 Task: Create a Workspace WS0000000024 in Trello with Workspace Type as ENGINEERING-IT and Workspace Description as WD0000000024. Invite a Team Member Nikrathi889@gmail.com to Workspace WS0000000024 in Trello. Invite a Team Member Ayush98111@gmail.com to Workspace WS0000000024 in Trello. Invite a Team Member Mailaustralia7@gmail.com to Workspace WS0000000024 in Trello. Invite a Team Member Carxxstreet791@gmail.com to Workspace WS0000000024 in Trello
Action: Mouse moved to (570, 118)
Screenshot: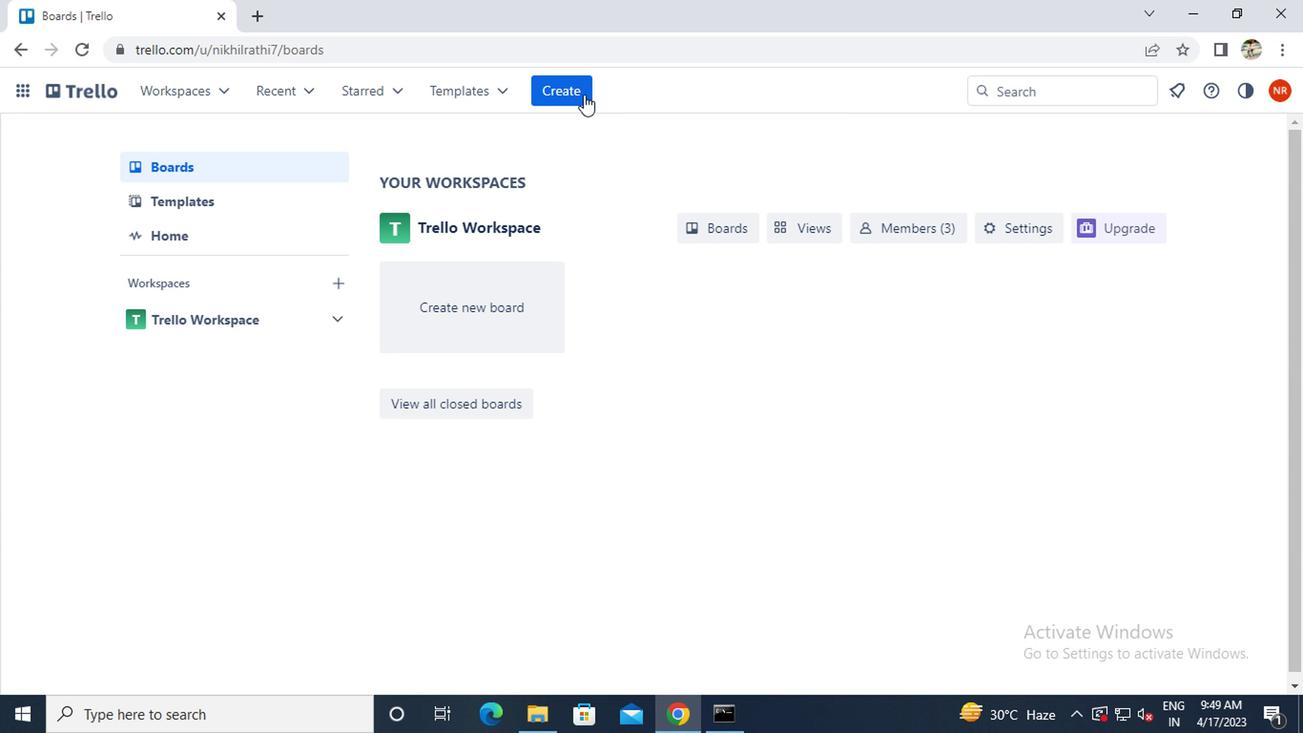 
Action: Mouse pressed left at (570, 118)
Screenshot: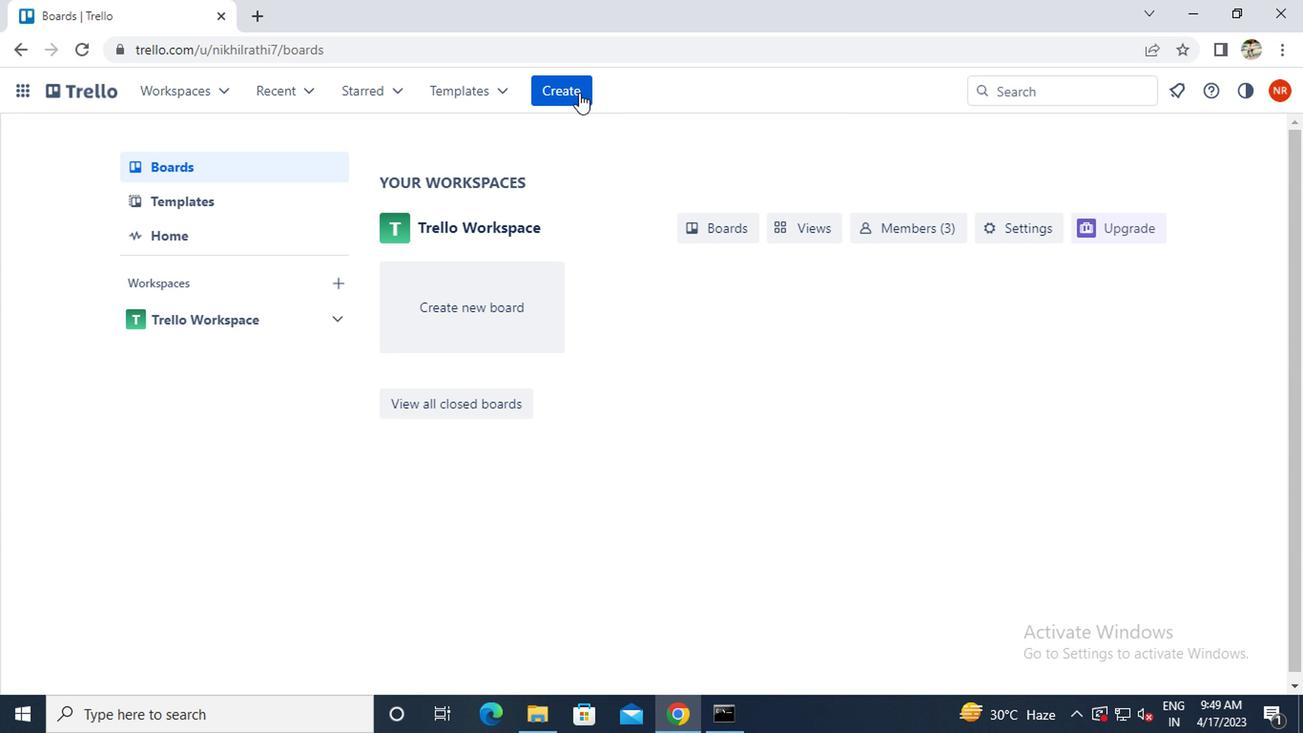 
Action: Mouse moved to (581, 291)
Screenshot: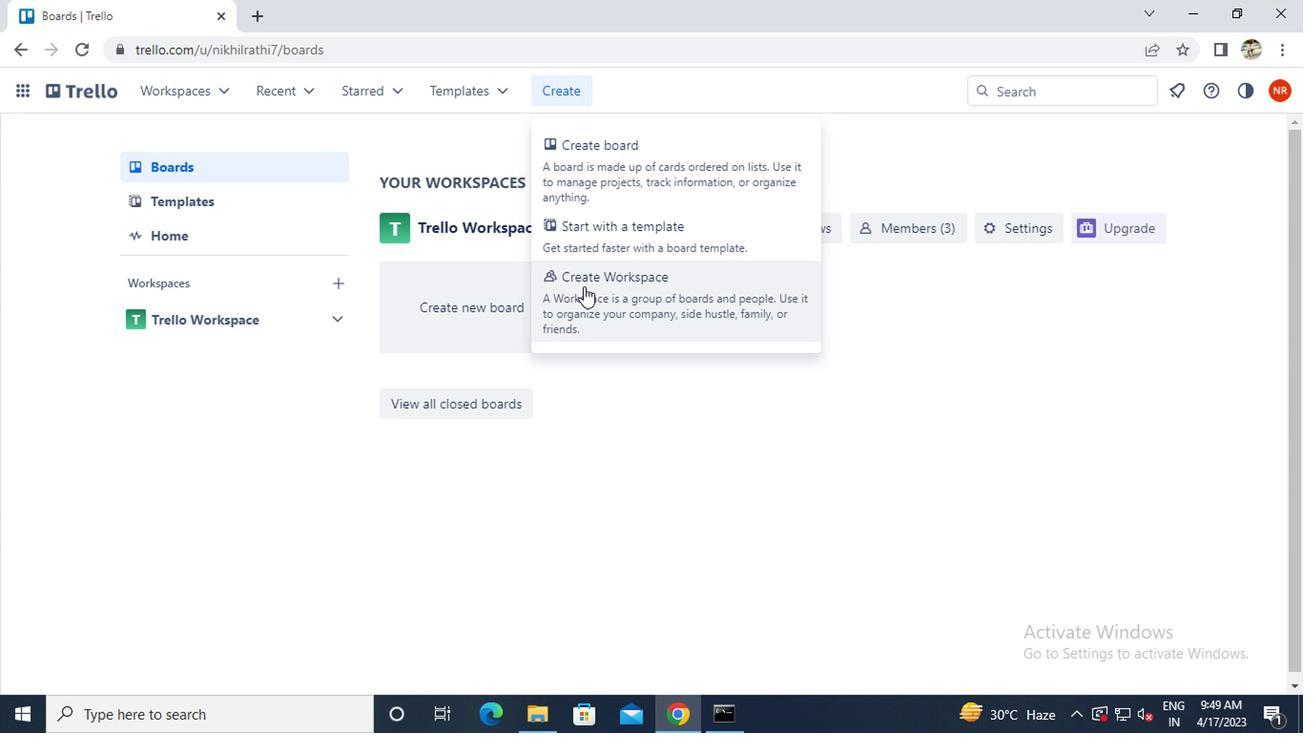 
Action: Mouse pressed left at (581, 291)
Screenshot: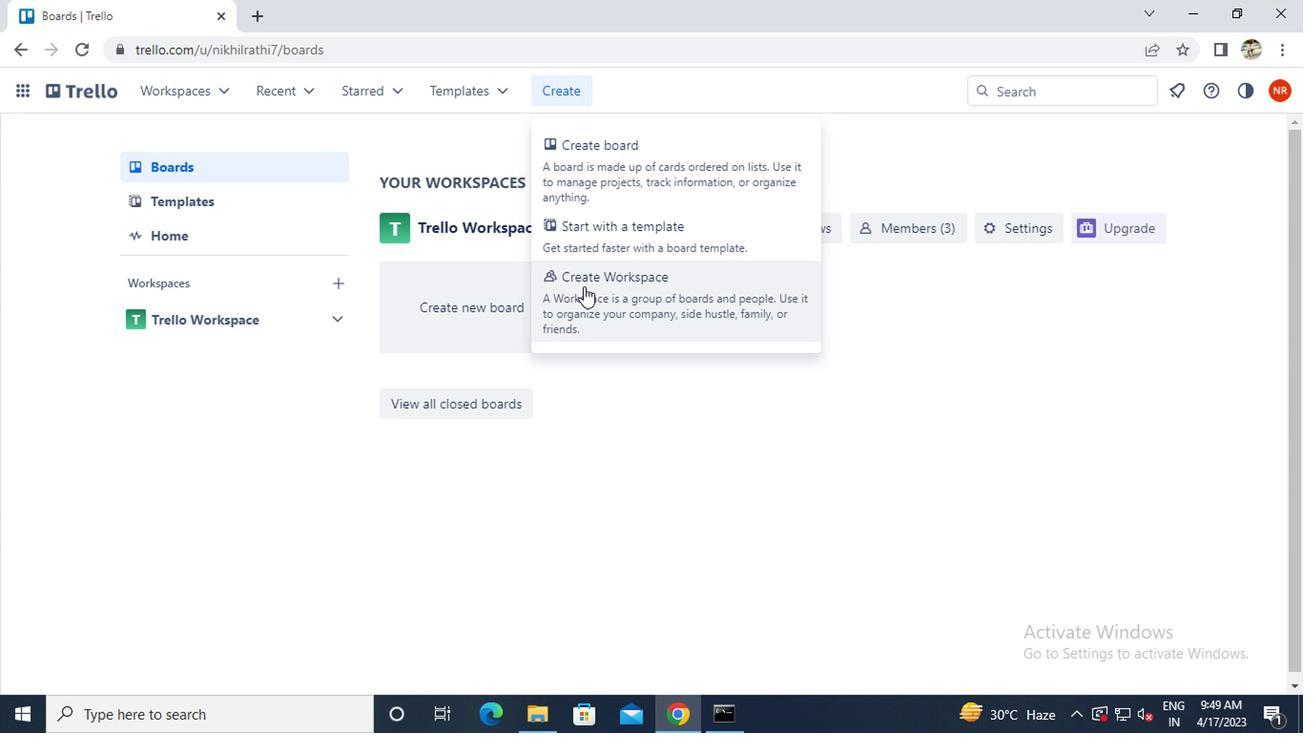 
Action: Mouse moved to (475, 334)
Screenshot: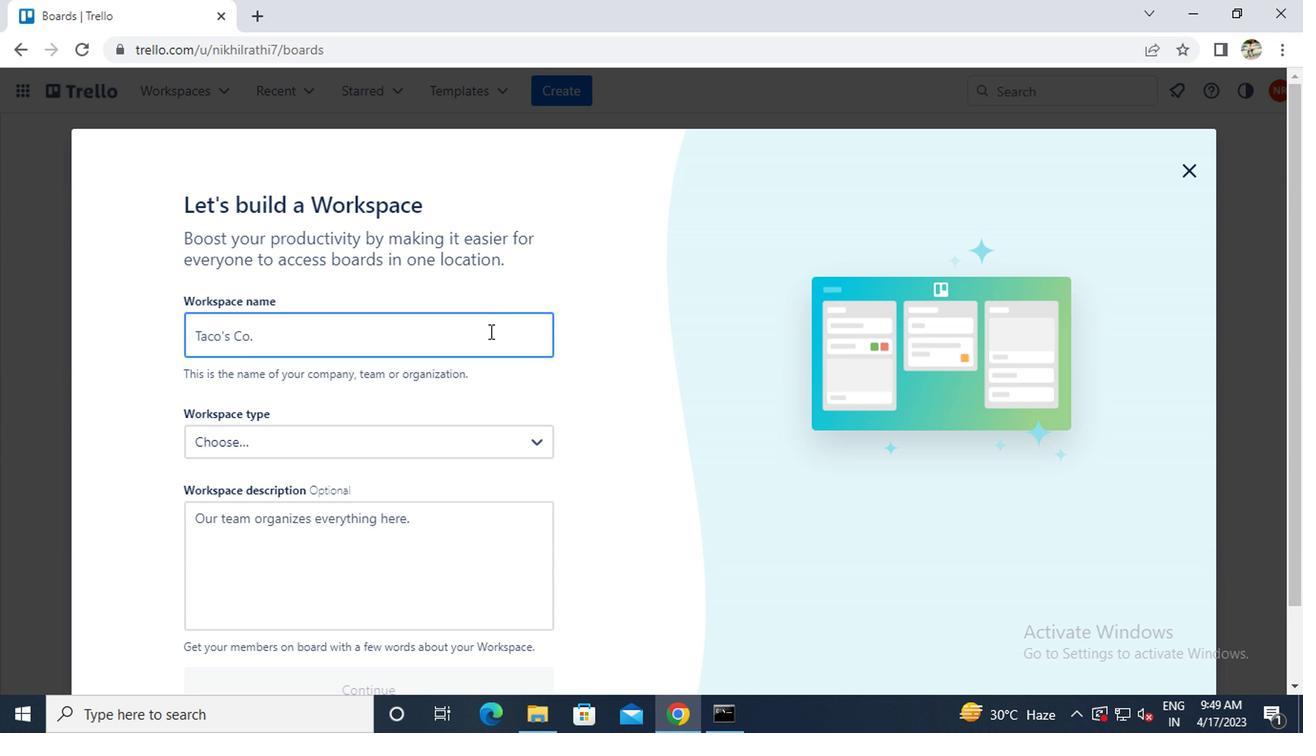 
Action: Mouse pressed left at (475, 334)
Screenshot: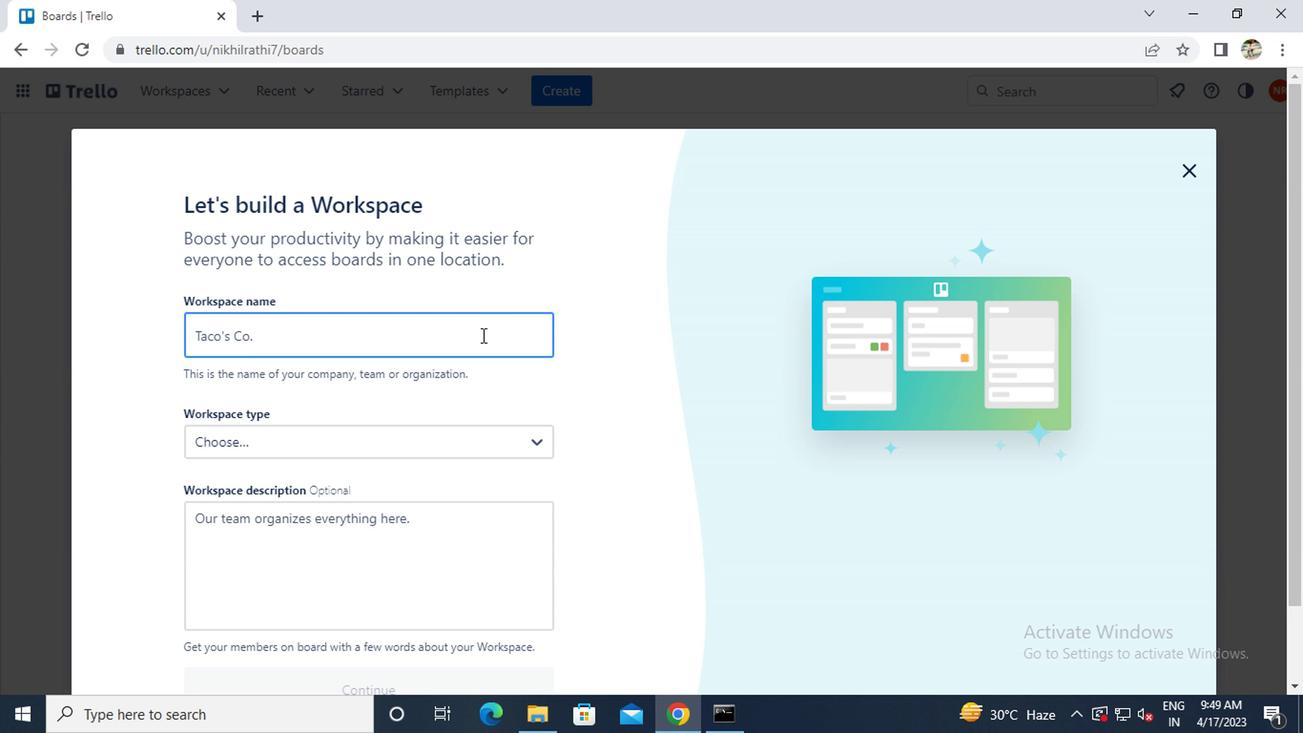 
Action: Mouse moved to (476, 333)
Screenshot: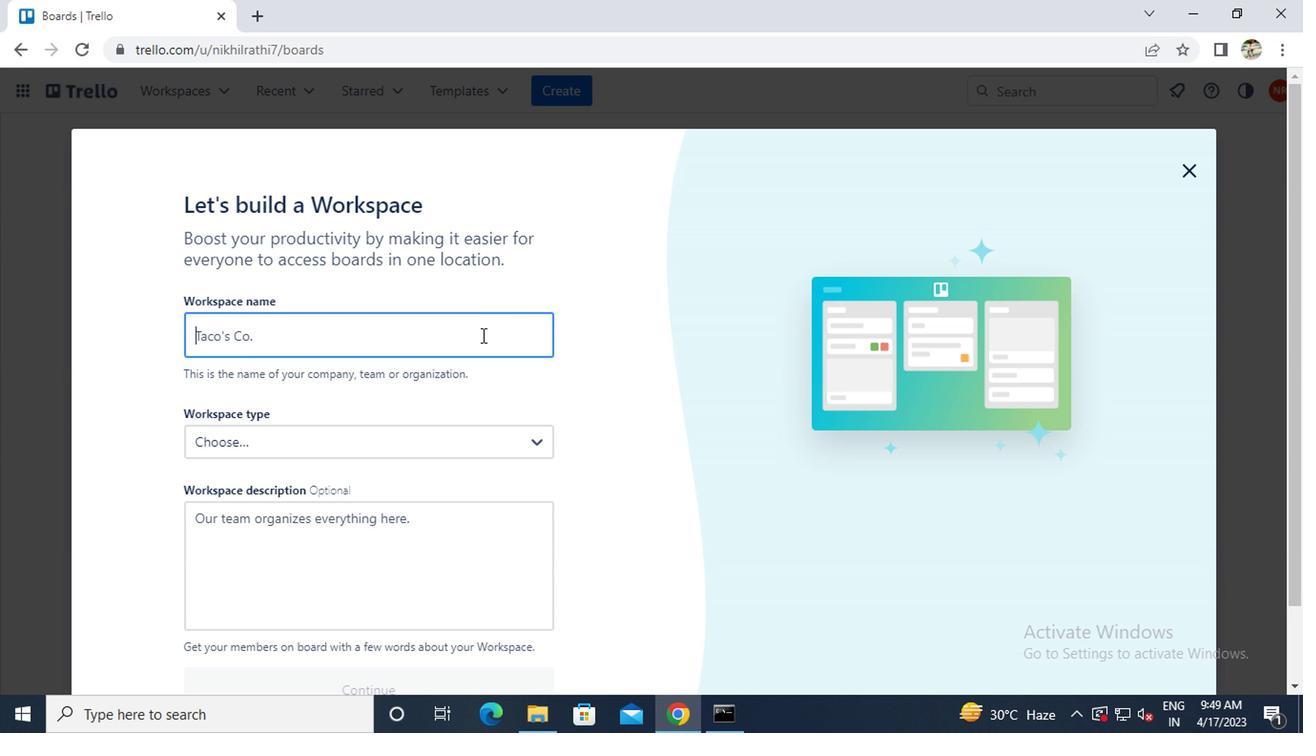 
Action: Key pressed ws0000000024
Screenshot: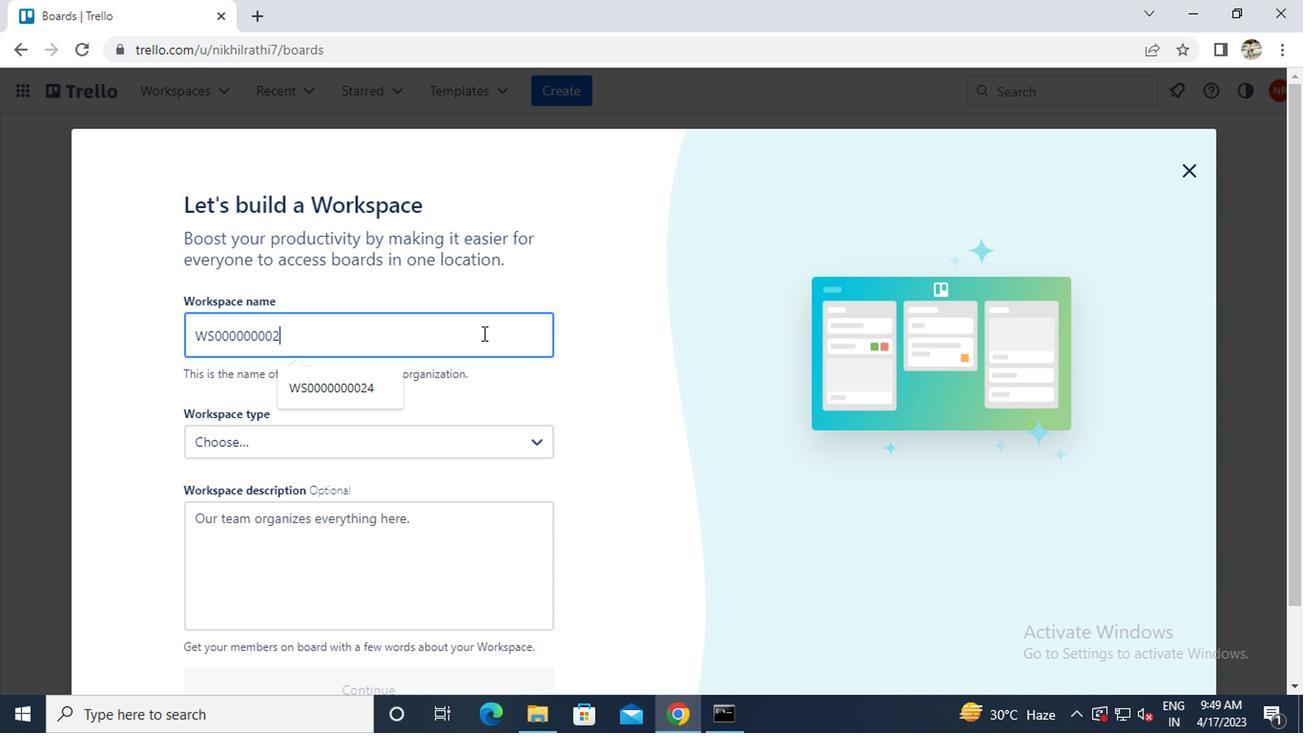 
Action: Mouse moved to (434, 417)
Screenshot: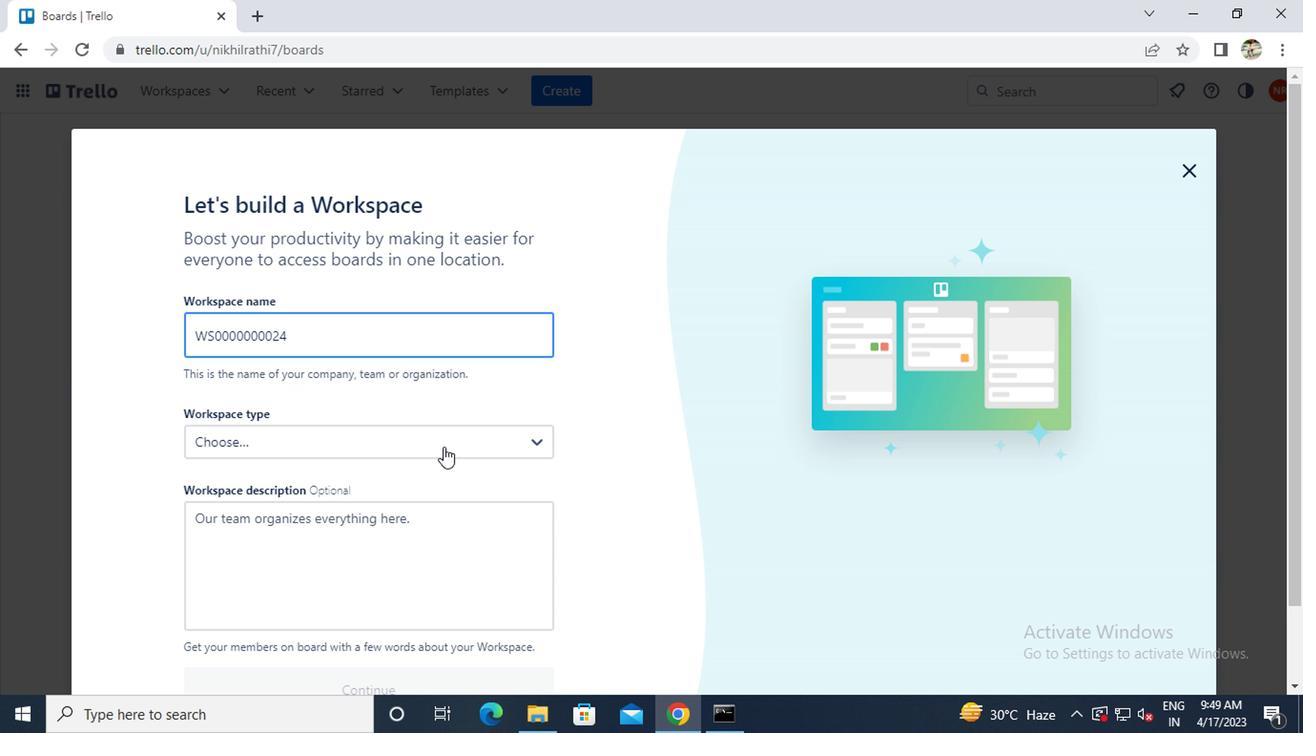 
Action: Mouse pressed left at (434, 417)
Screenshot: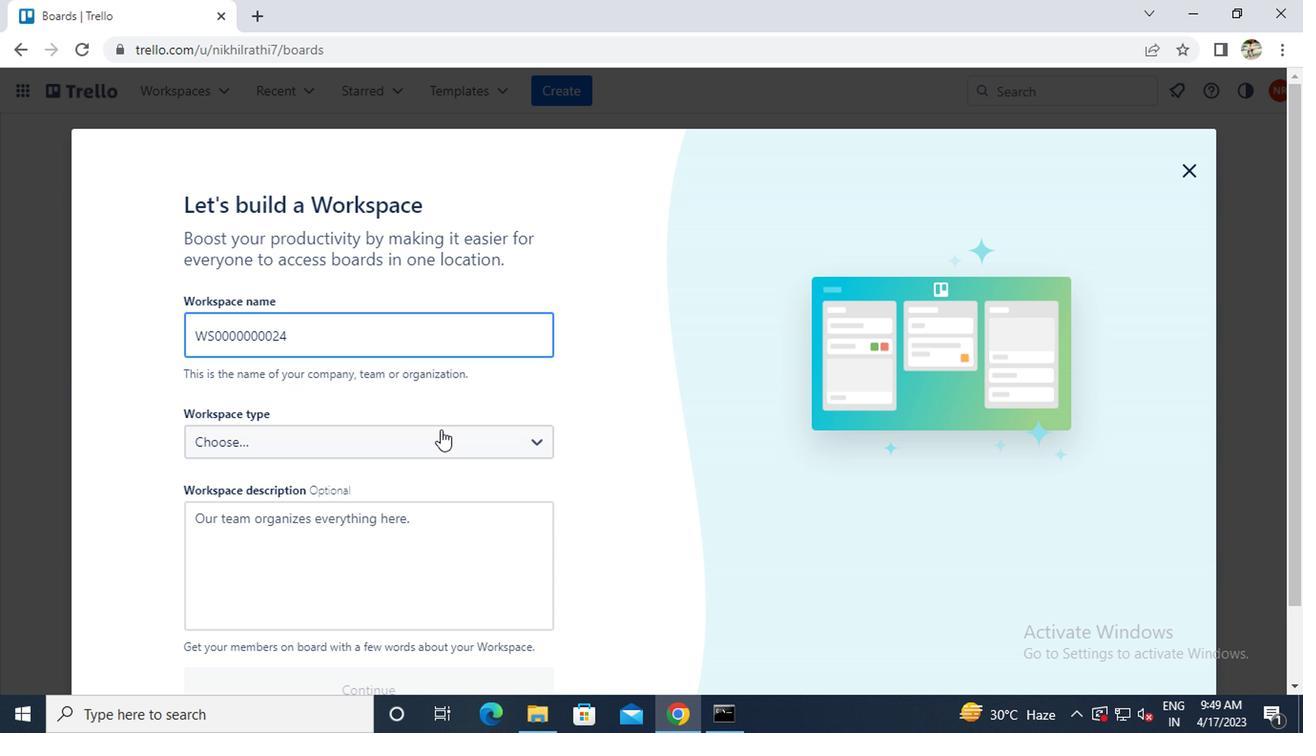 
Action: Mouse moved to (379, 490)
Screenshot: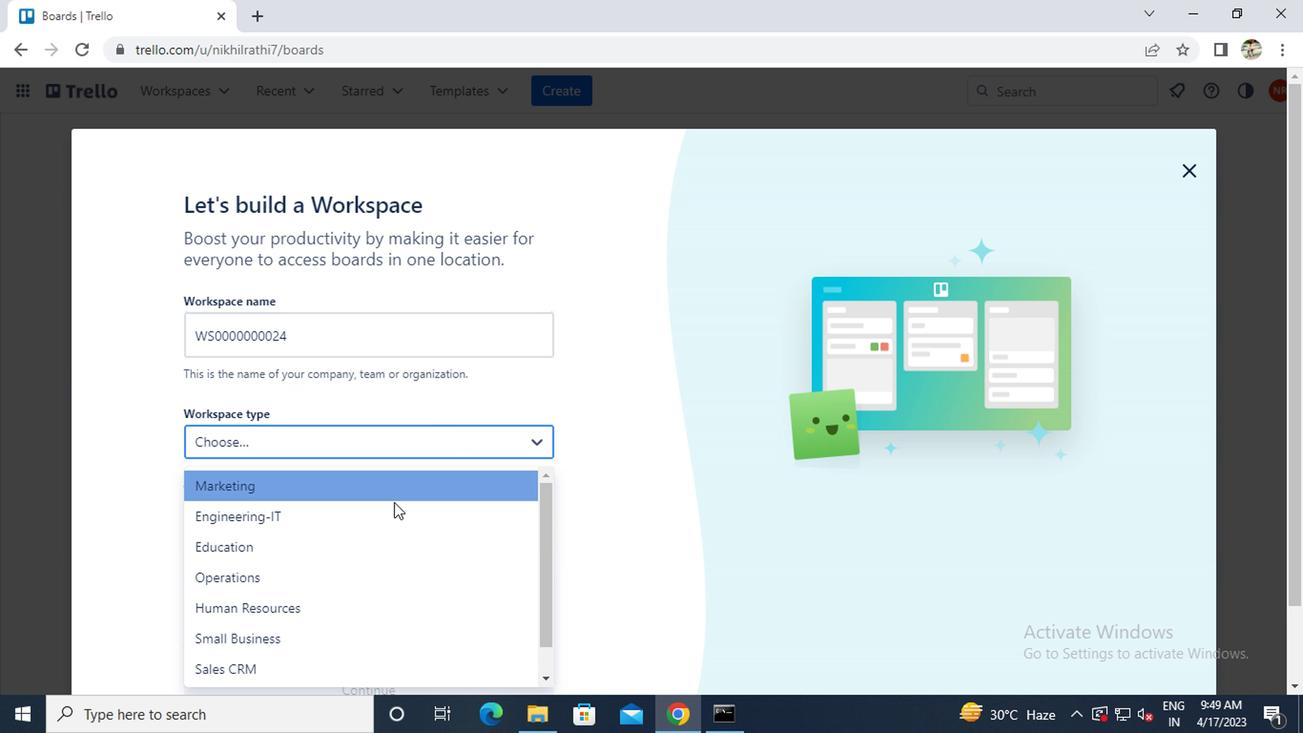 
Action: Mouse pressed left at (379, 490)
Screenshot: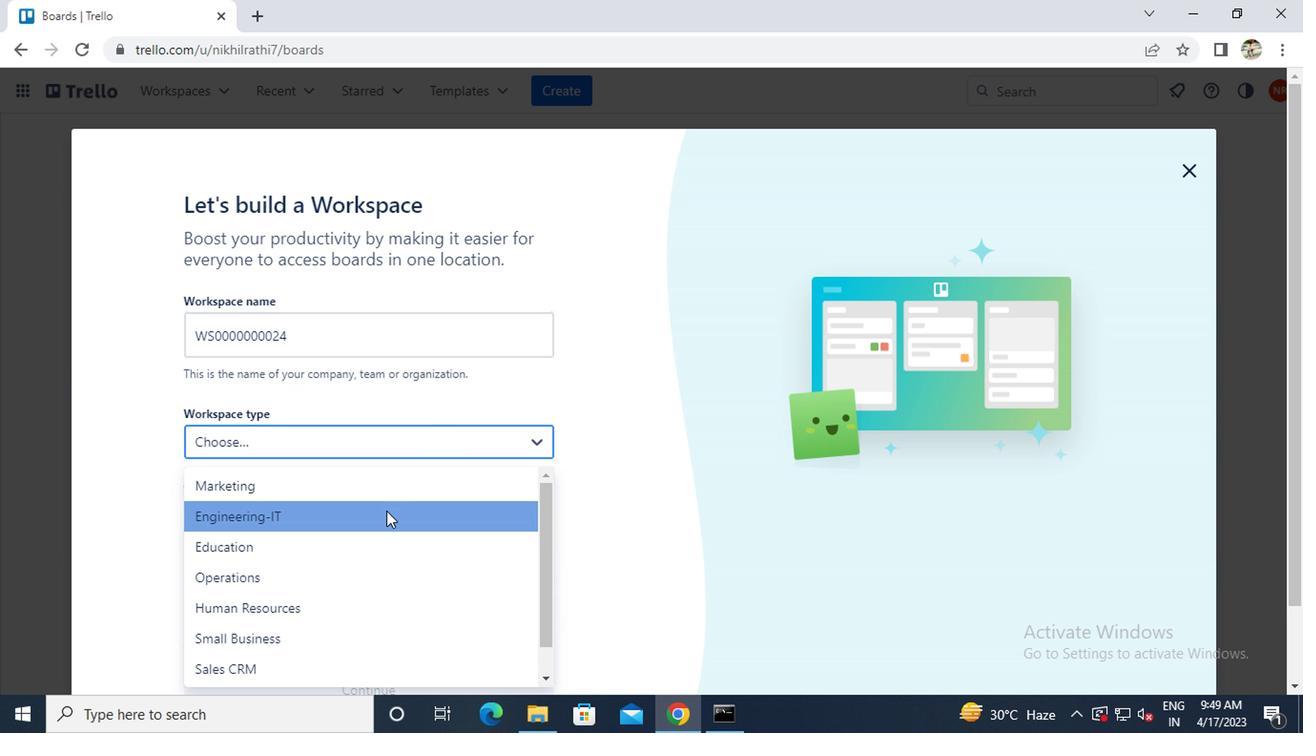 
Action: Mouse moved to (369, 528)
Screenshot: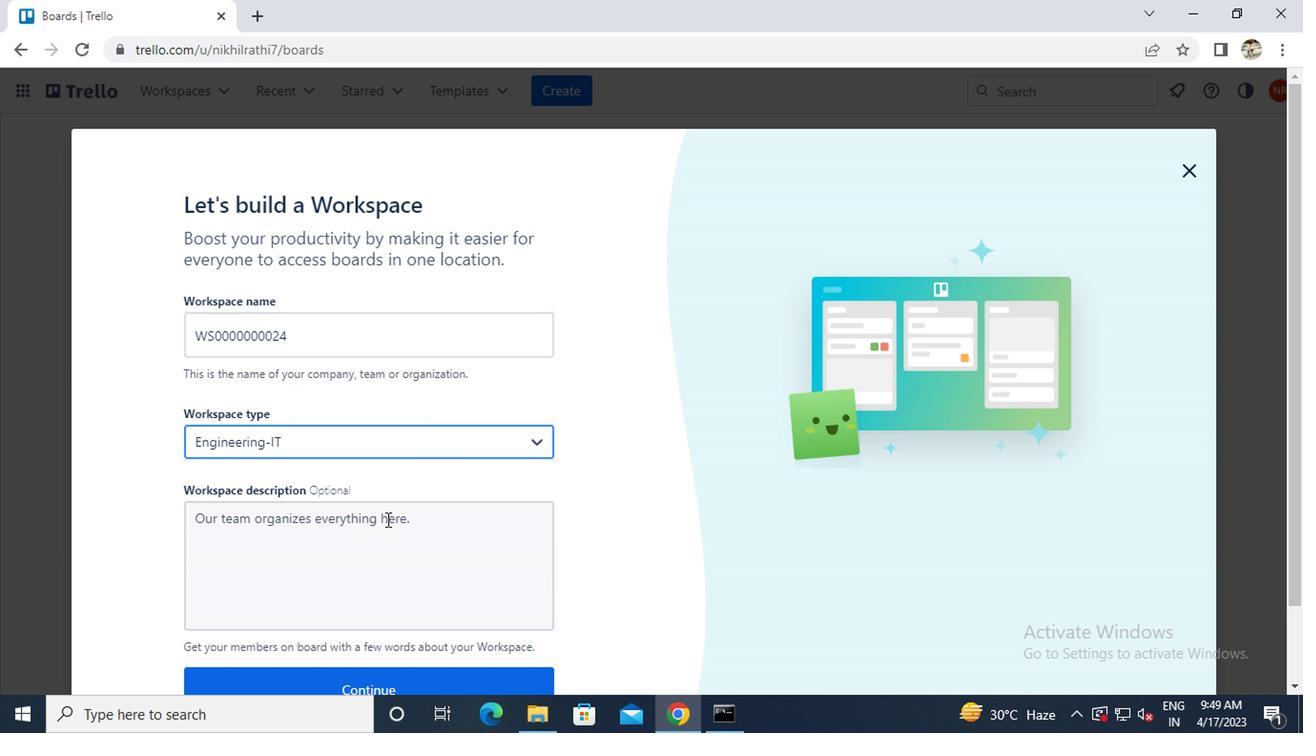 
Action: Mouse pressed left at (369, 528)
Screenshot: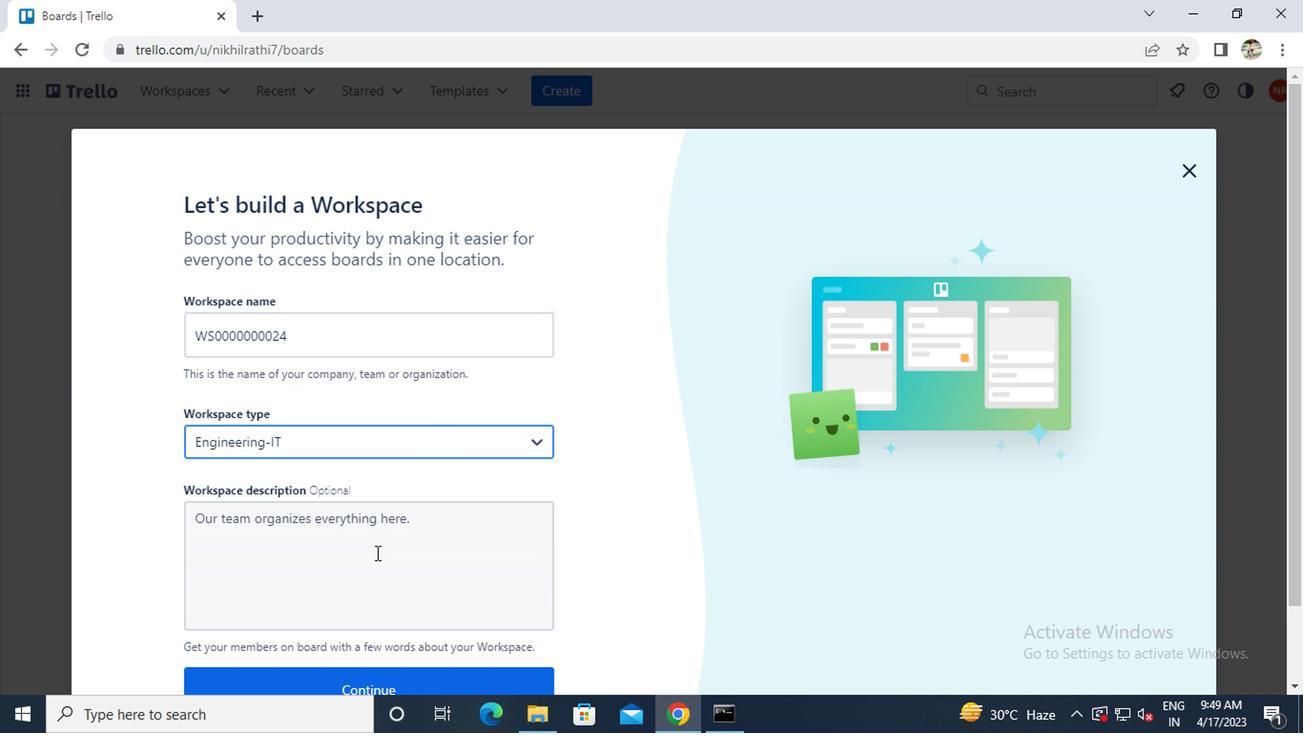 
Action: Mouse moved to (383, 522)
Screenshot: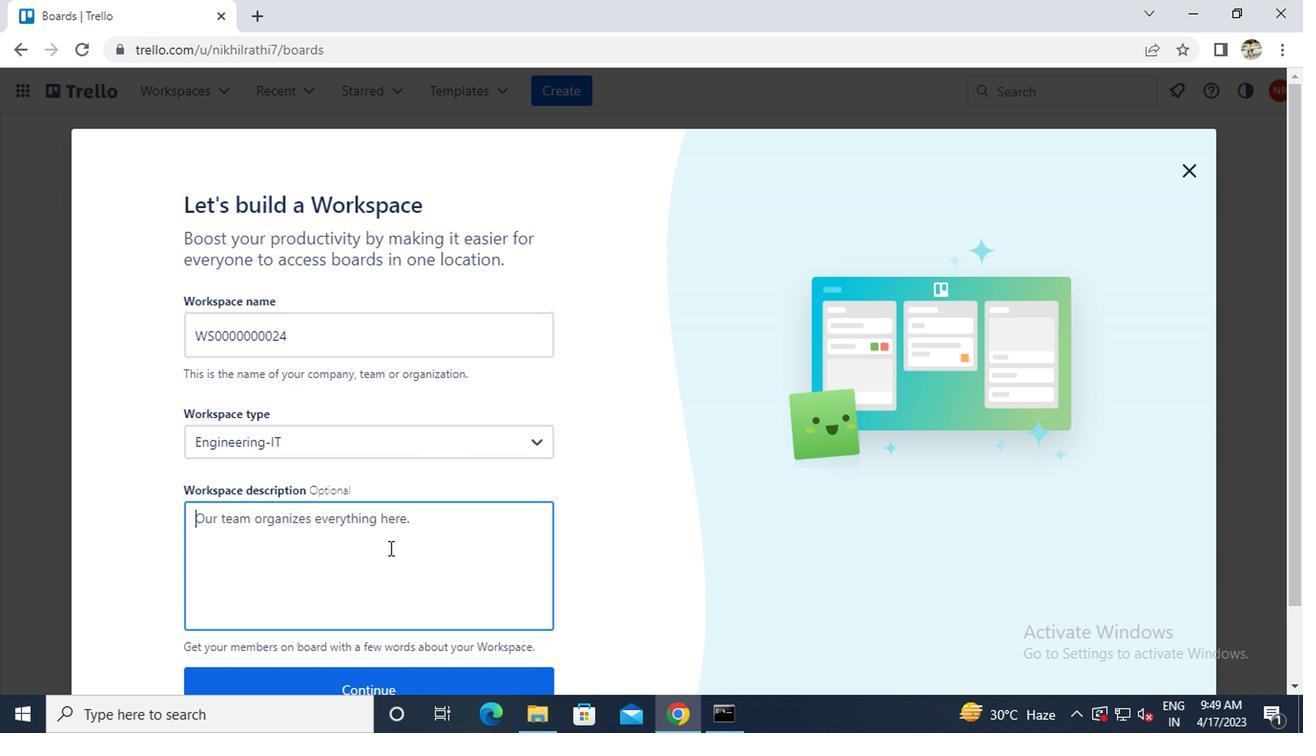 
Action: Key pressed w
Screenshot: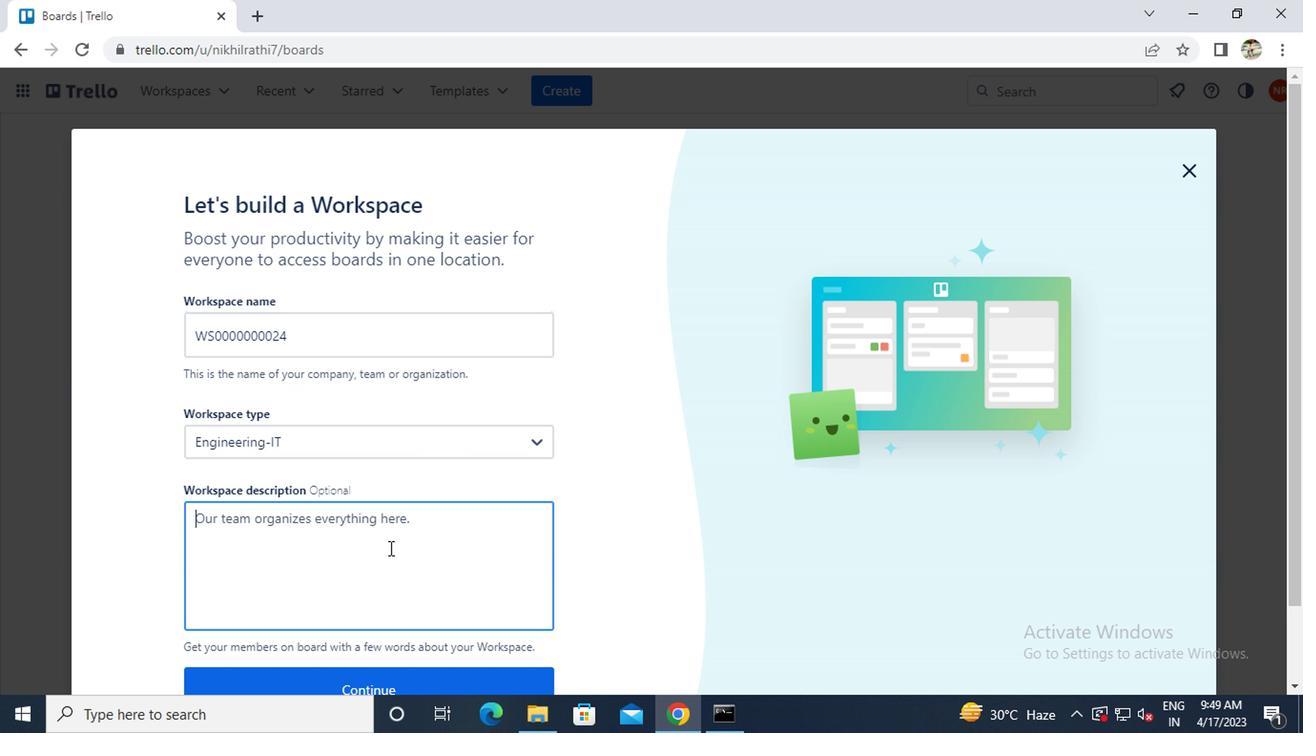 
Action: Mouse moved to (383, 522)
Screenshot: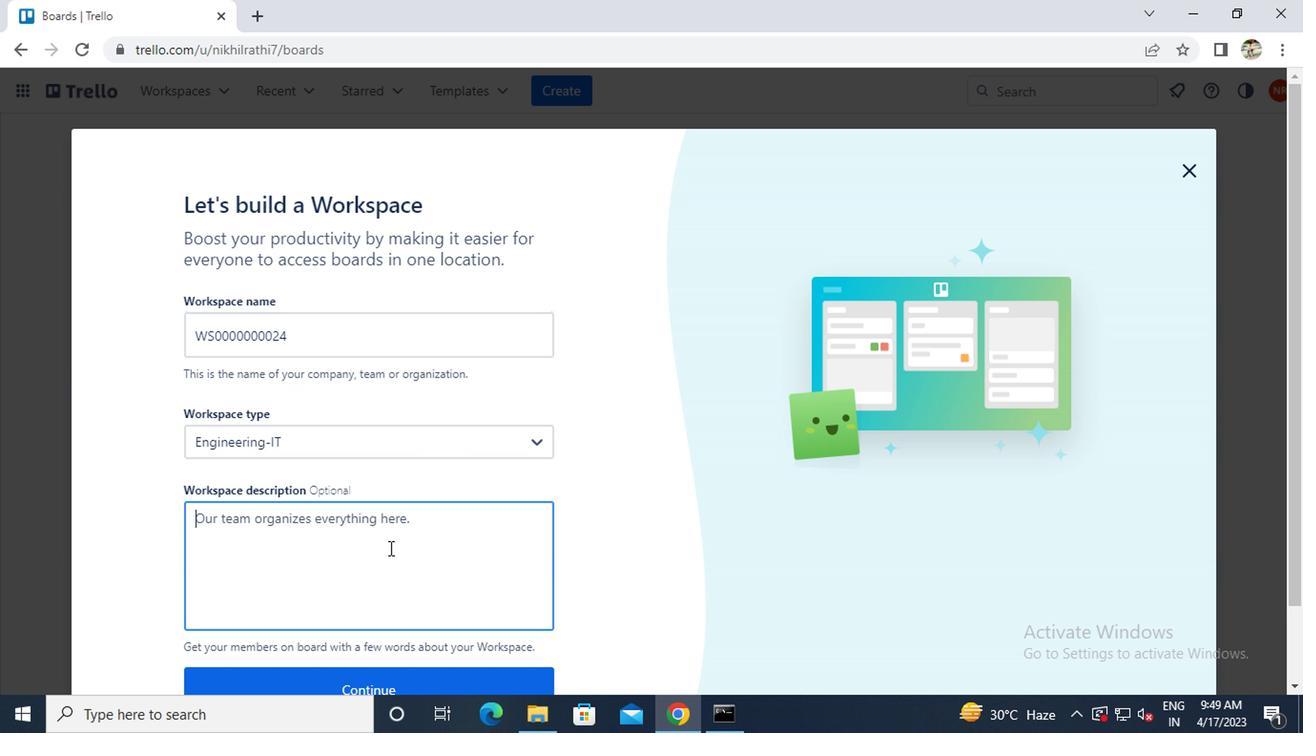 
Action: Key pressed d
Screenshot: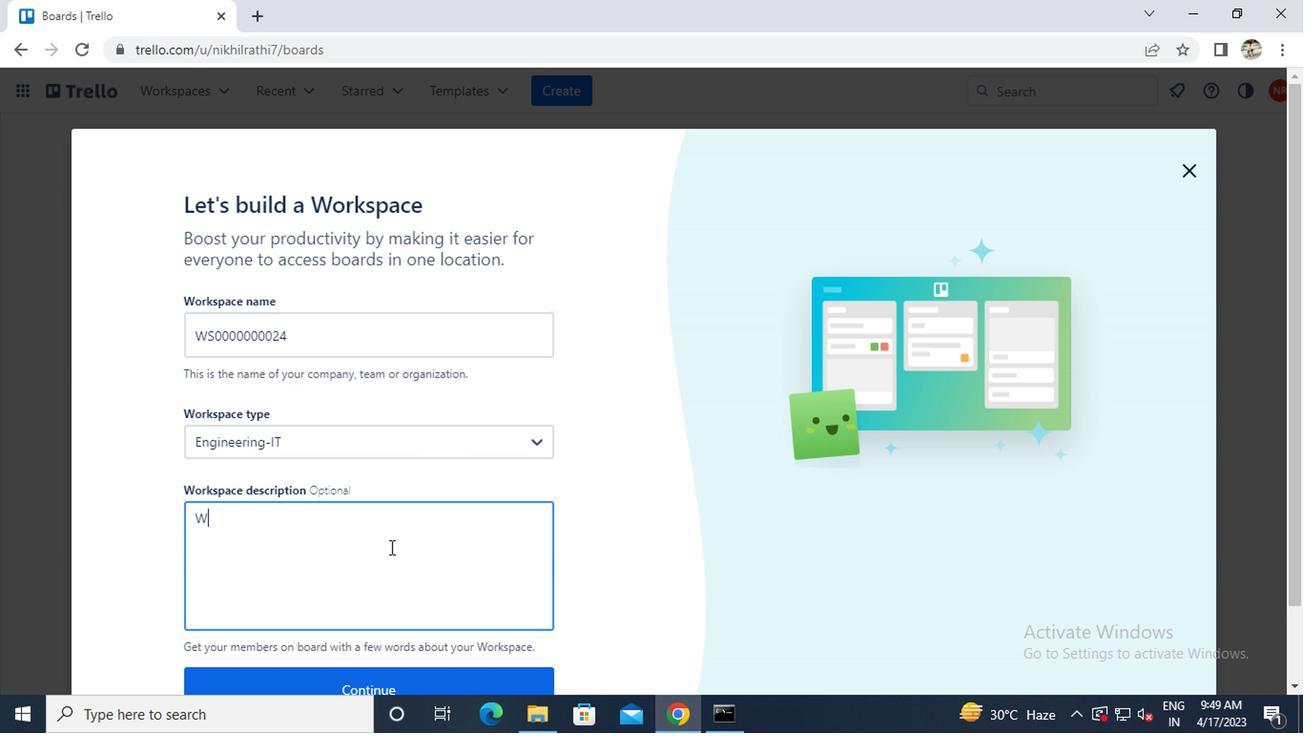 
Action: Mouse moved to (381, 519)
Screenshot: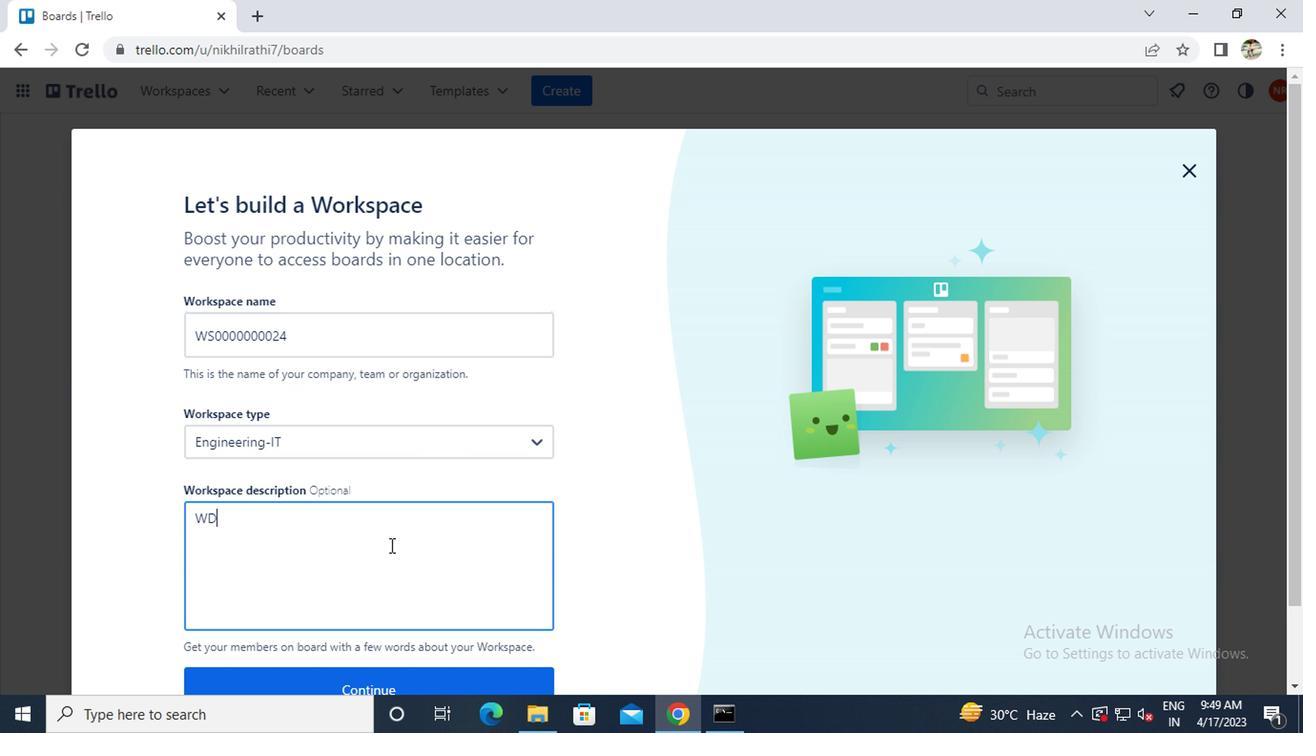 
Action: Key pressed 00
Screenshot: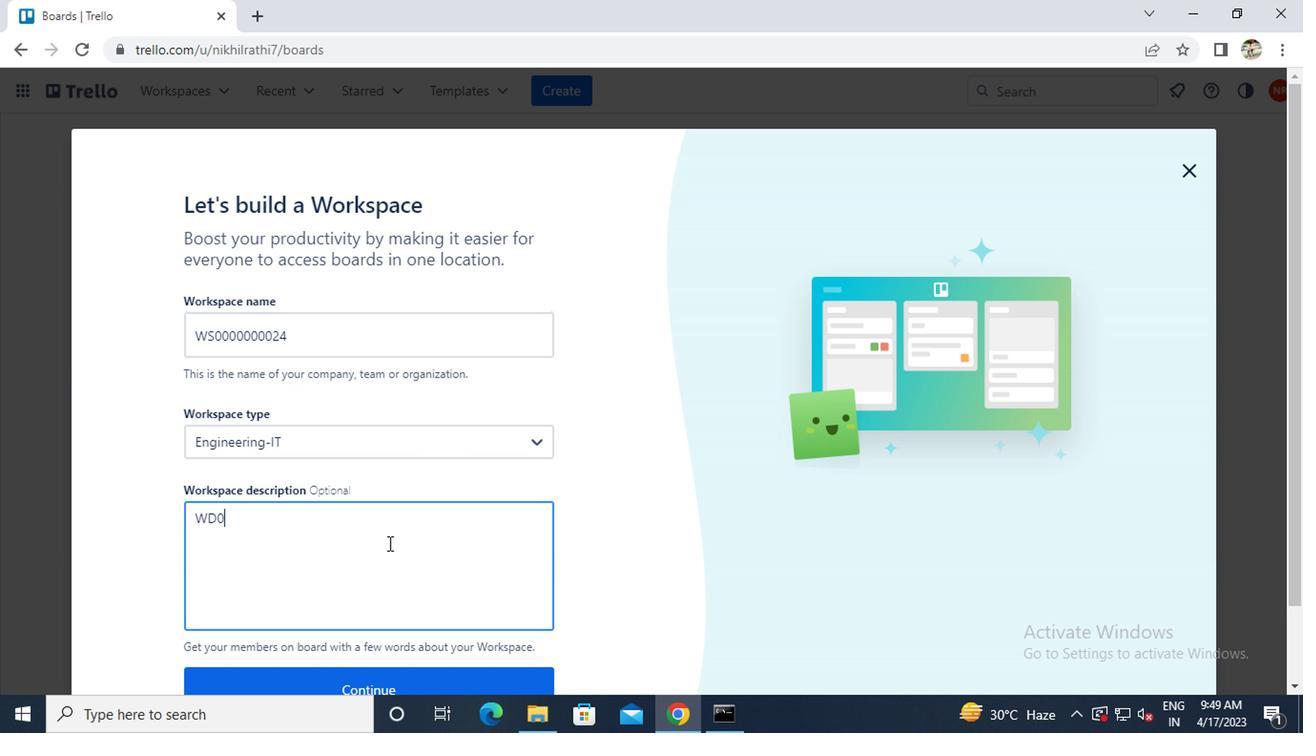 
Action: Mouse moved to (380, 518)
Screenshot: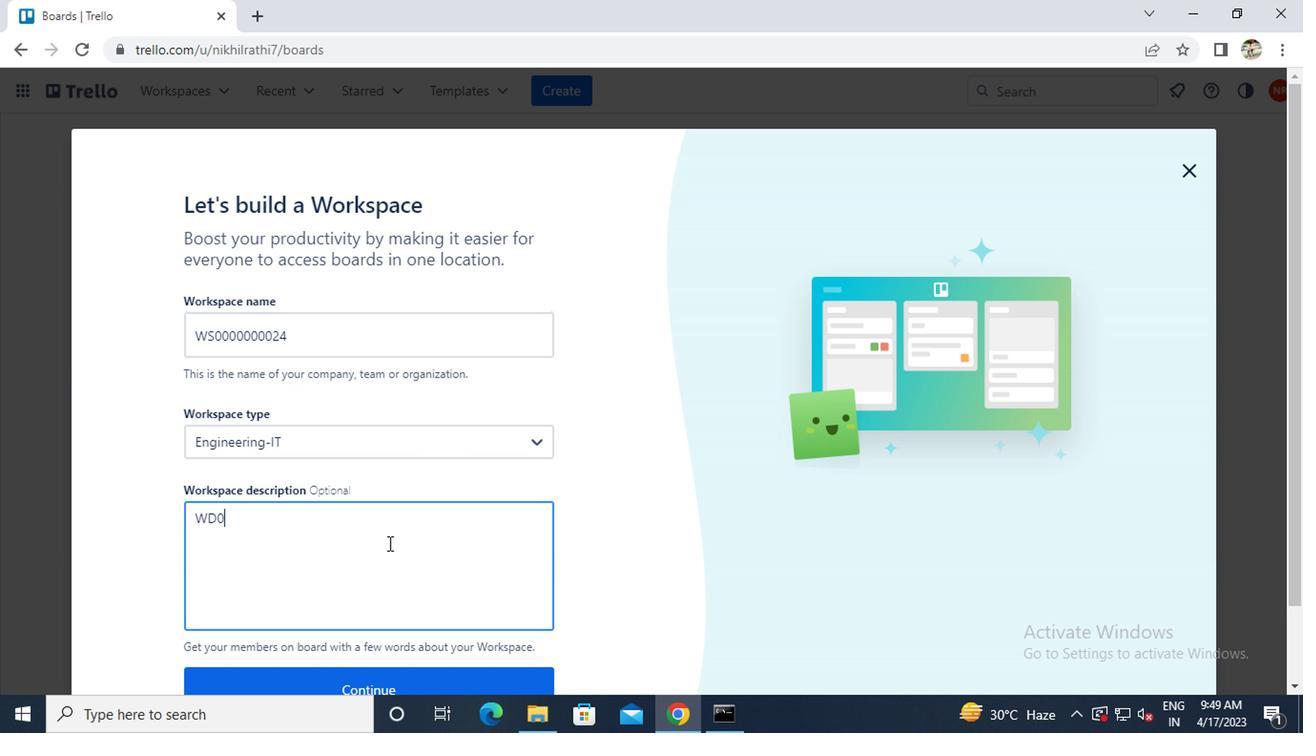 
Action: Key pressed 0
Screenshot: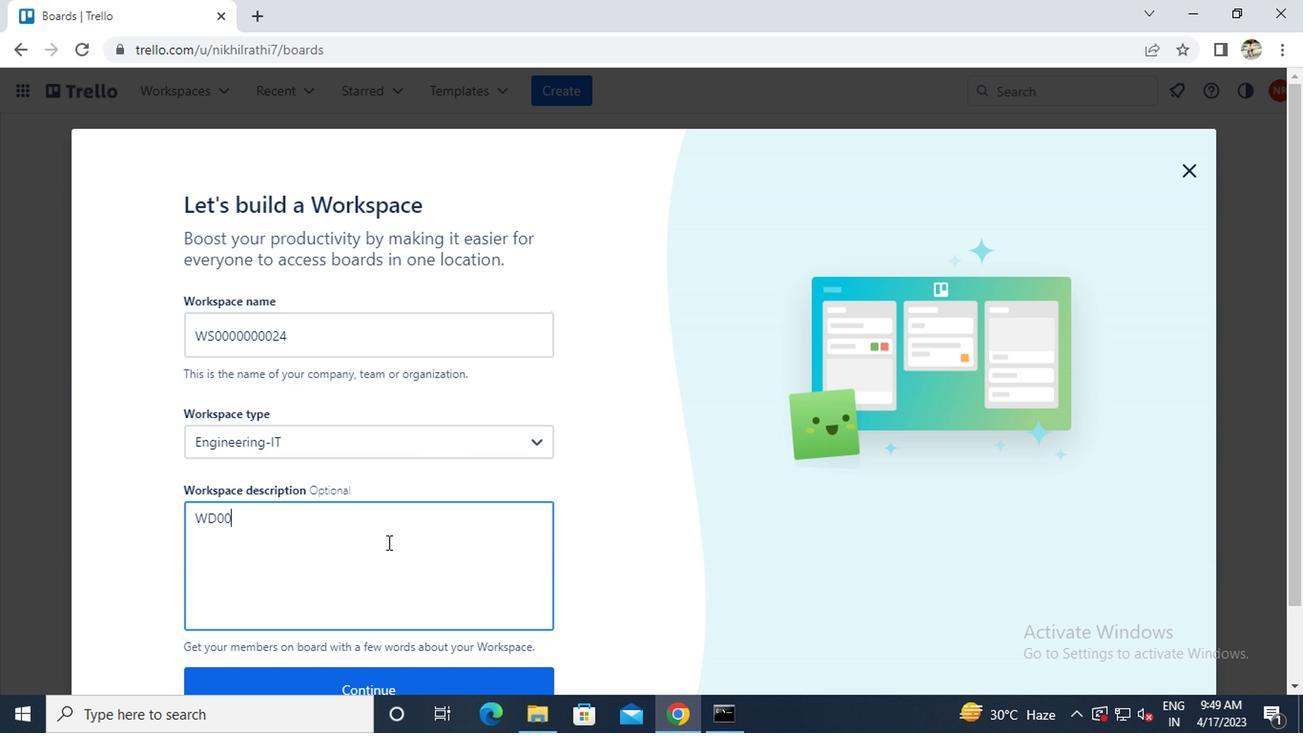 
Action: Mouse moved to (378, 518)
Screenshot: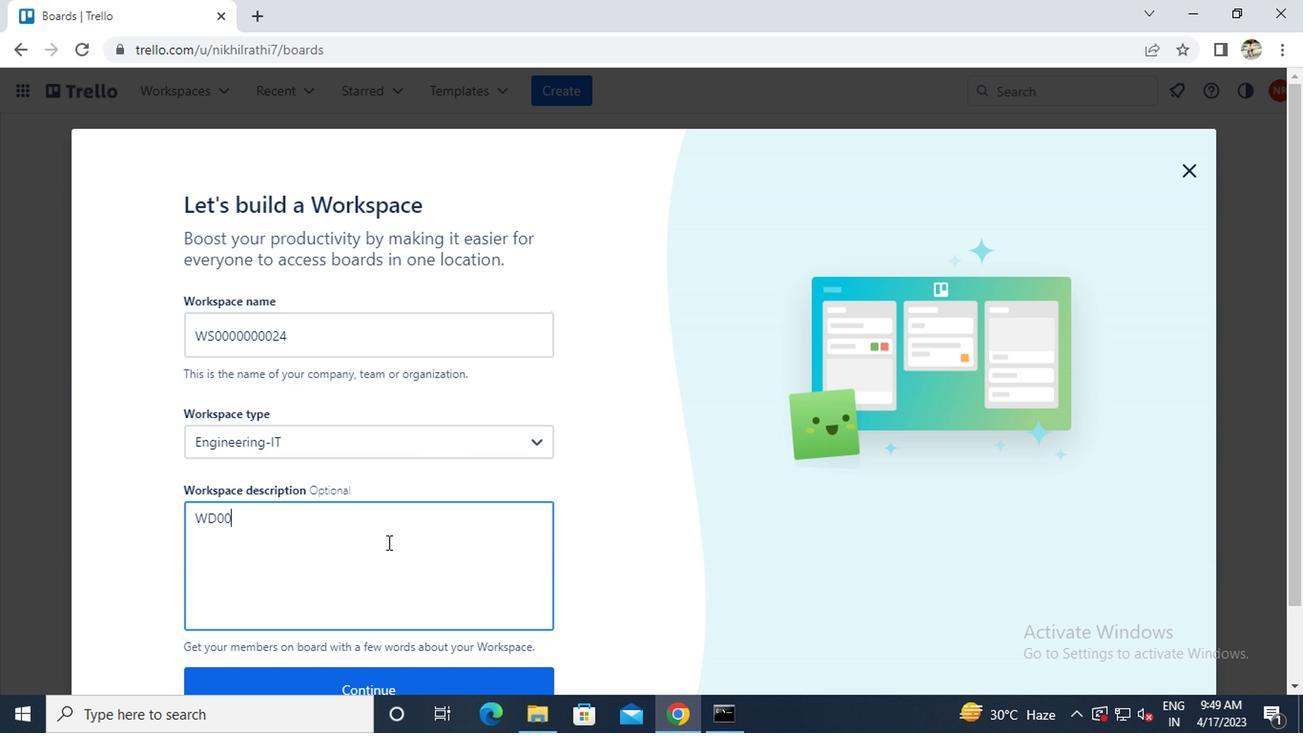 
Action: Key pressed 00
Screenshot: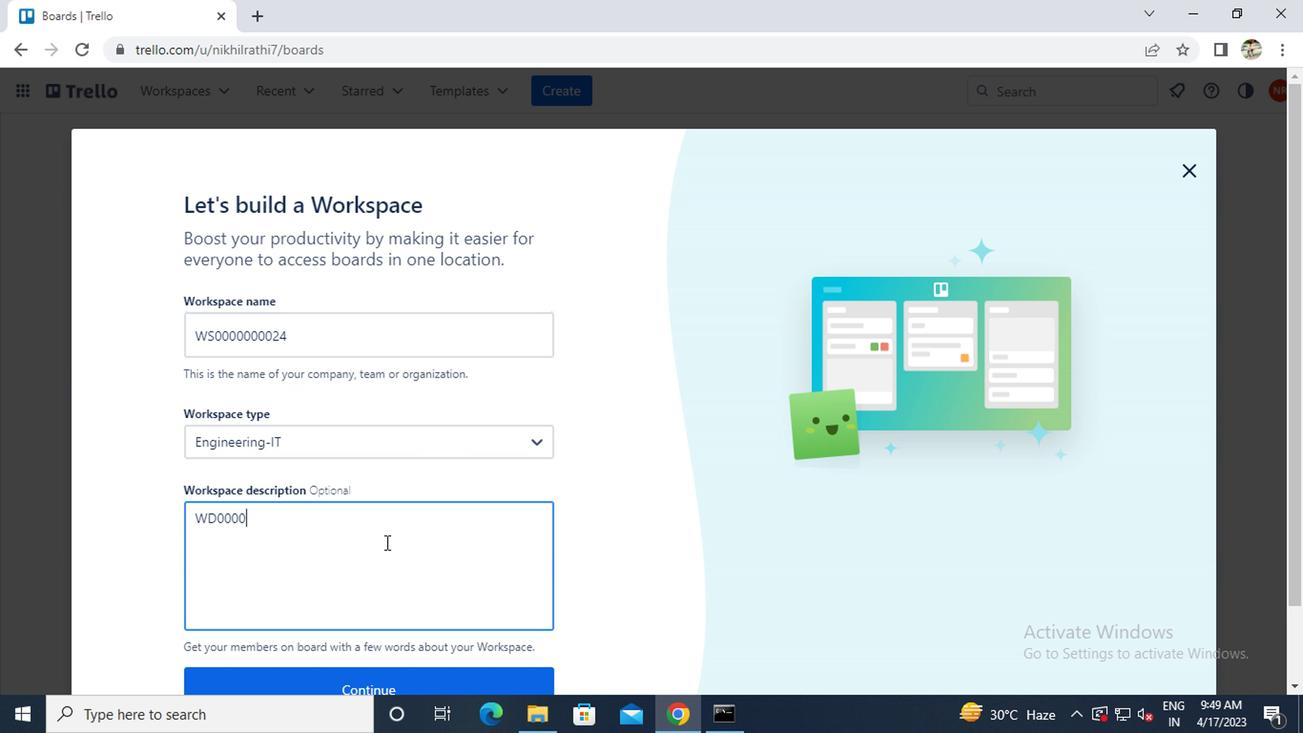 
Action: Mouse moved to (377, 518)
Screenshot: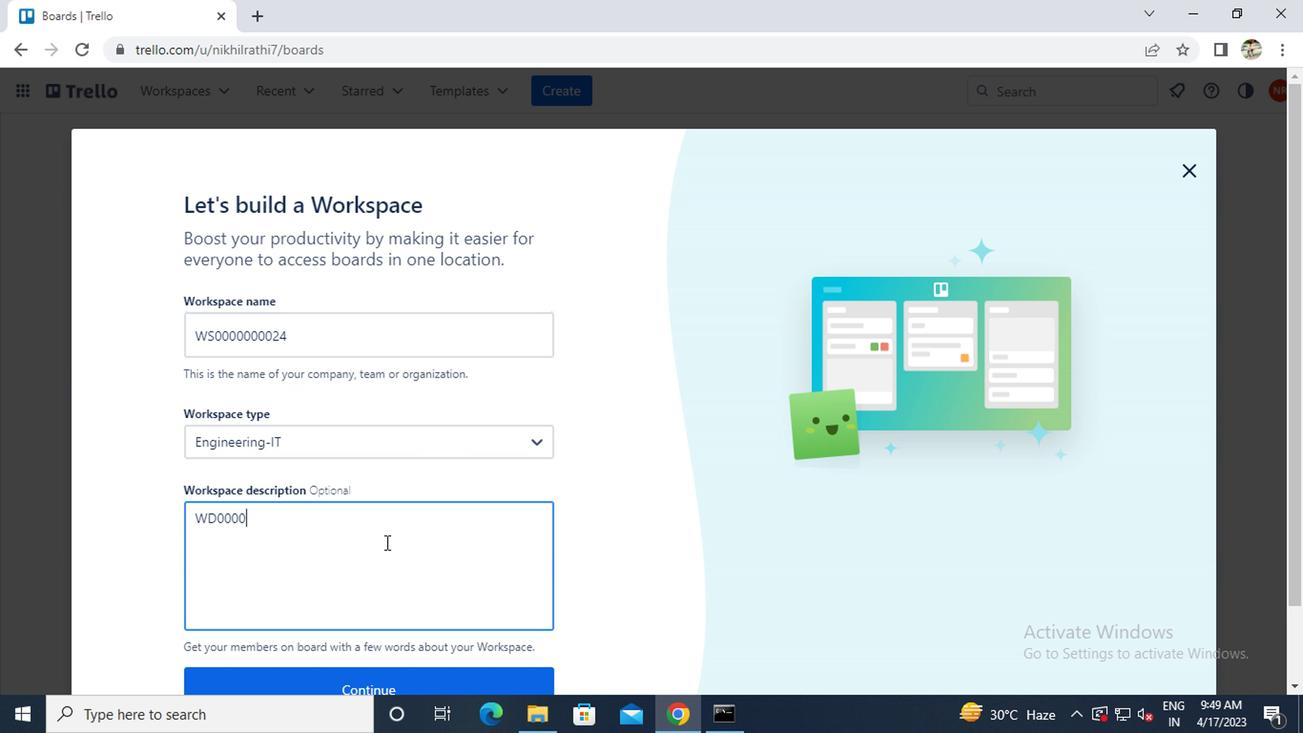 
Action: Key pressed 0
Screenshot: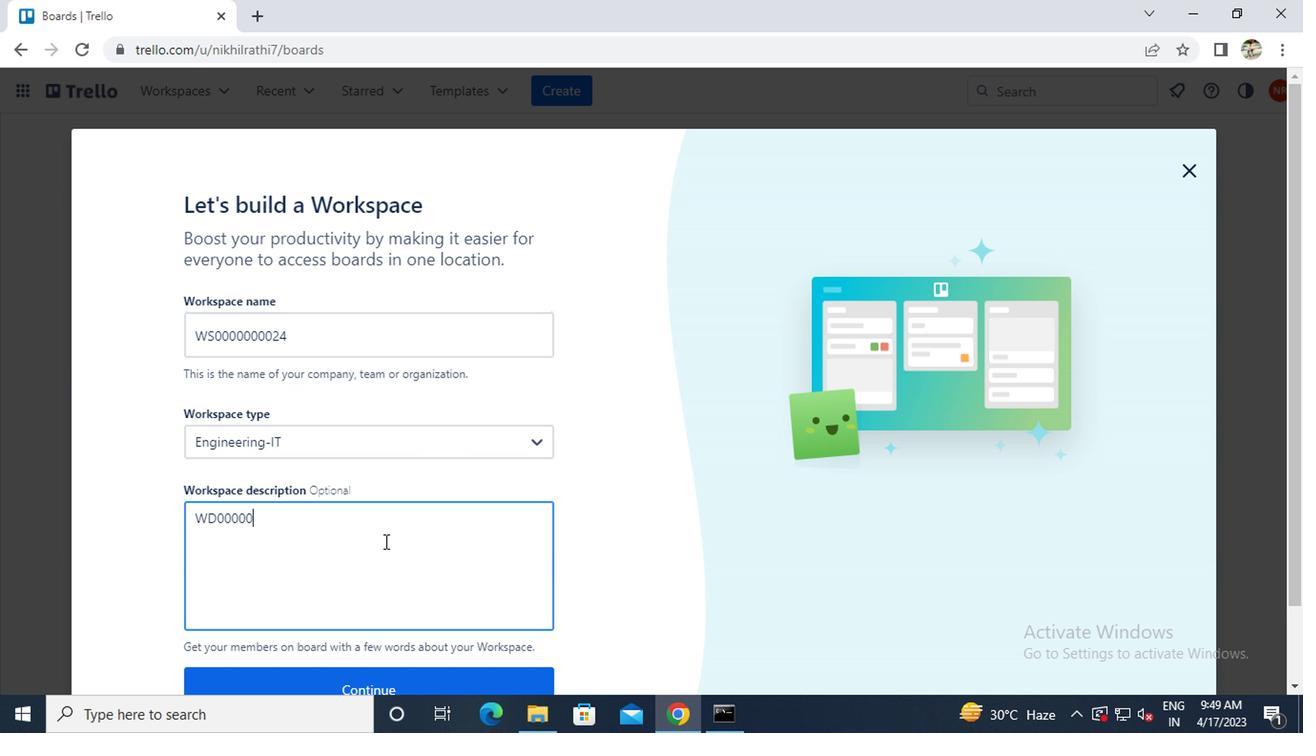 
Action: Mouse moved to (376, 517)
Screenshot: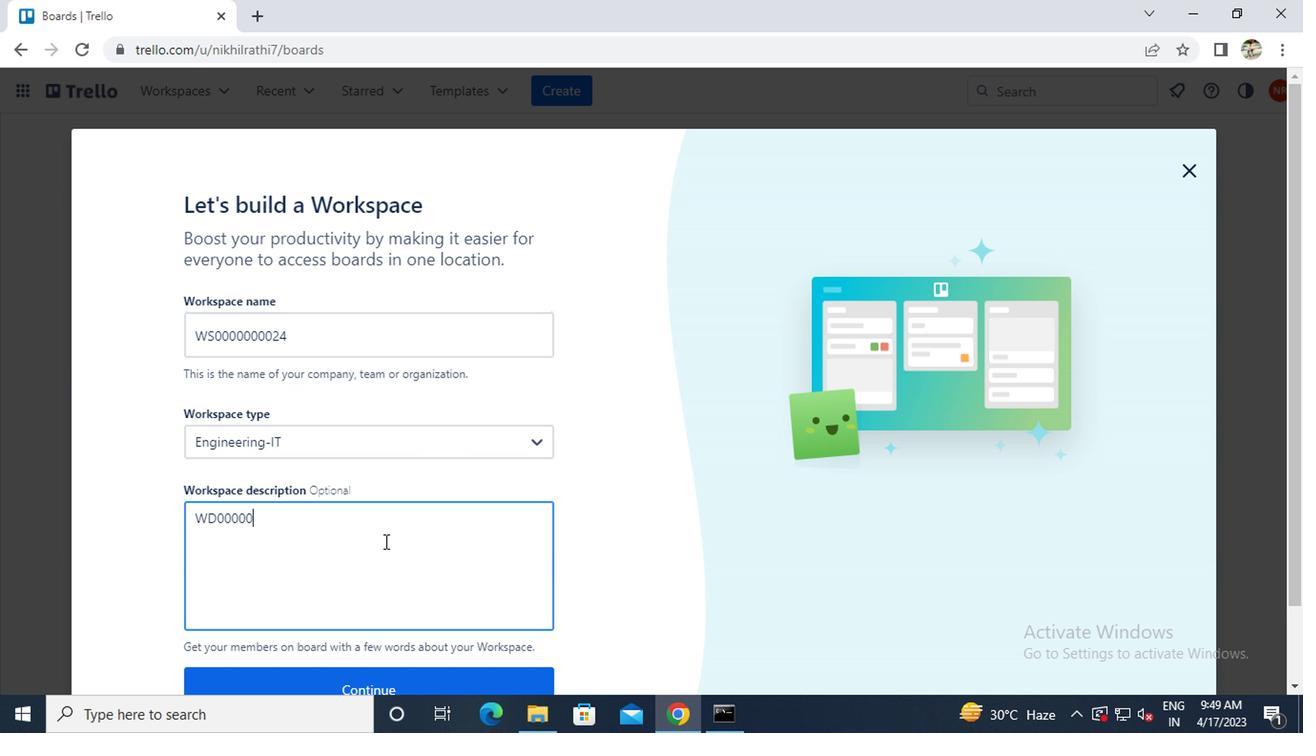 
Action: Key pressed 0
Screenshot: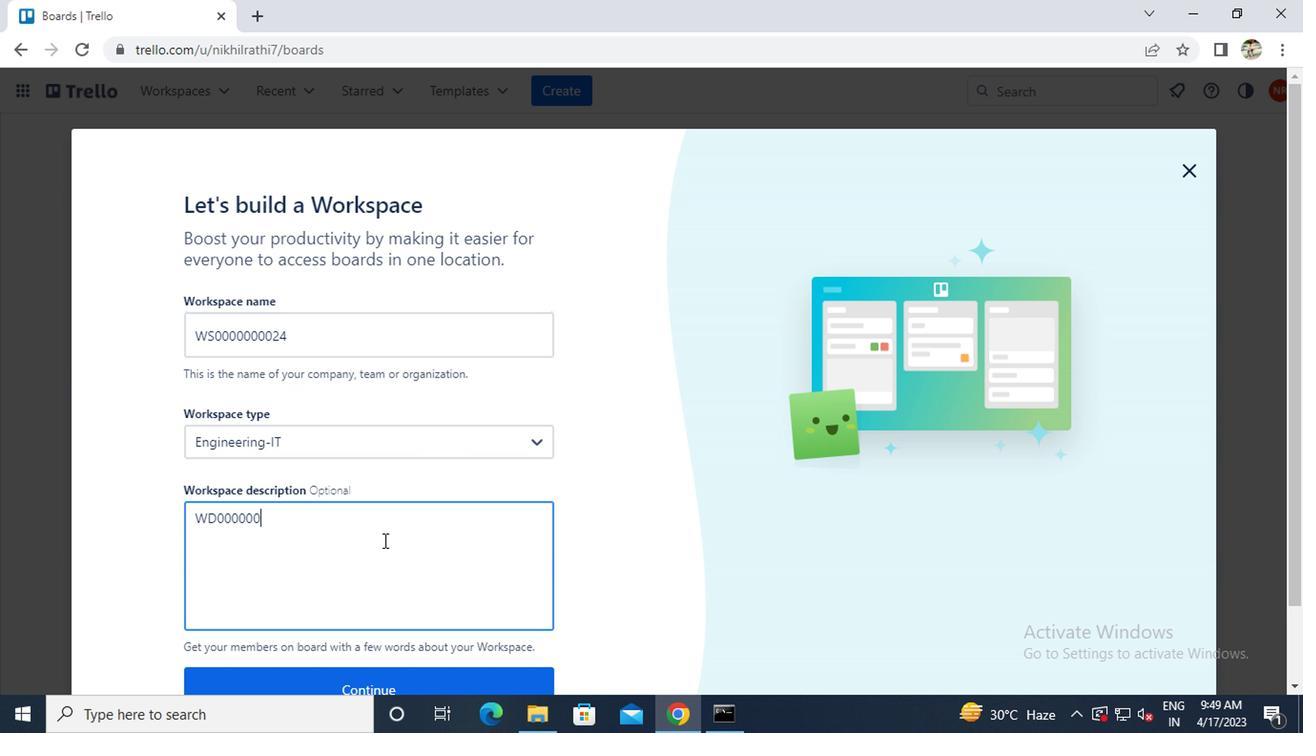 
Action: Mouse moved to (376, 517)
Screenshot: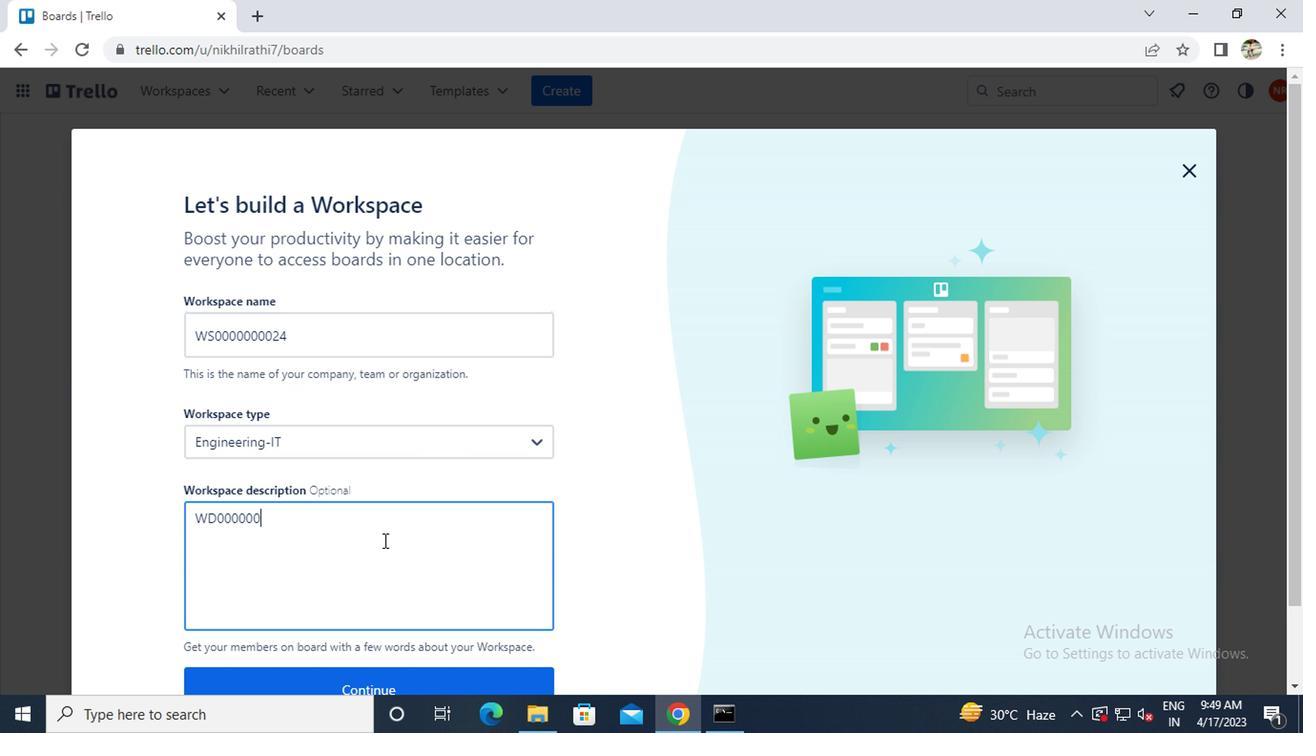 
Action: Key pressed 0
Screenshot: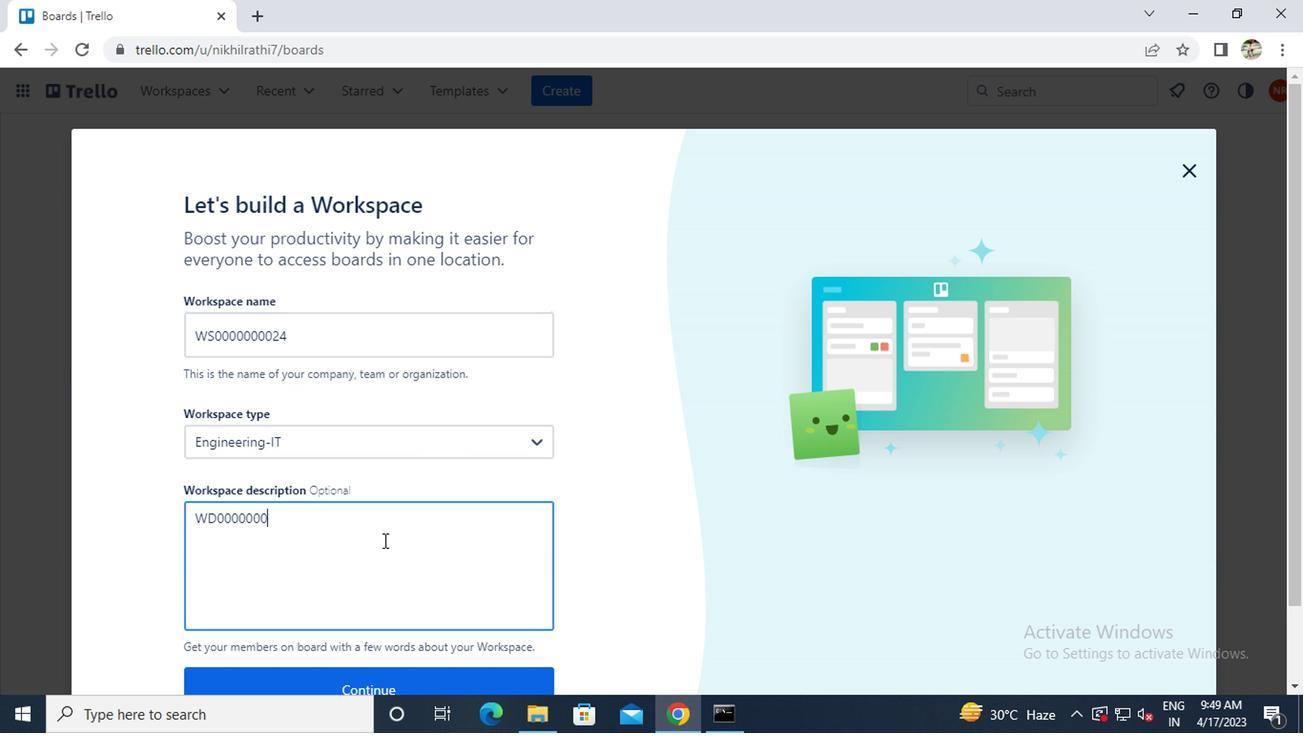 
Action: Mouse moved to (376, 516)
Screenshot: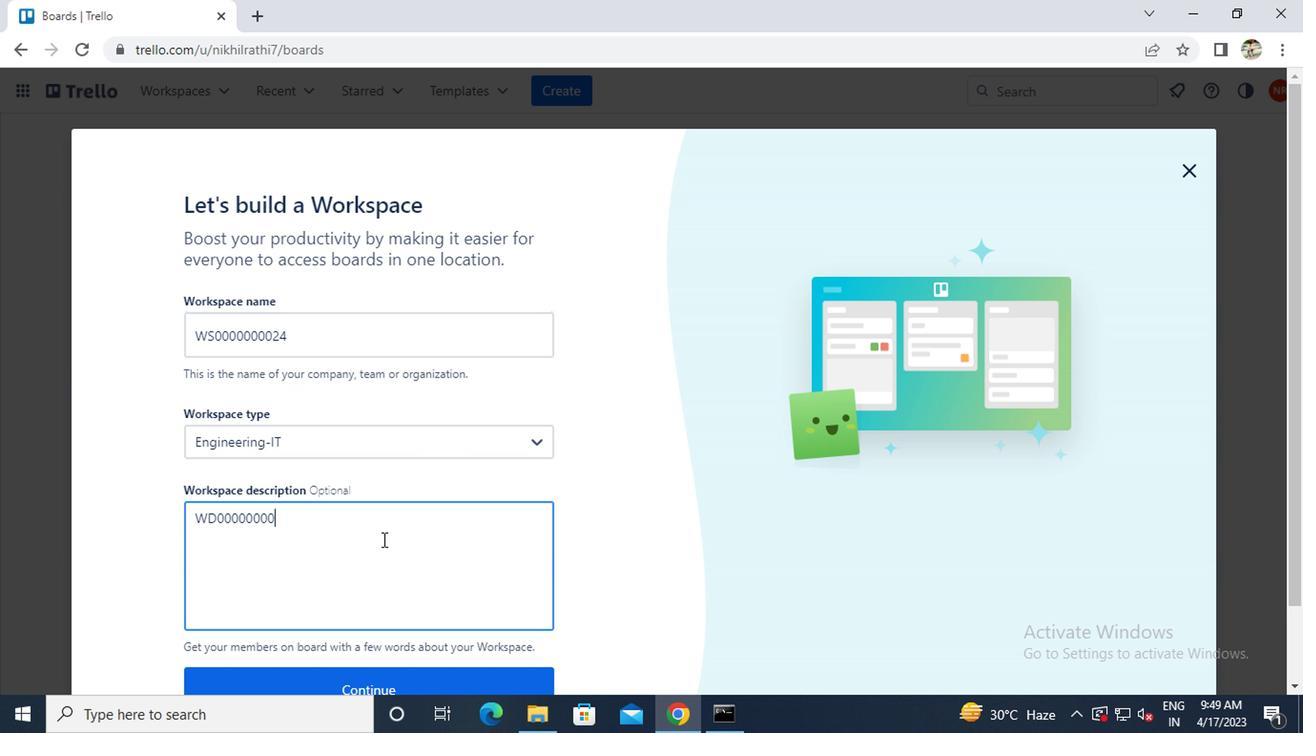 
Action: Key pressed 2
Screenshot: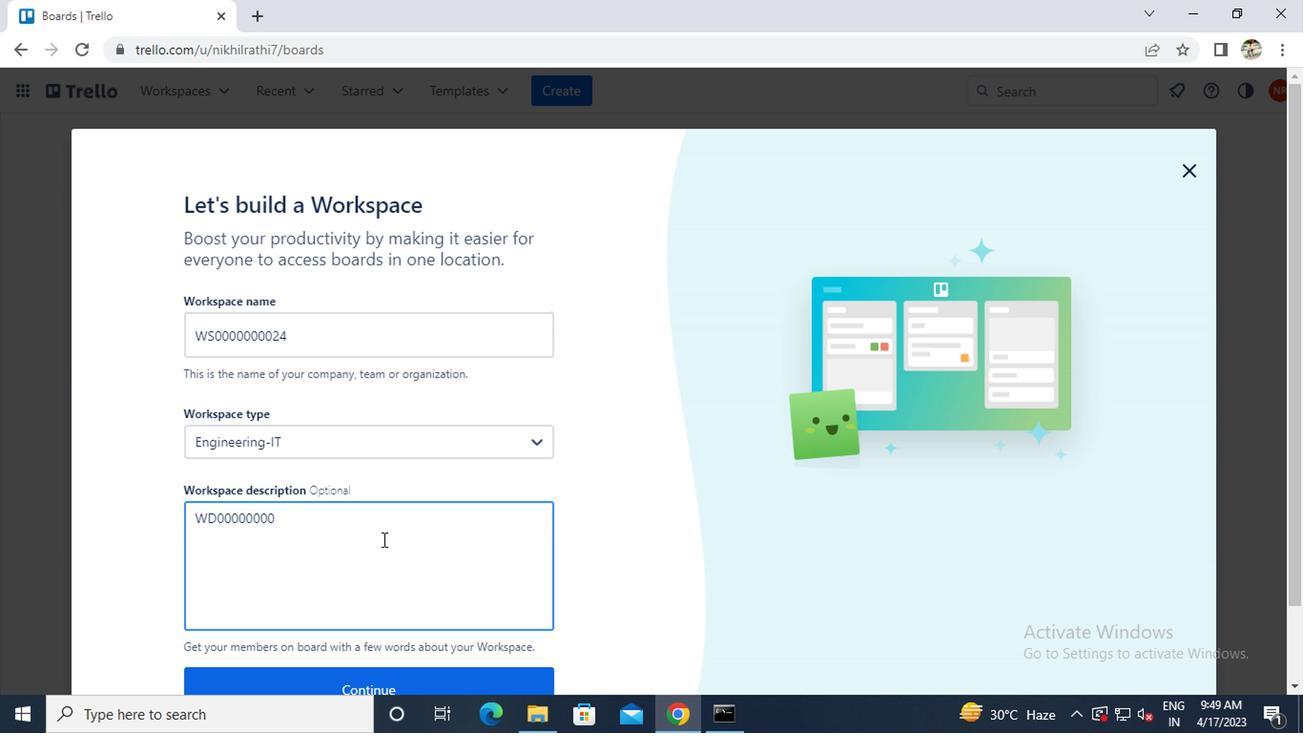 
Action: Mouse moved to (374, 515)
Screenshot: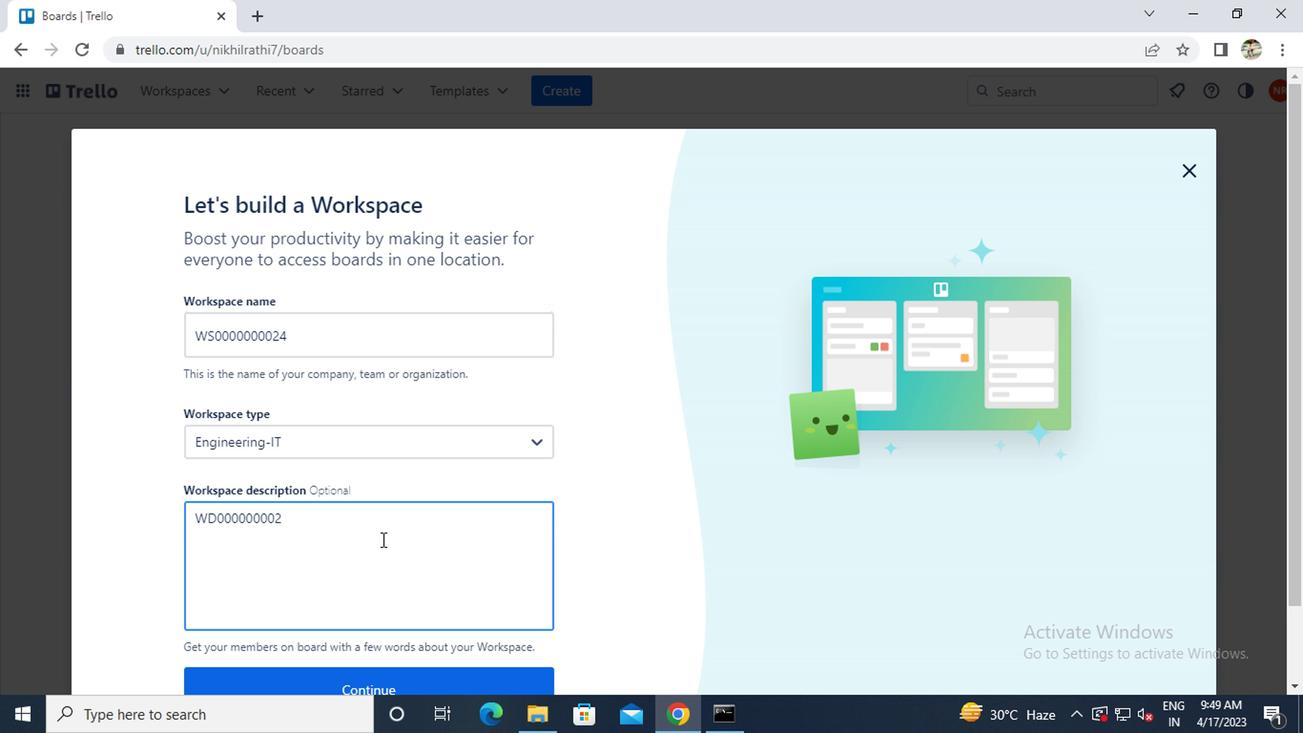 
Action: Key pressed 8
Screenshot: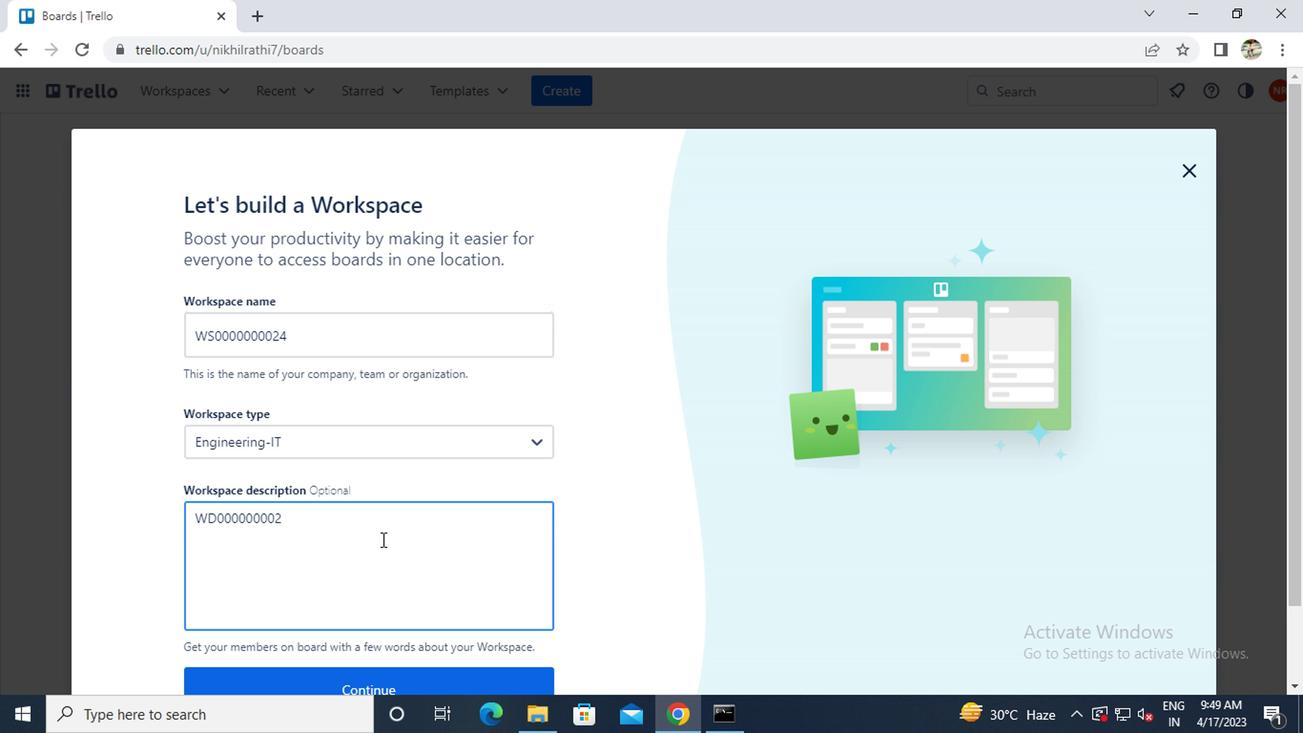 
Action: Mouse moved to (376, 511)
Screenshot: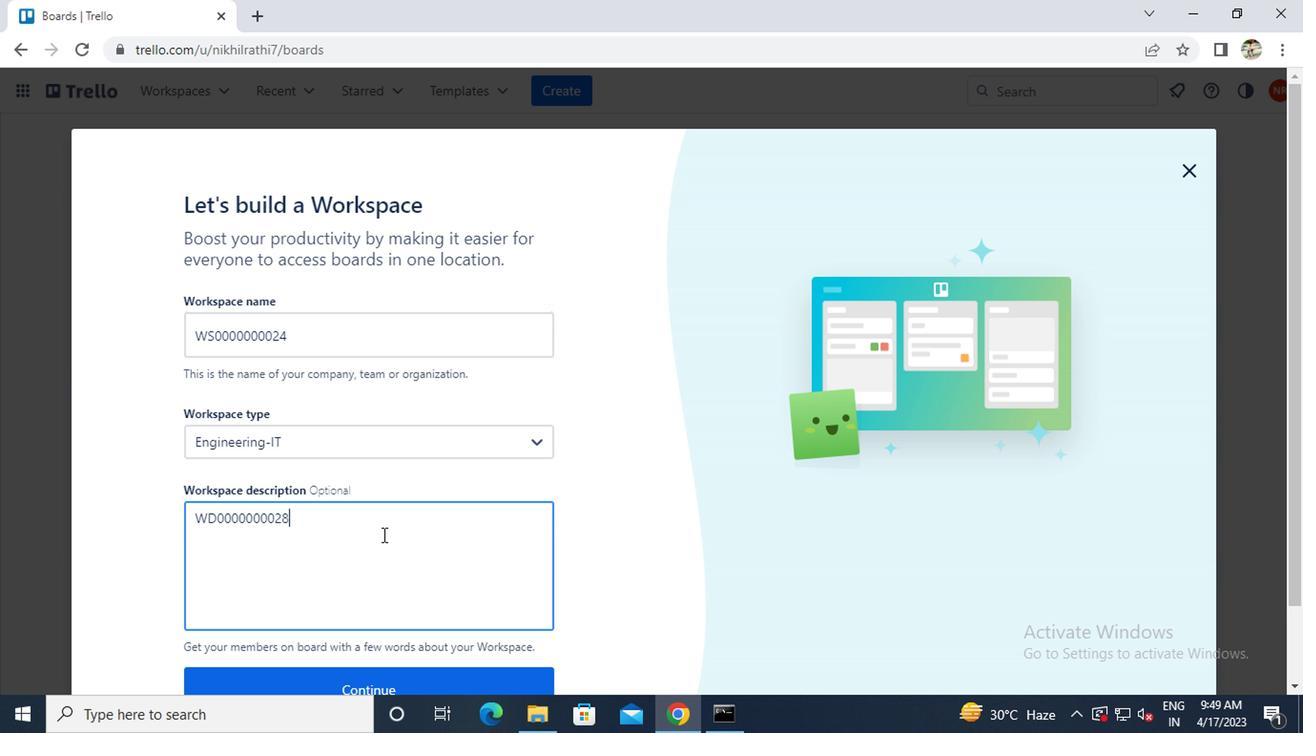 
Action: Key pressed <Key.backspace>
Screenshot: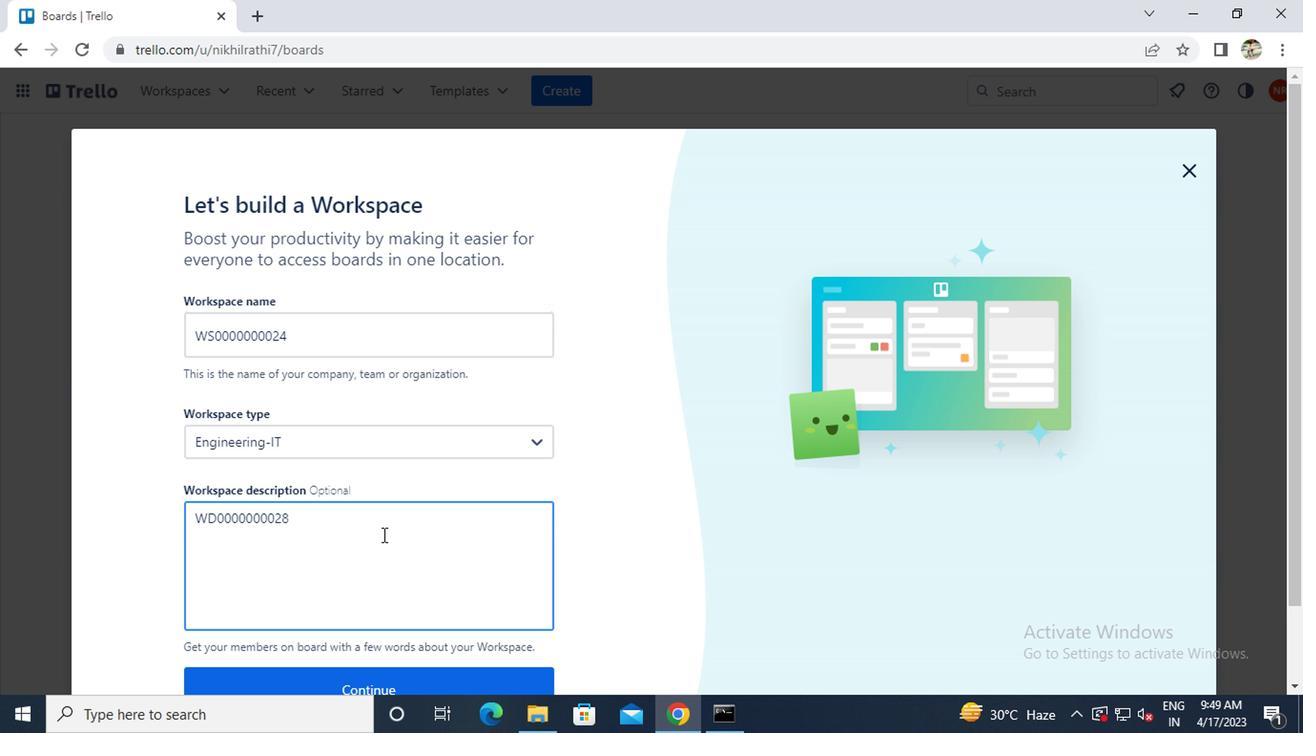 
Action: Mouse moved to (374, 512)
Screenshot: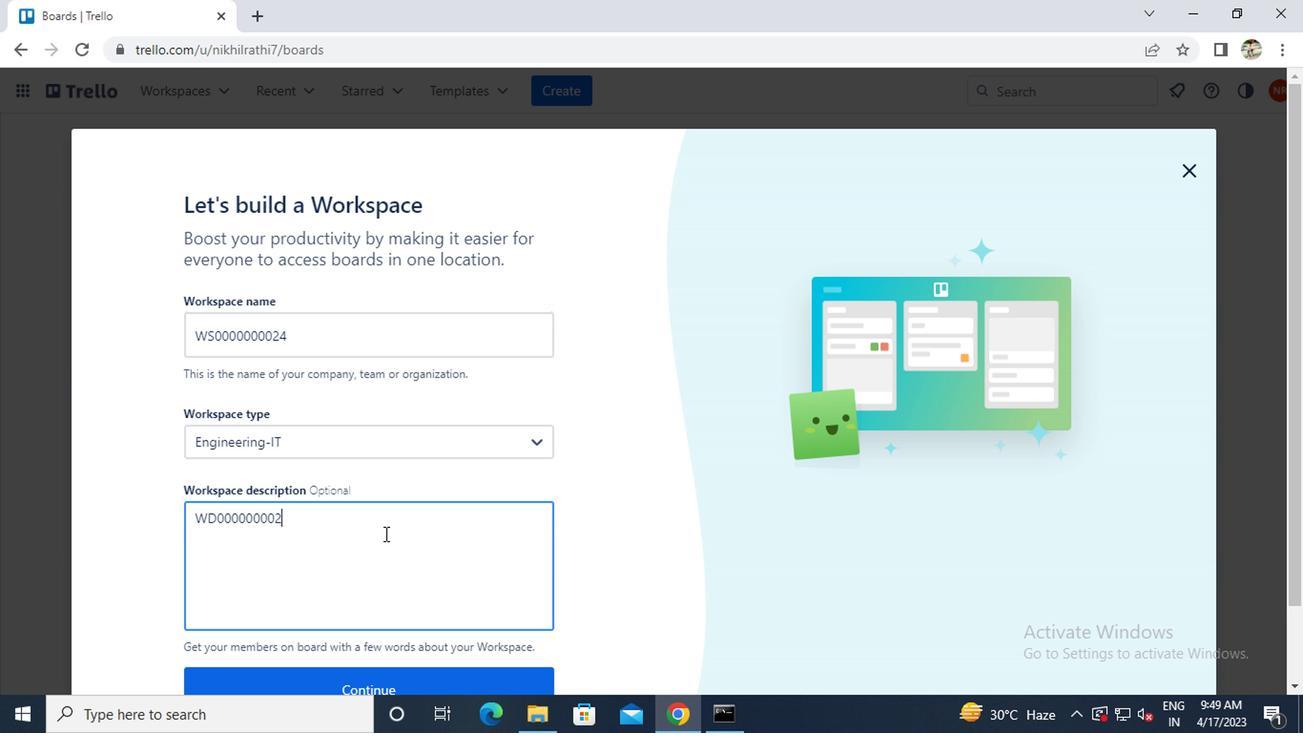 
Action: Key pressed 4
Screenshot: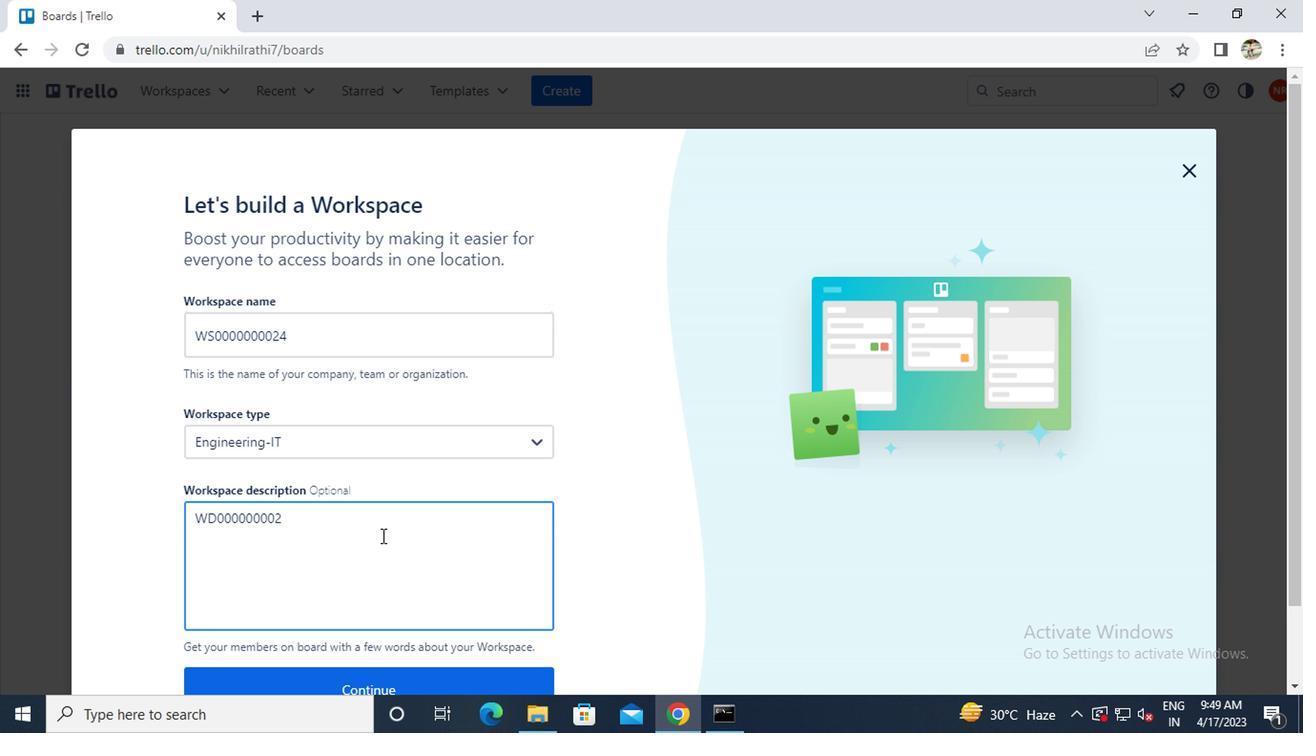 
Action: Mouse moved to (329, 630)
Screenshot: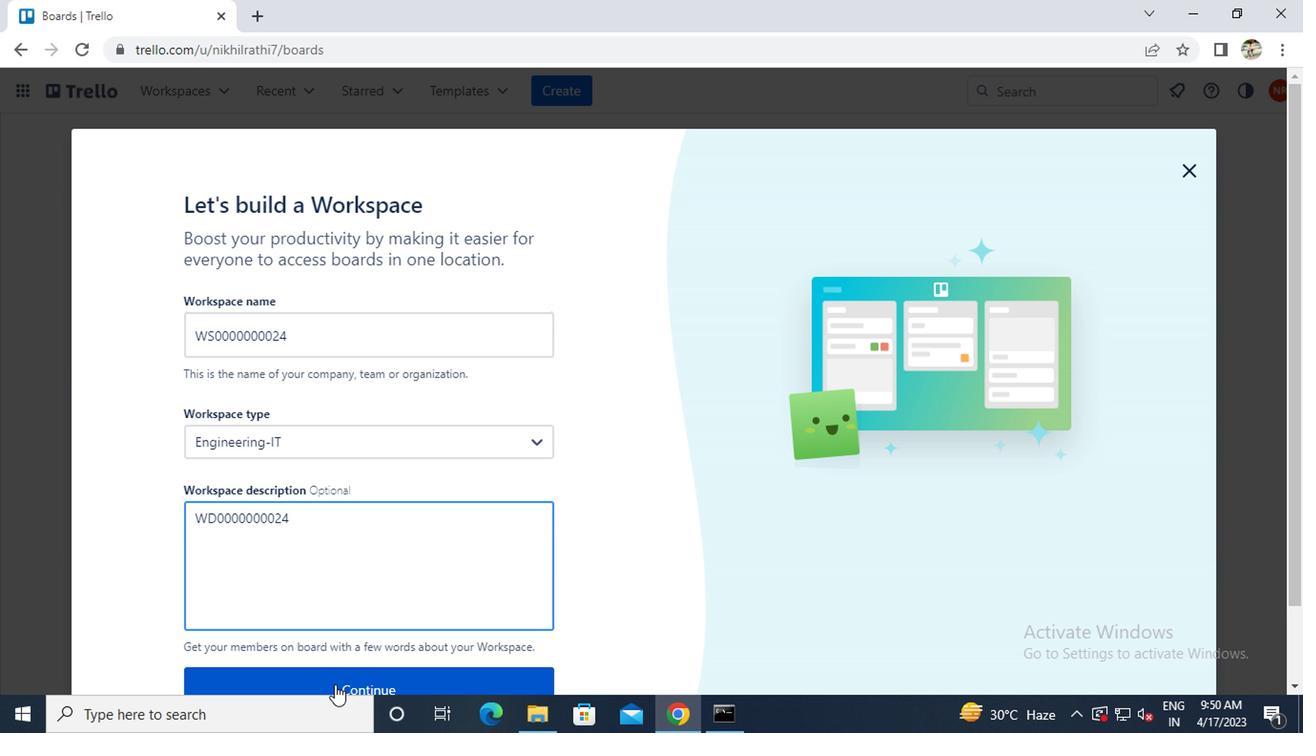 
Action: Mouse pressed left at (329, 630)
Screenshot: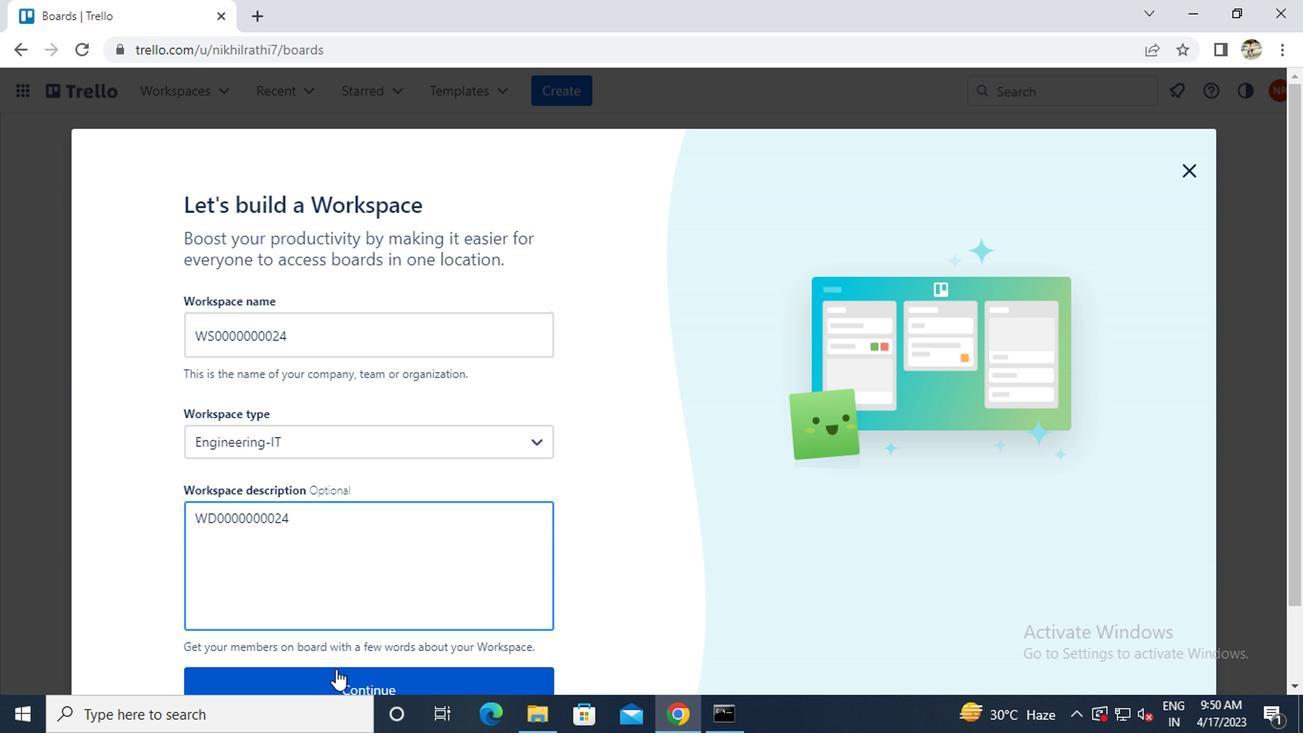 
Action: Mouse moved to (402, 471)
Screenshot: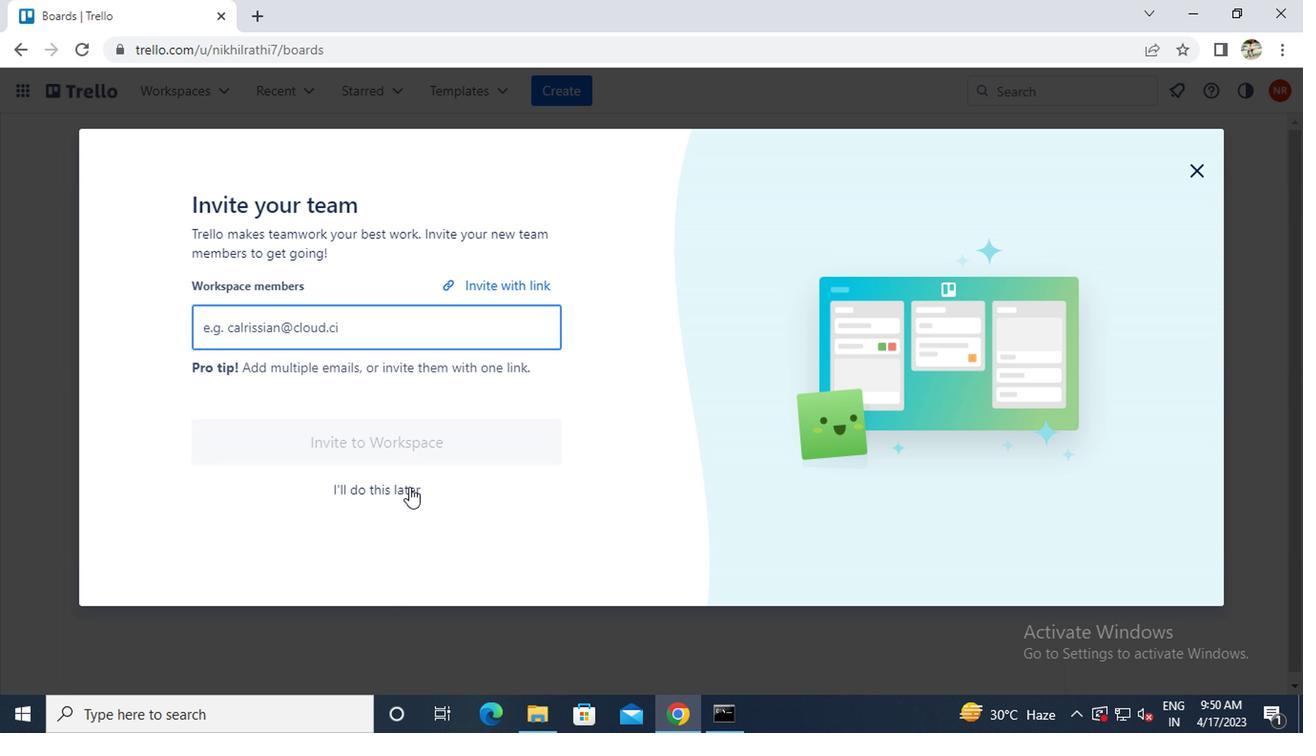 
Action: Mouse pressed left at (402, 471)
Screenshot: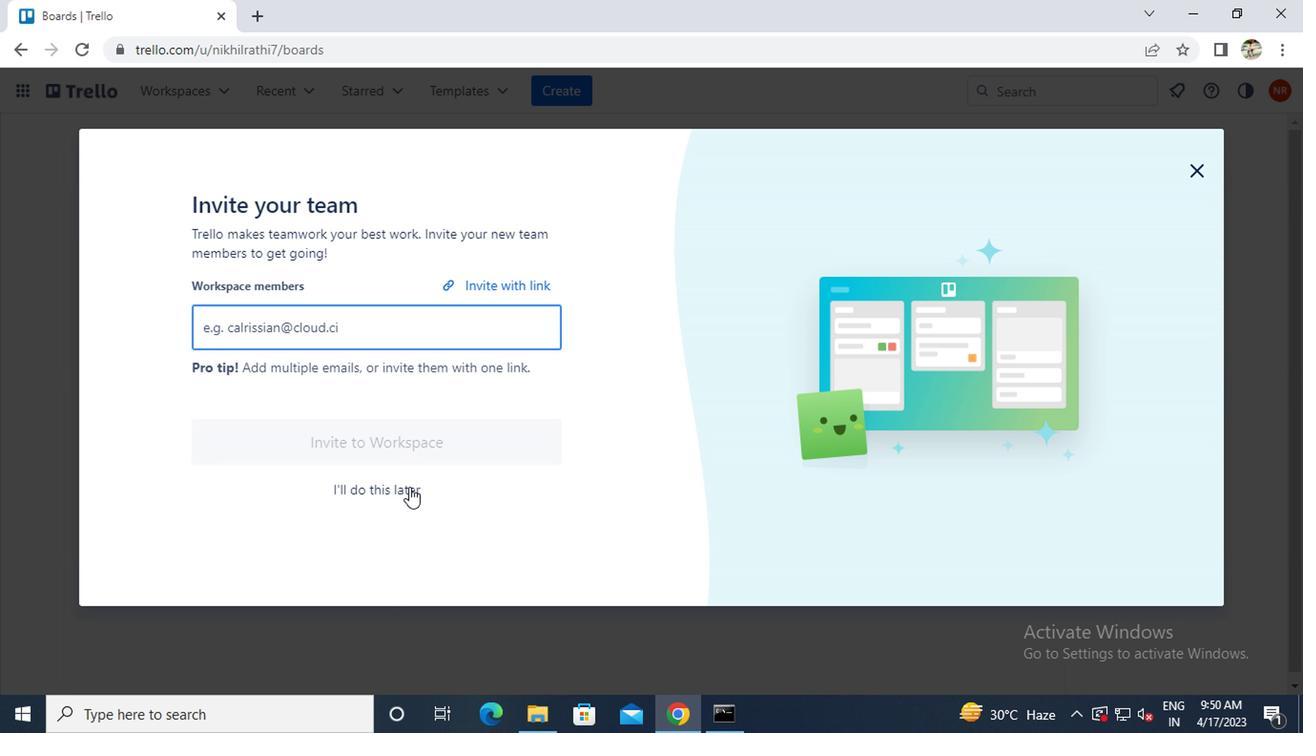 
Action: Mouse moved to (1032, 179)
Screenshot: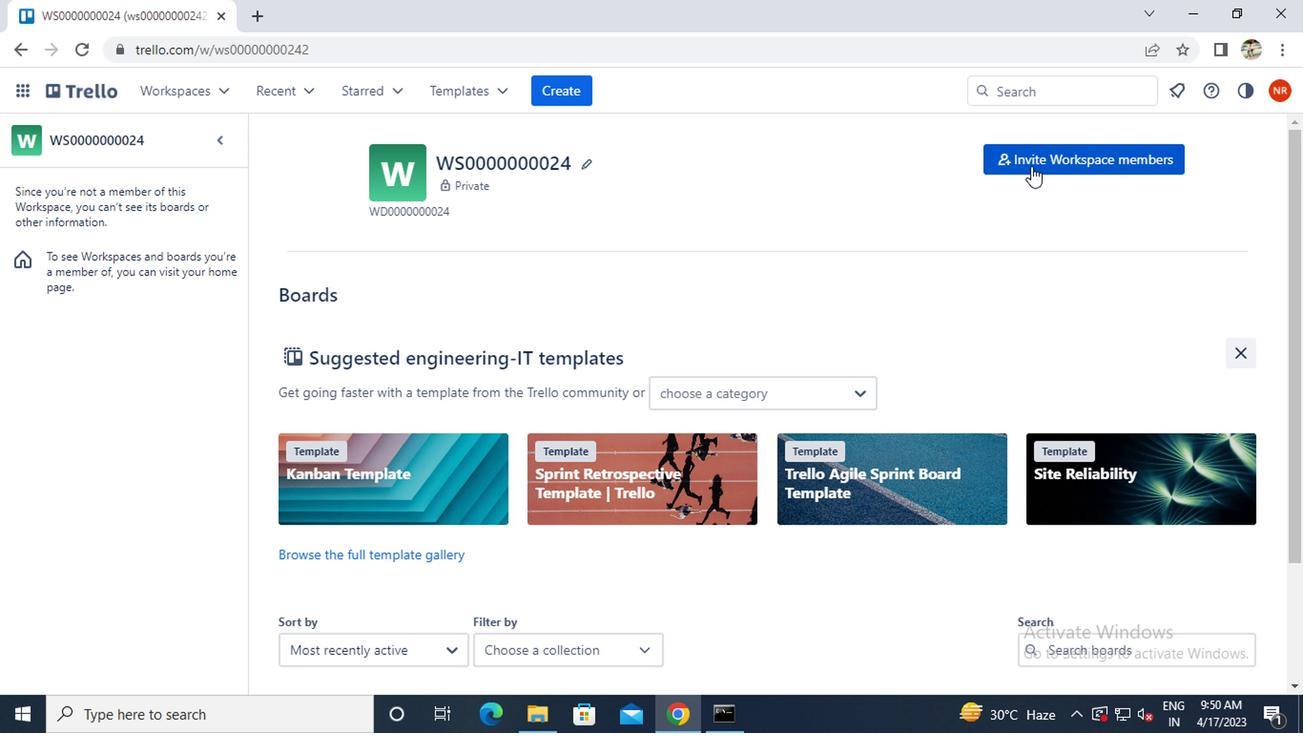 
Action: Mouse pressed left at (1032, 179)
Screenshot: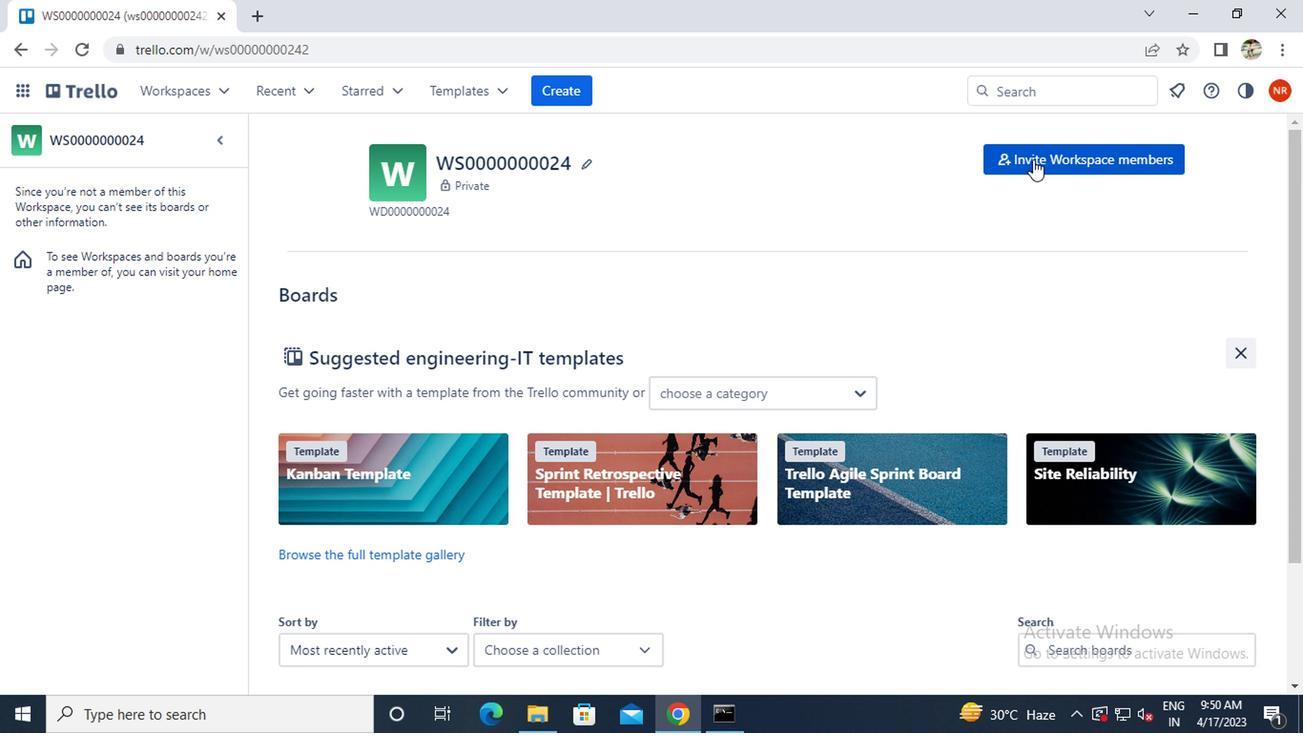 
Action: Mouse moved to (742, 376)
Screenshot: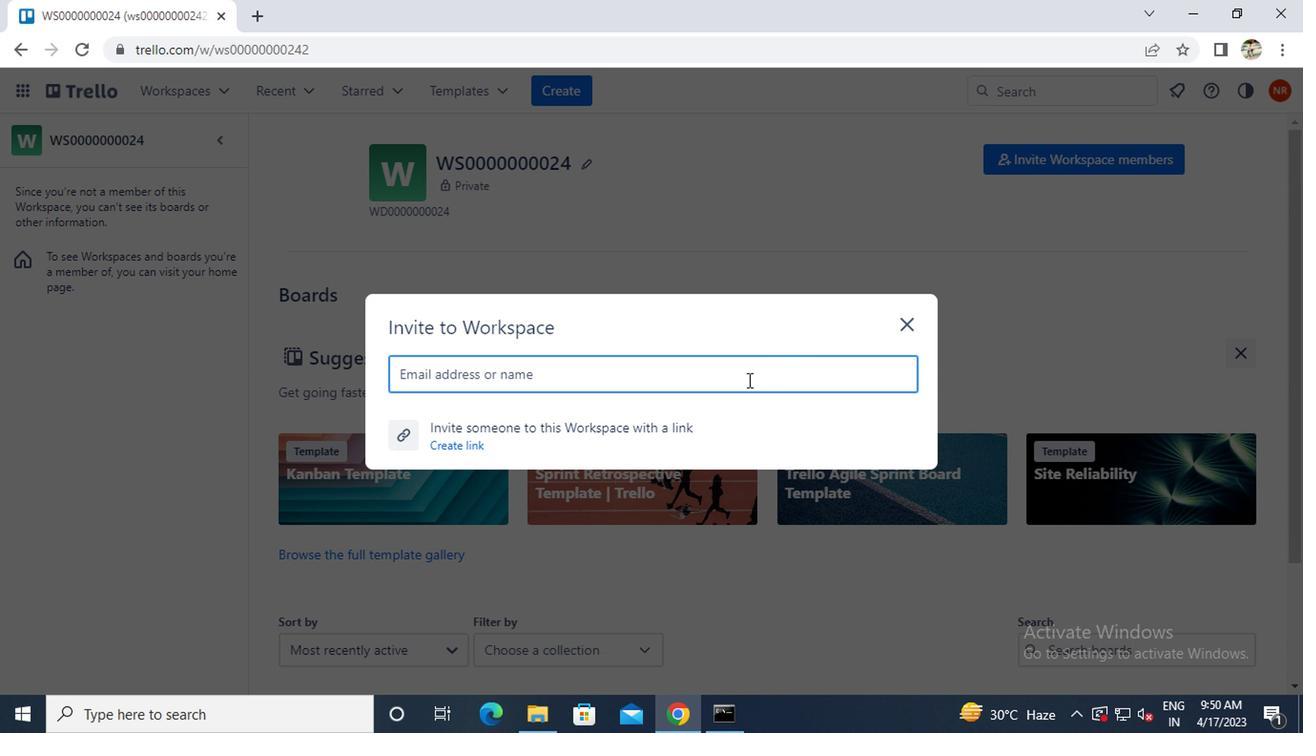 
Action: Mouse pressed left at (742, 376)
Screenshot: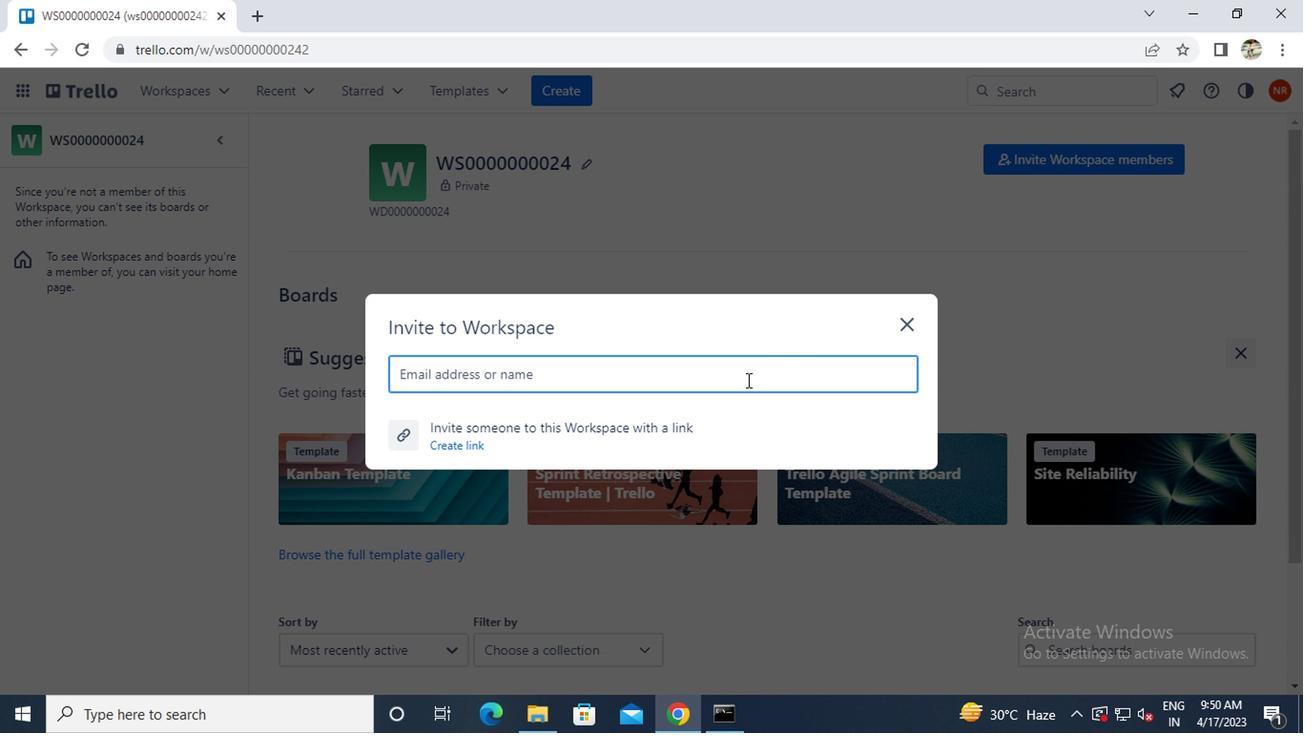 
Action: Key pressed <Key.tab><Key.caps_lock>nik
Screenshot: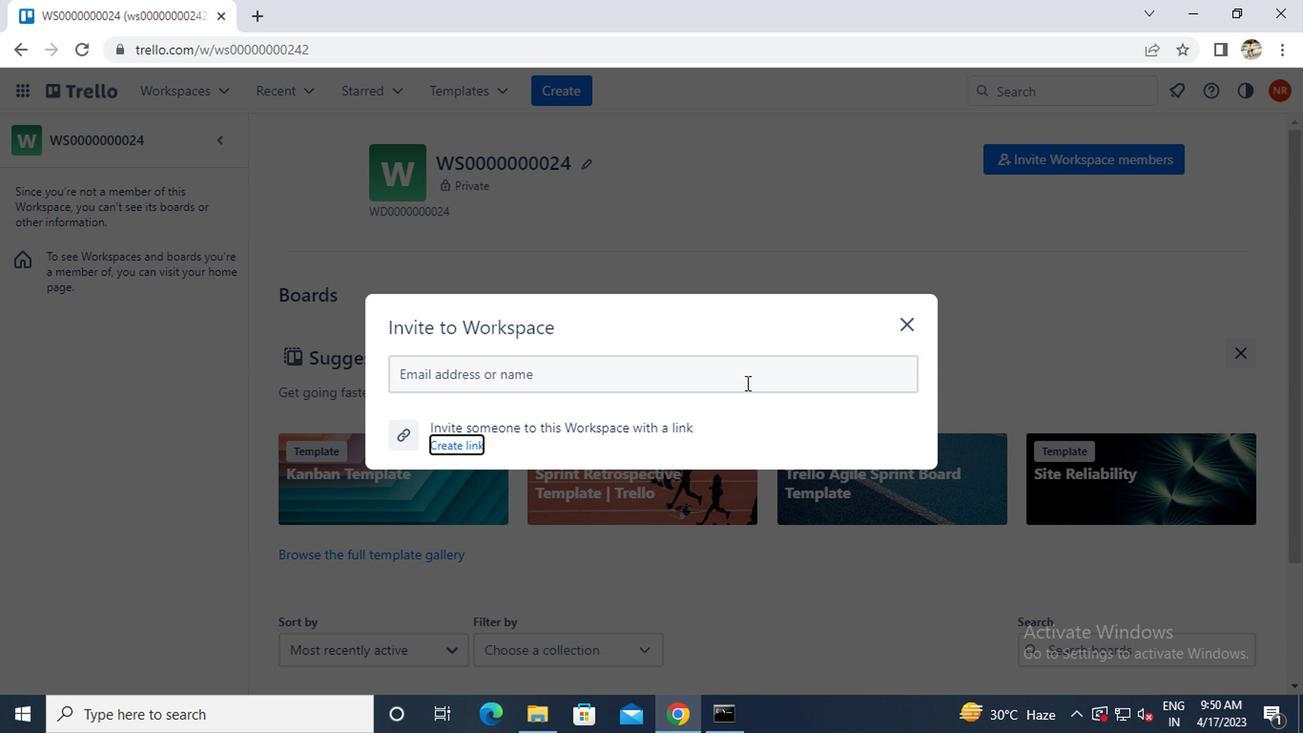 
Action: Mouse moved to (740, 378)
Screenshot: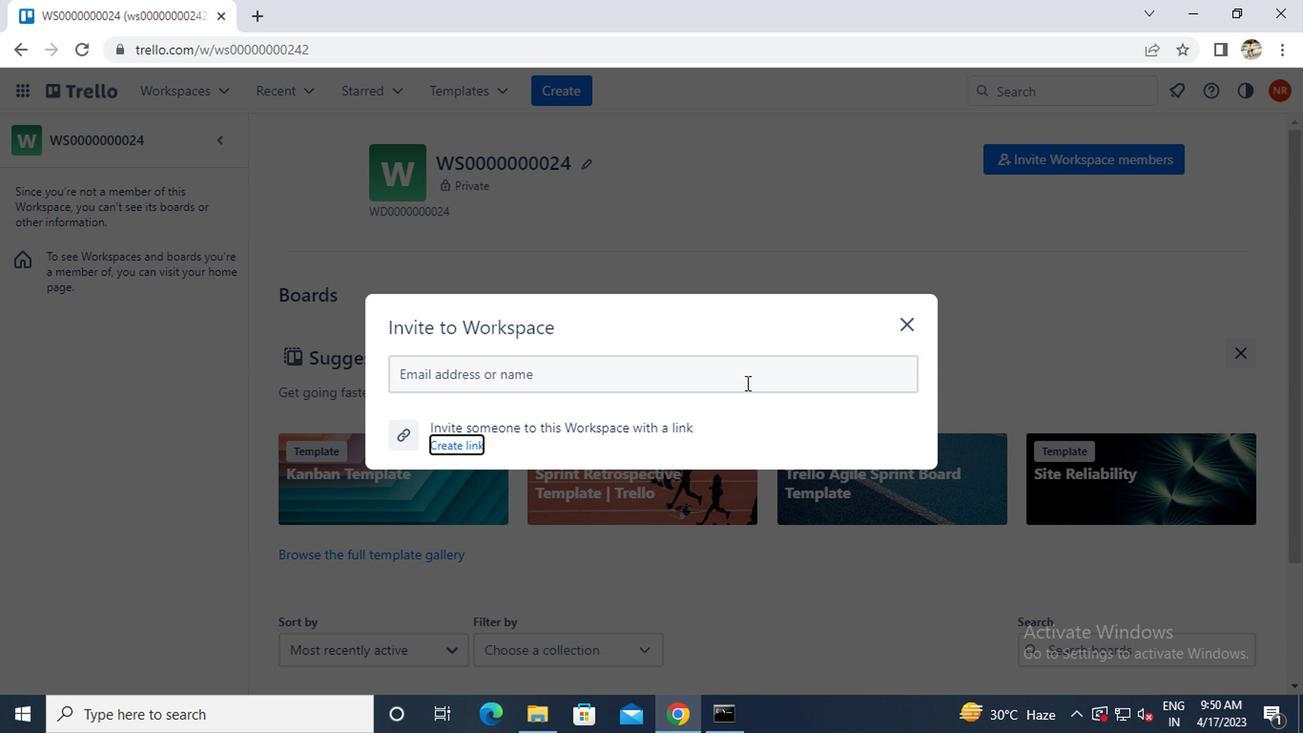 
Action: Mouse pressed left at (740, 378)
Screenshot: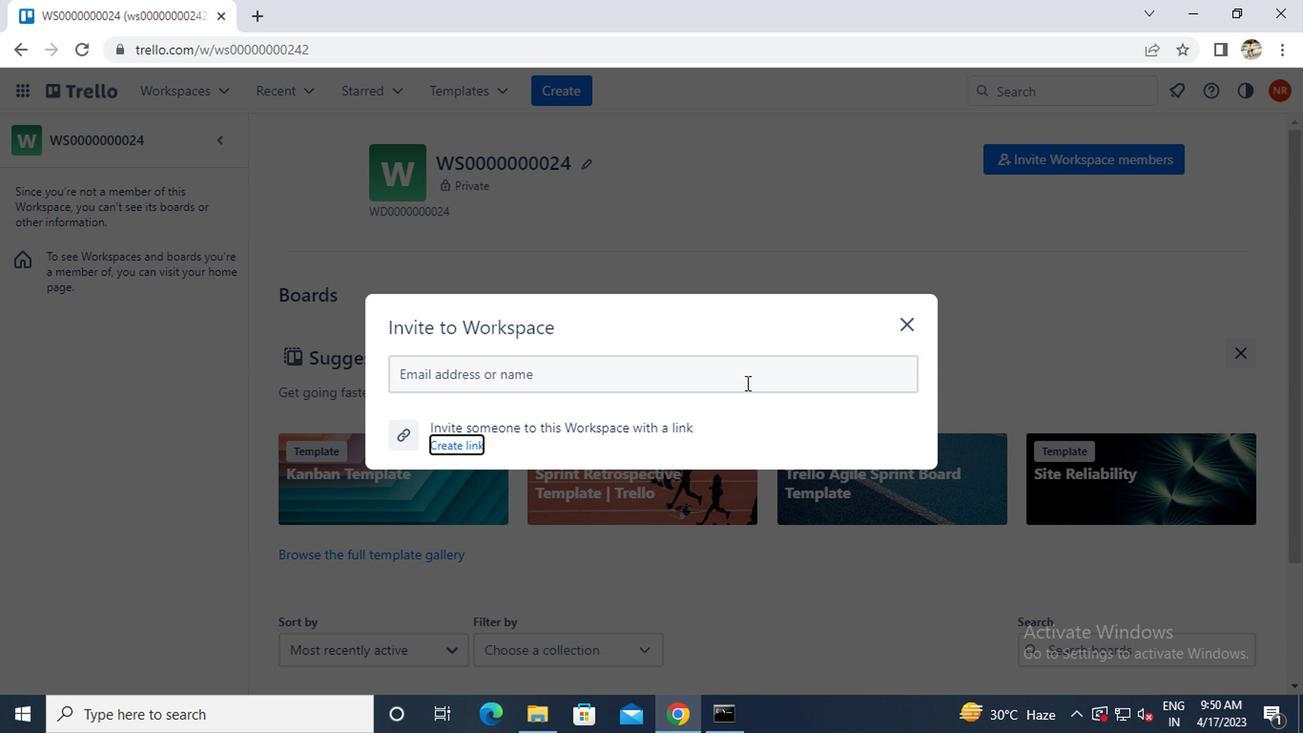
Action: Key pressed nikrathi889<Key.shift>@GMAIL.COM
Screenshot: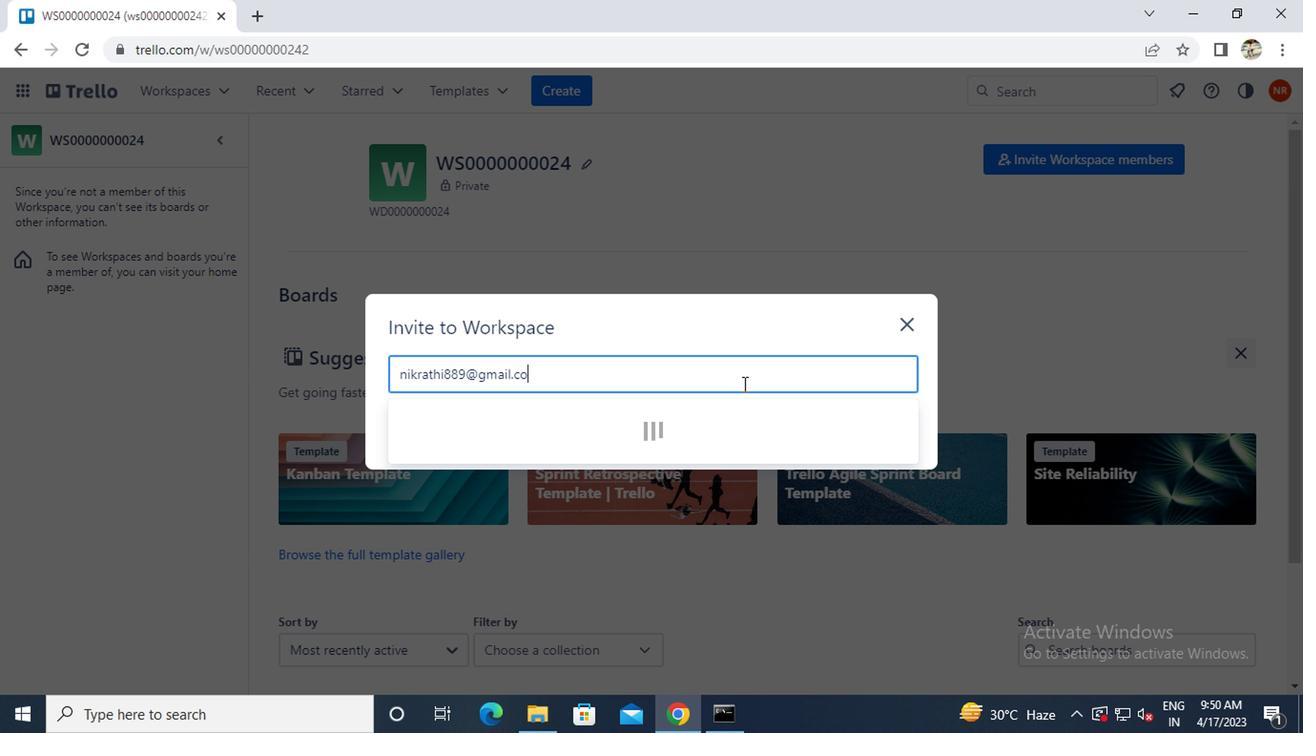 
Action: Mouse moved to (585, 416)
Screenshot: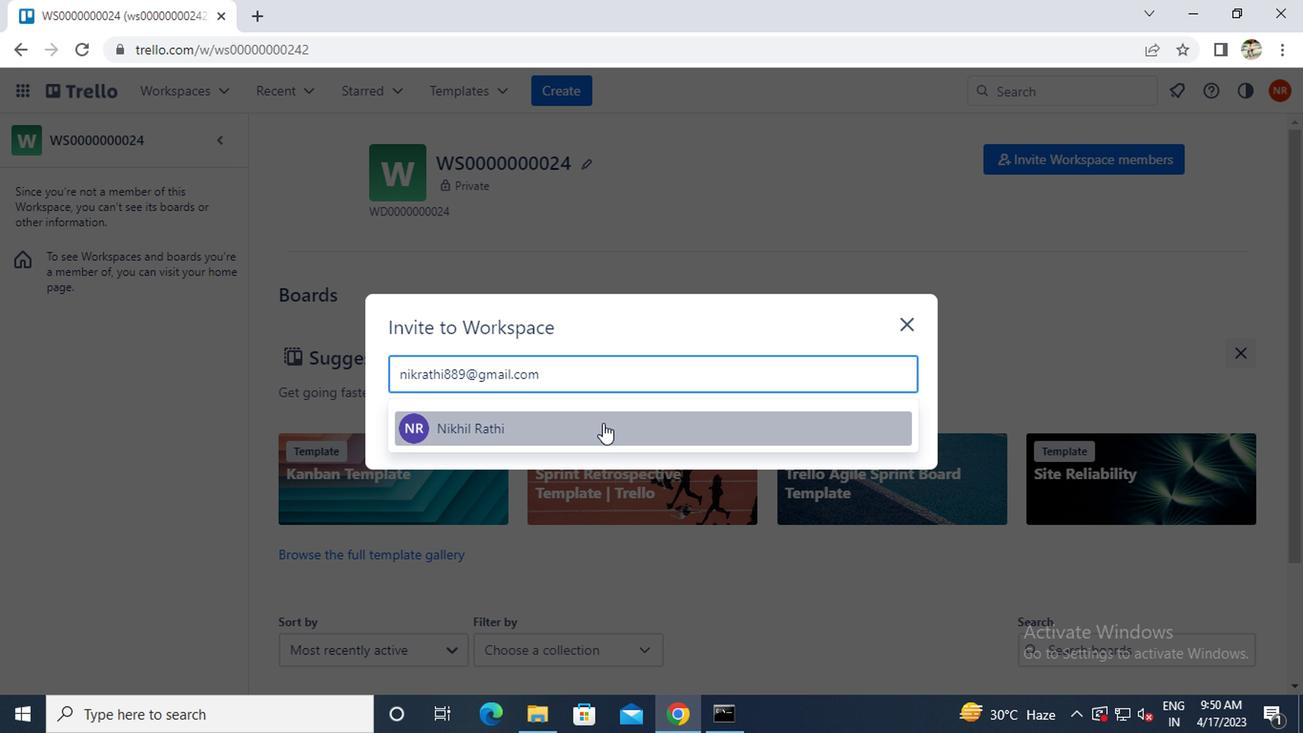 
Action: Mouse pressed left at (585, 416)
Screenshot: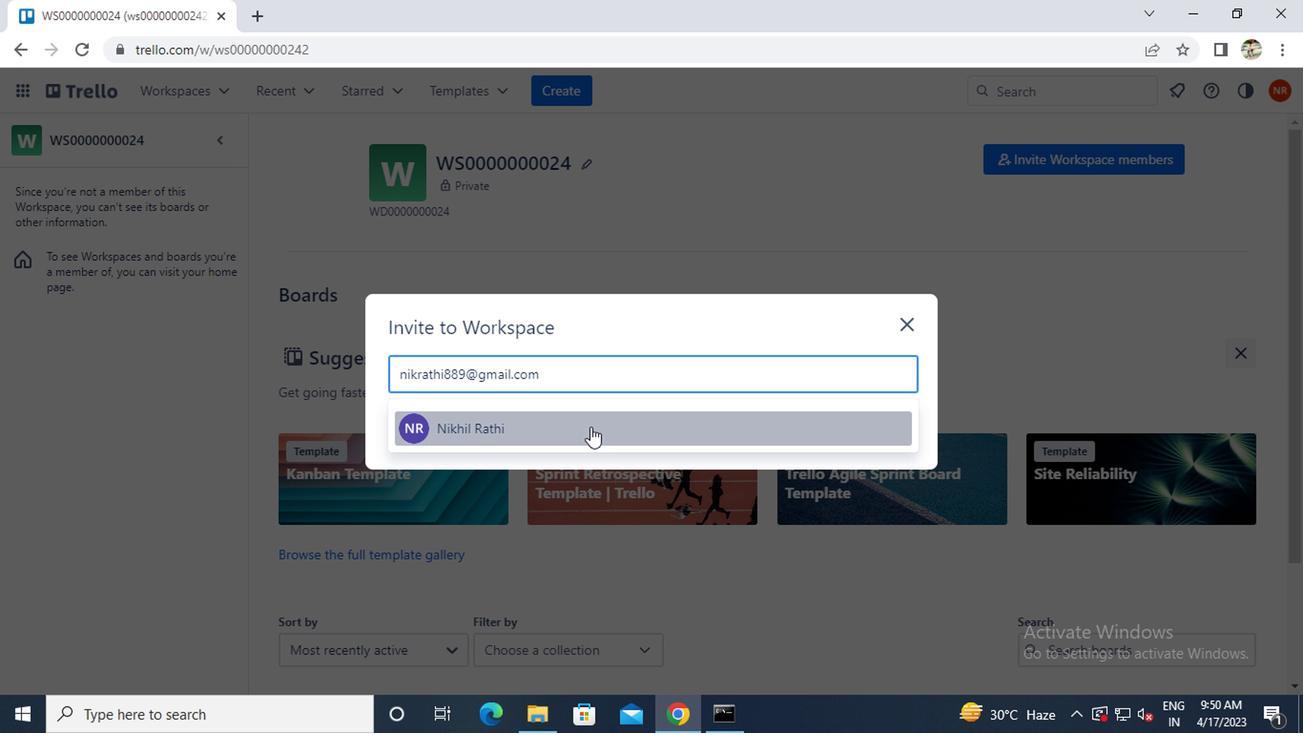 
Action: Mouse moved to (602, 373)
Screenshot: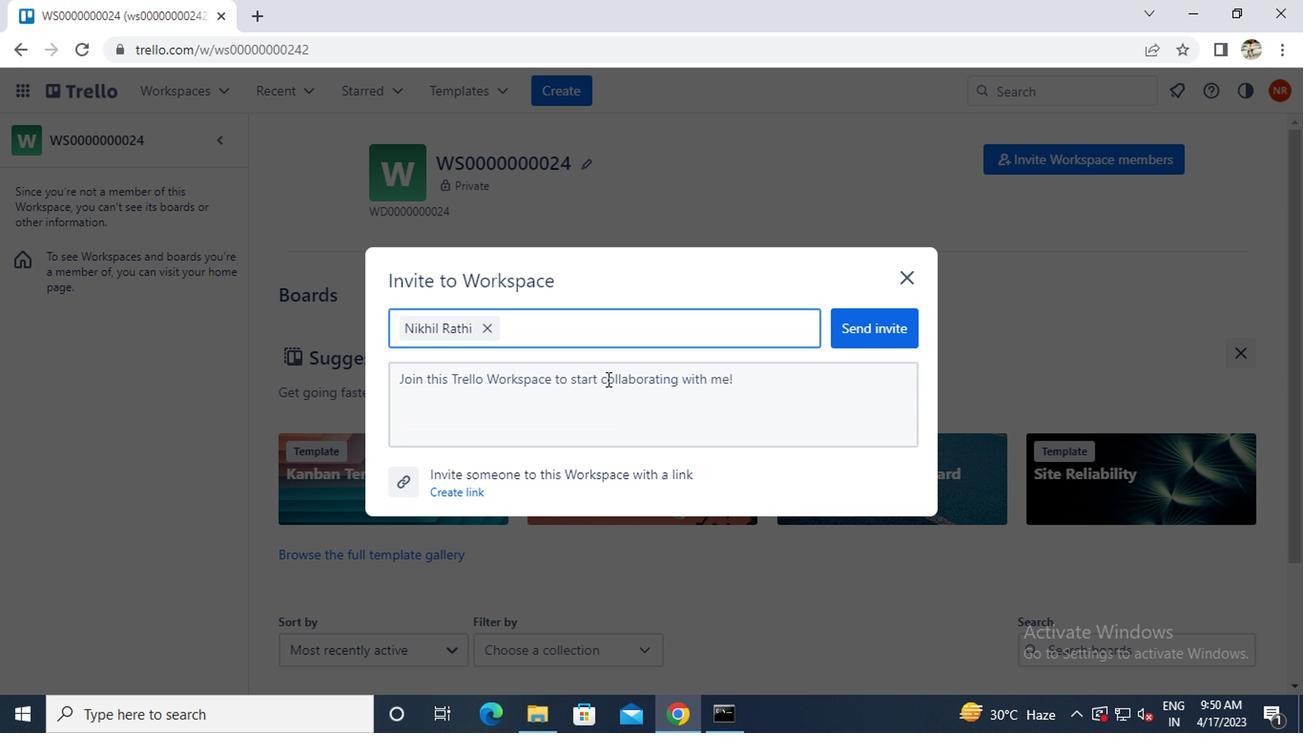
Action: Key pressed AYU
Screenshot: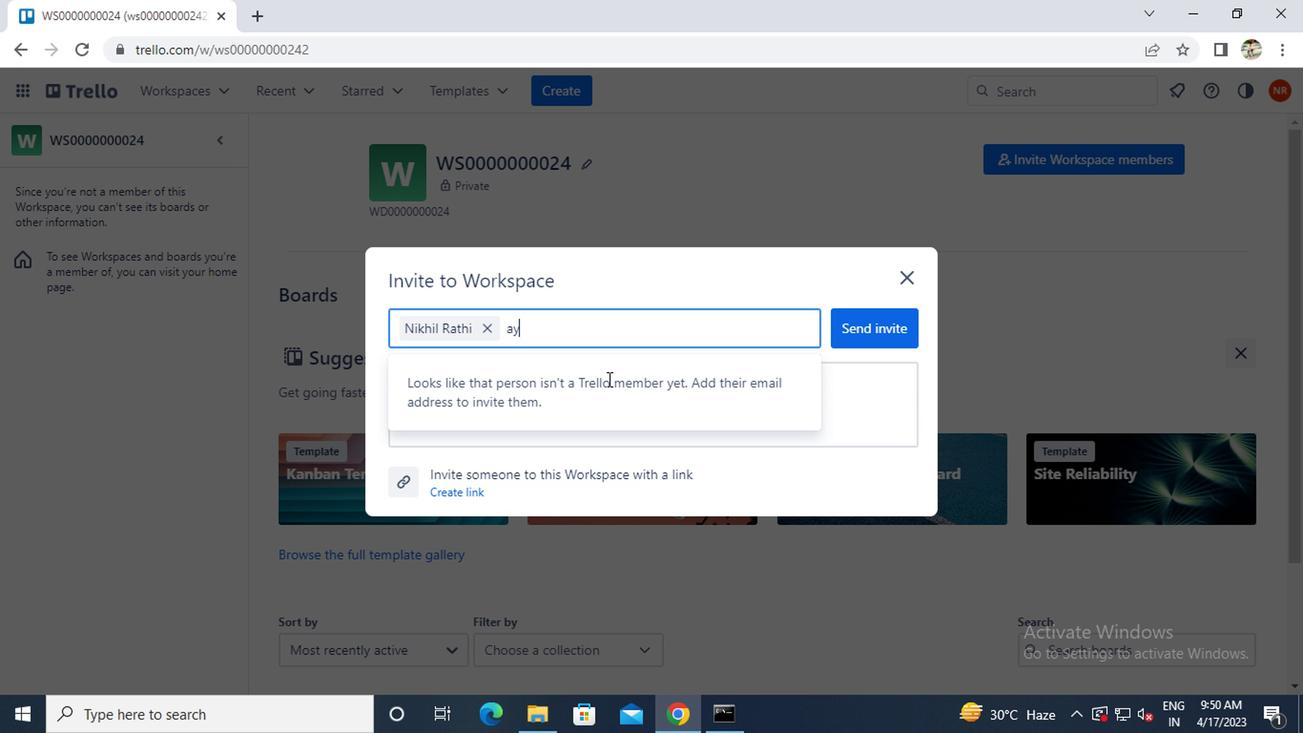 
Action: Mouse moved to (604, 372)
Screenshot: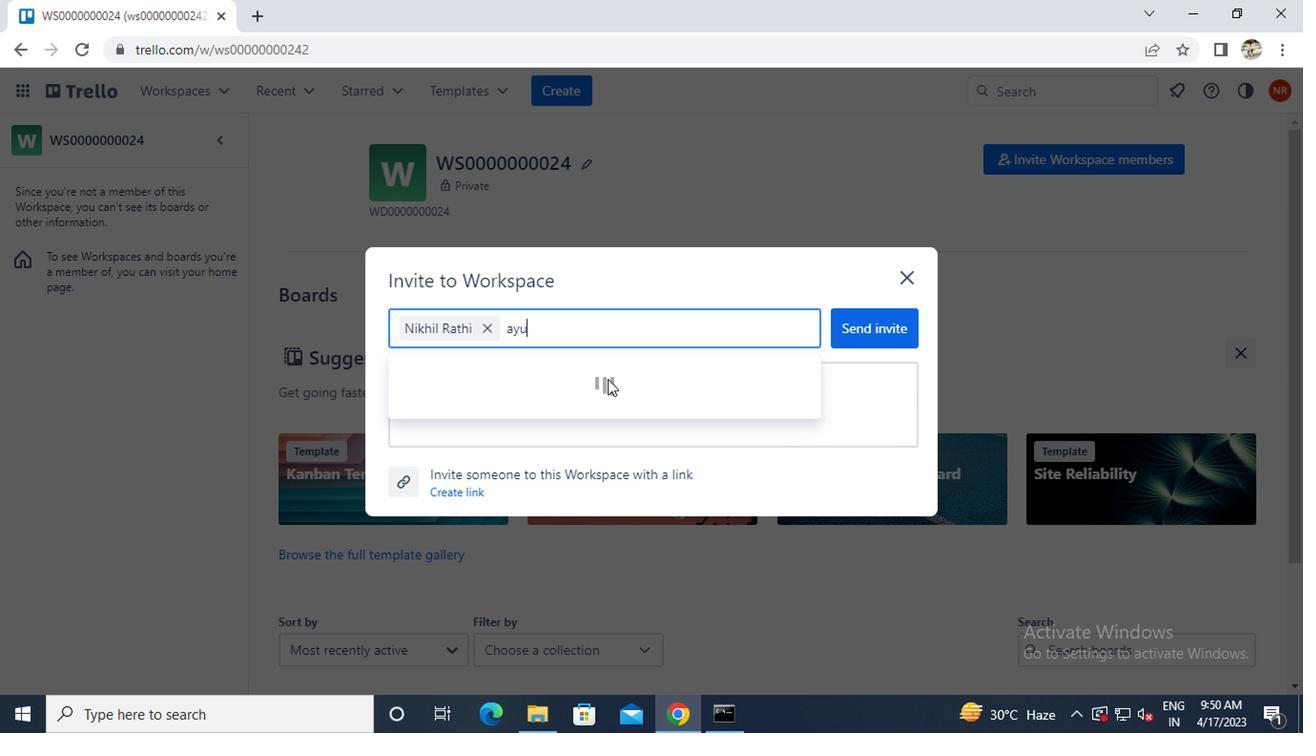 
Action: Key pressed S
Screenshot: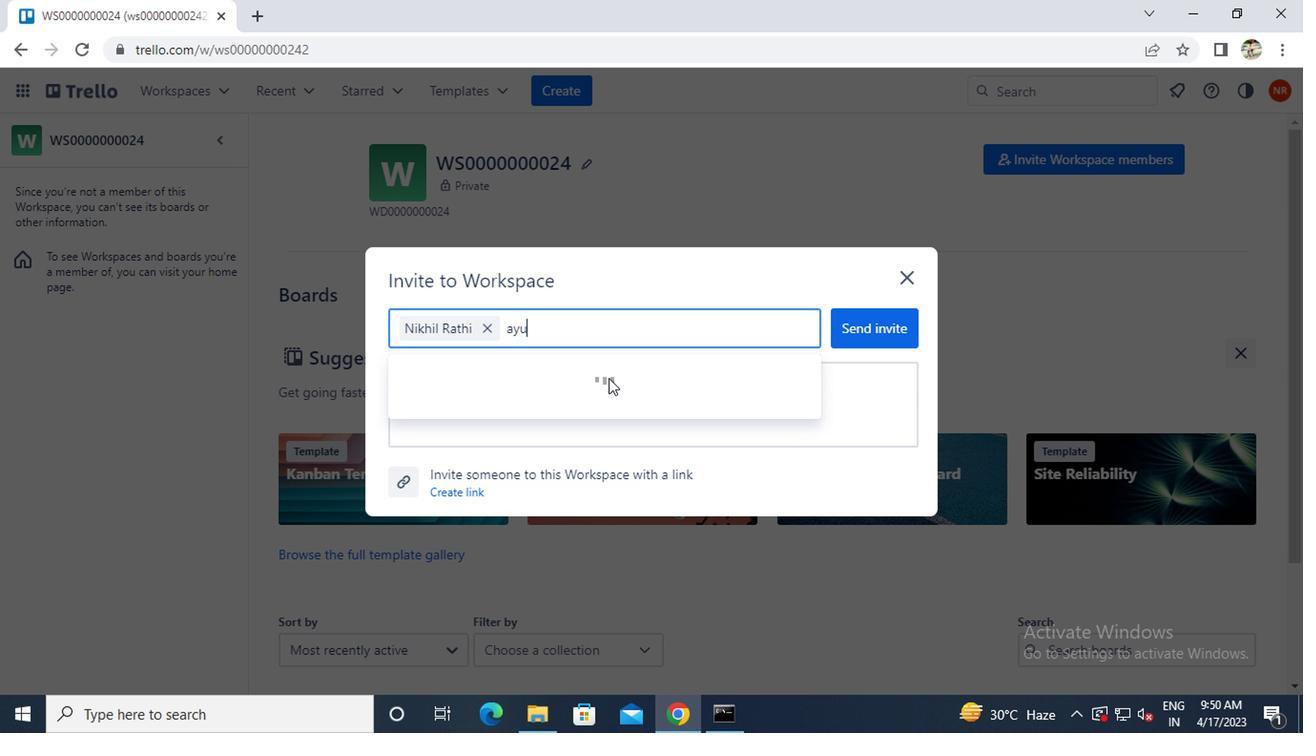 
Action: Mouse moved to (604, 372)
Screenshot: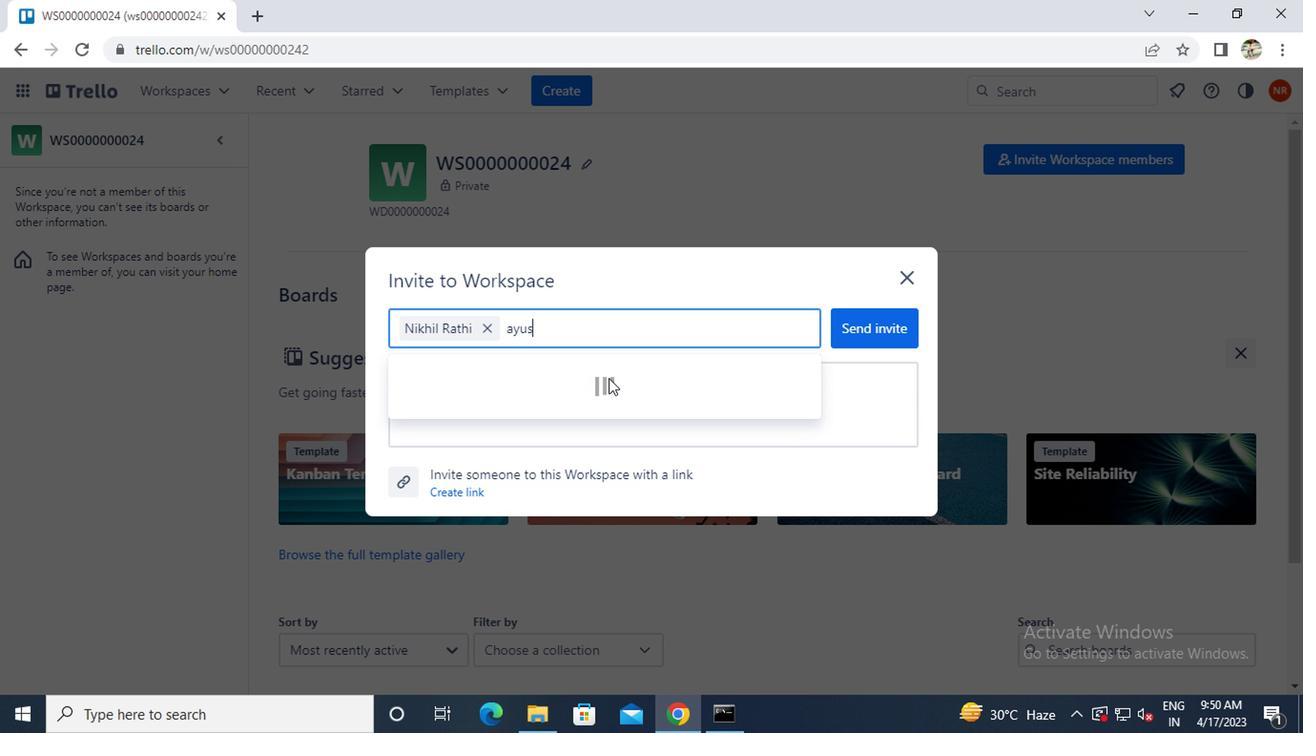 
Action: Key pressed H
Screenshot: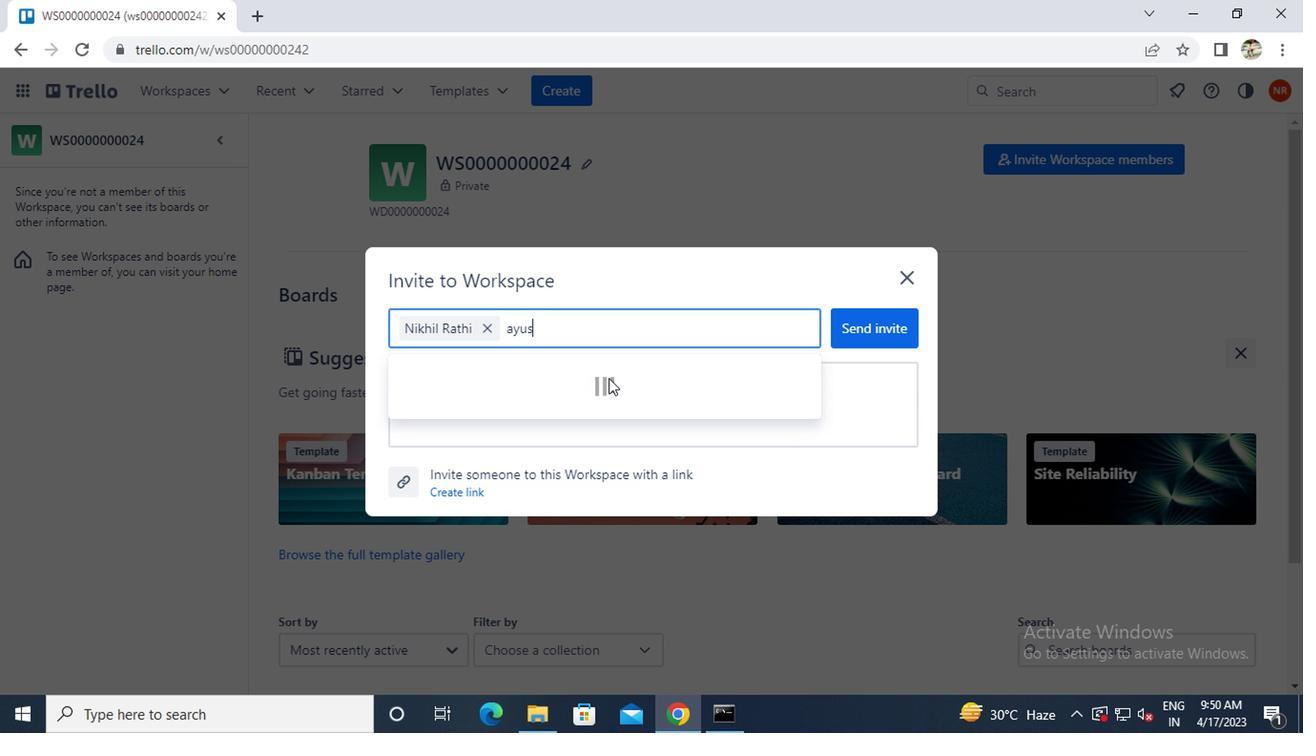 
Action: Mouse moved to (609, 369)
Screenshot: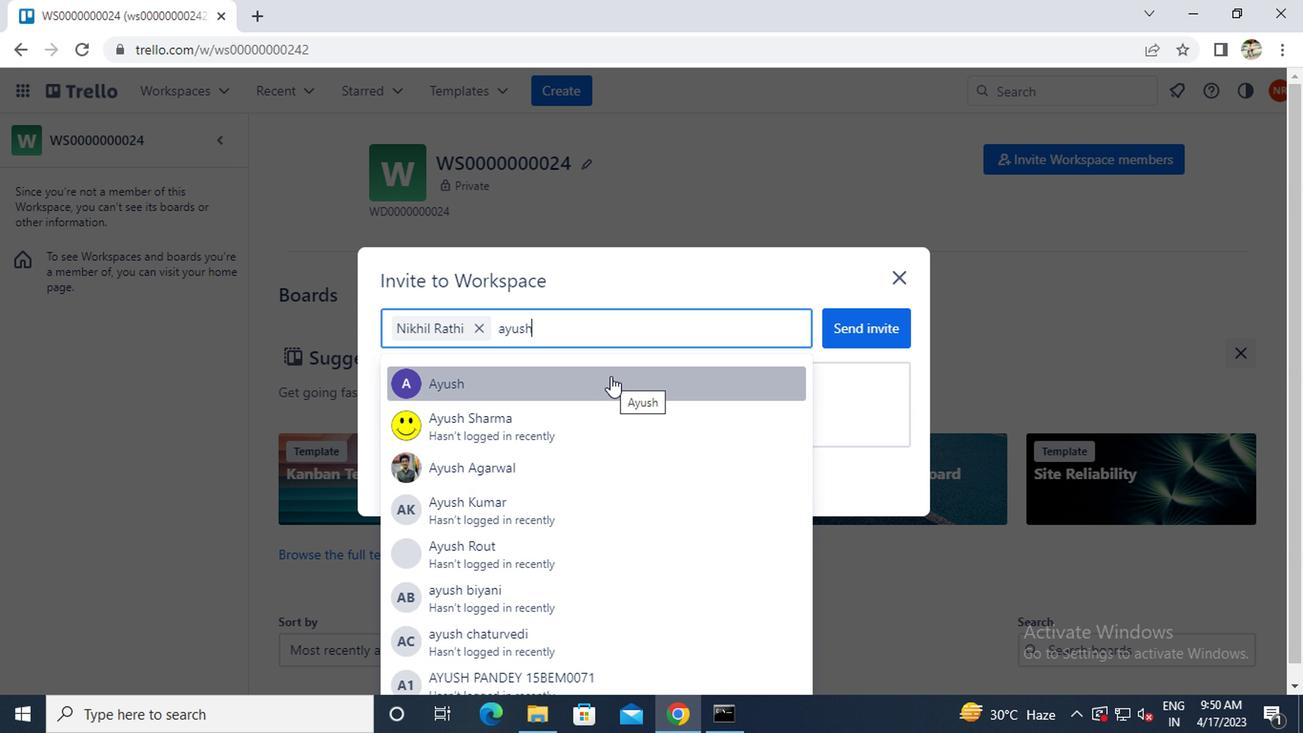 
Action: Key pressed 9
Screenshot: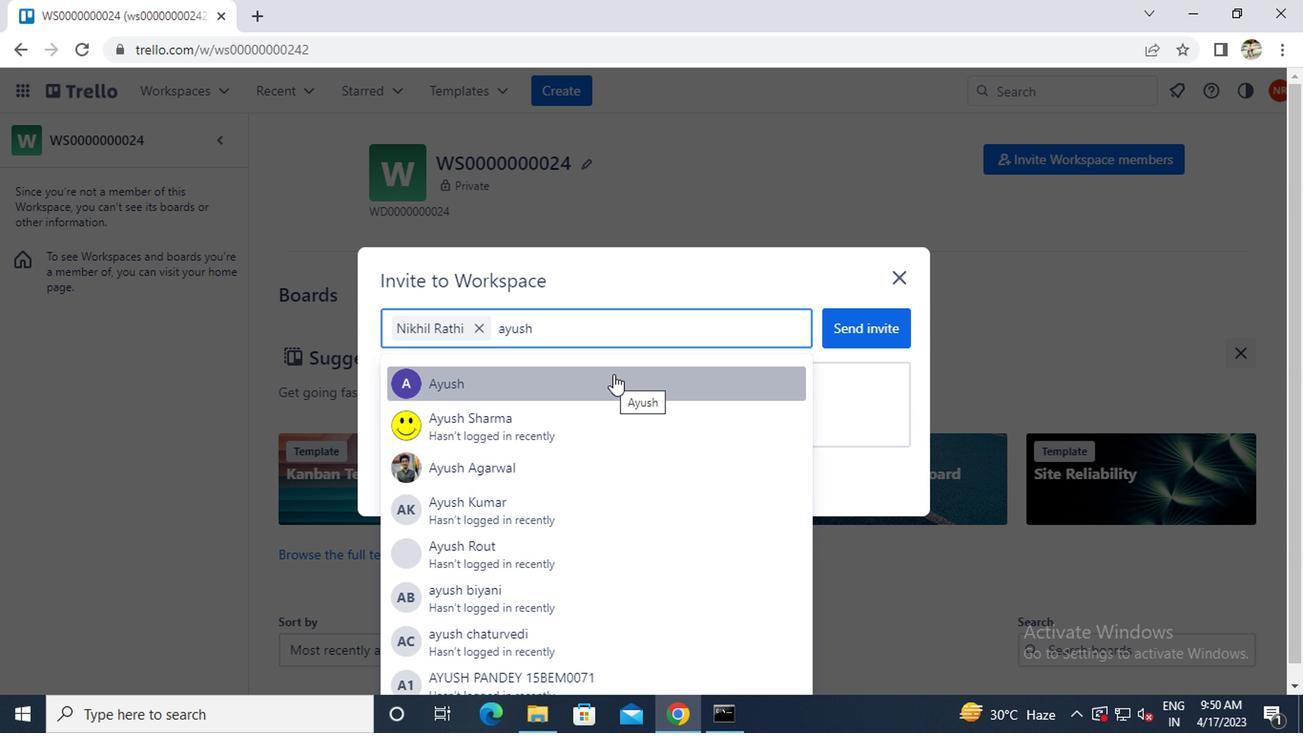 
Action: Mouse moved to (609, 369)
Screenshot: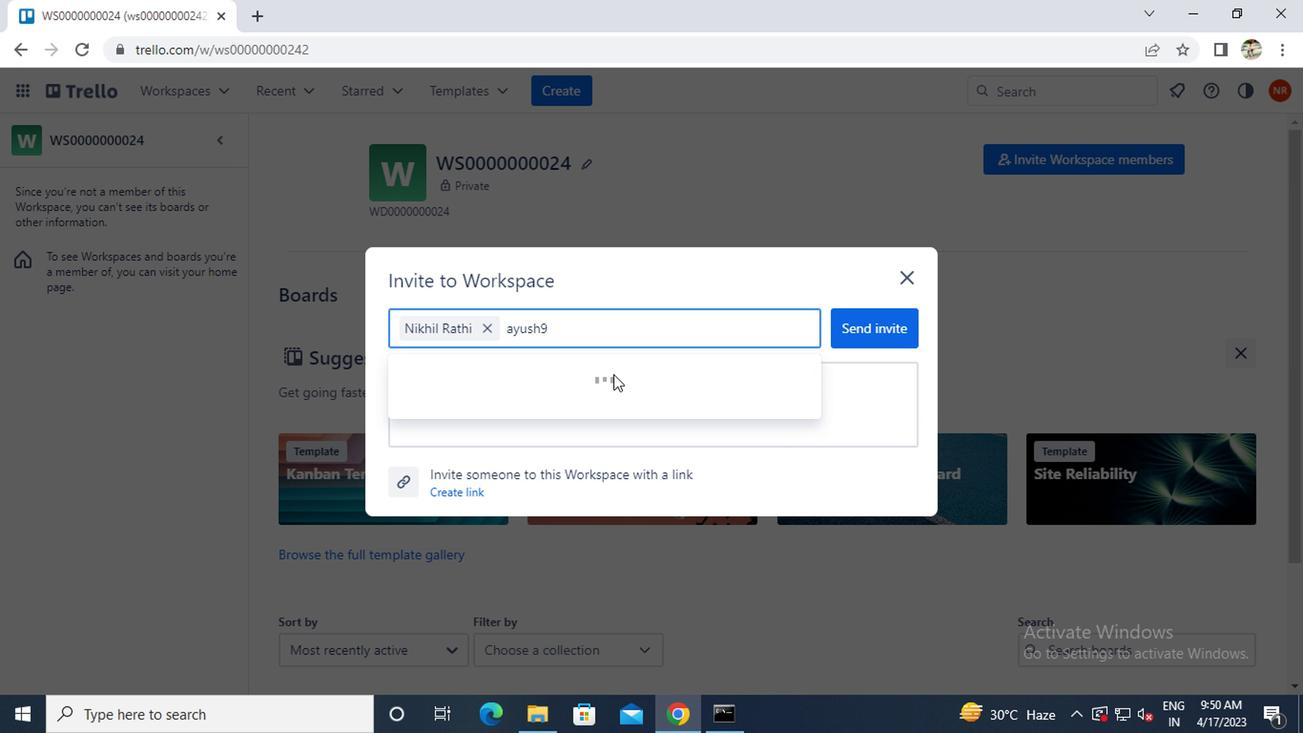 
Action: Key pressed 8111
Screenshot: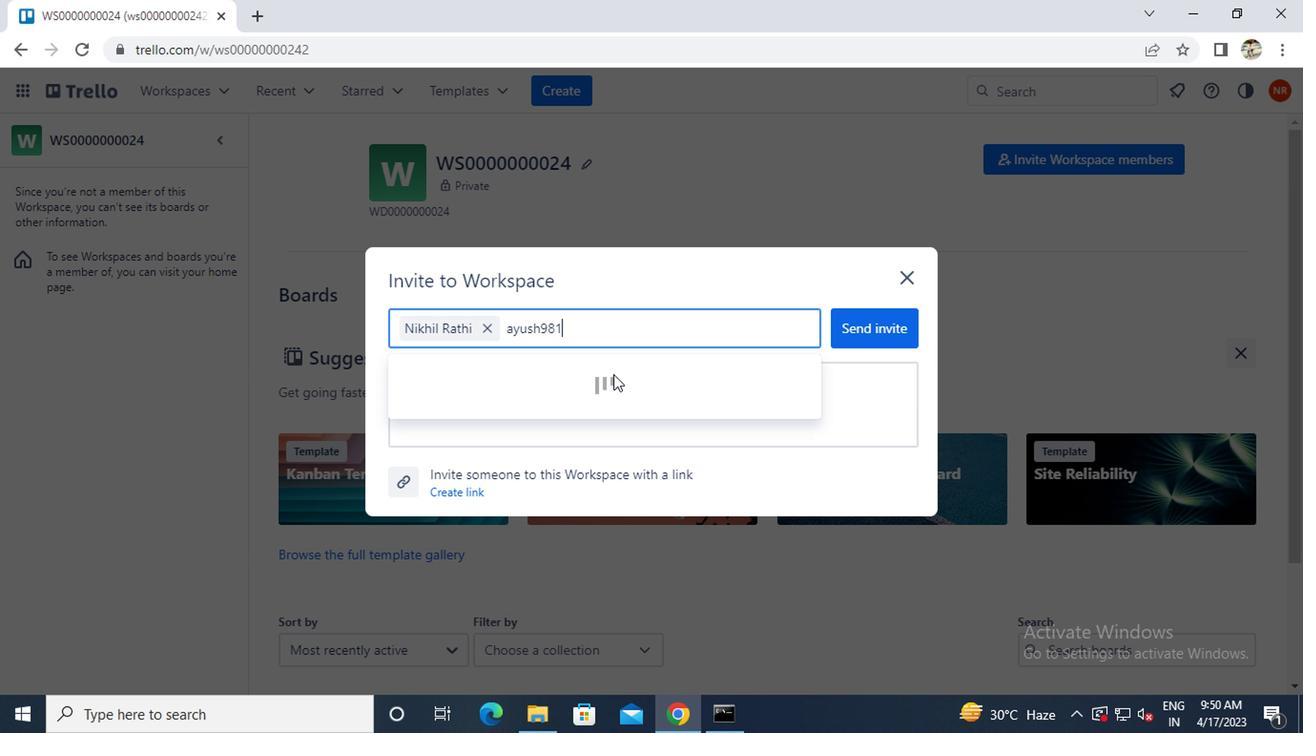 
Action: Mouse moved to (611, 368)
Screenshot: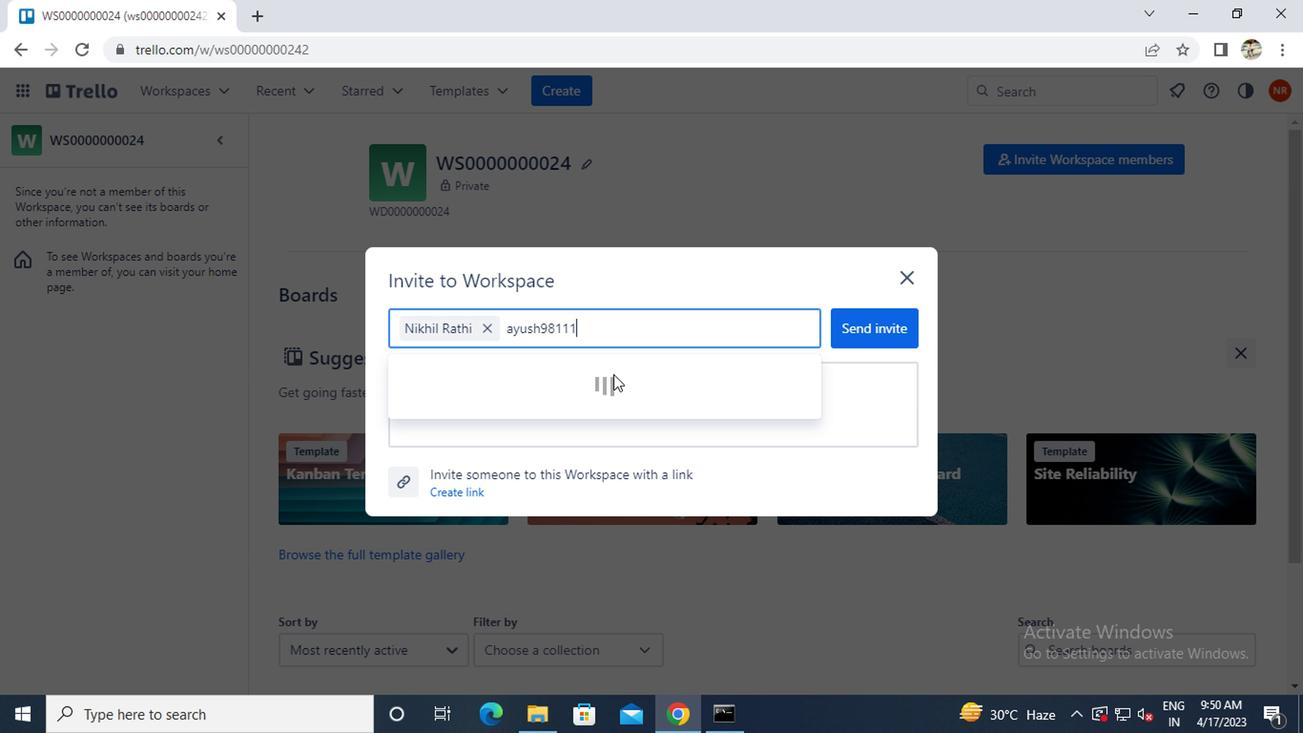 
Action: Key pressed <Key.shift>@GMAIL.COM
Screenshot: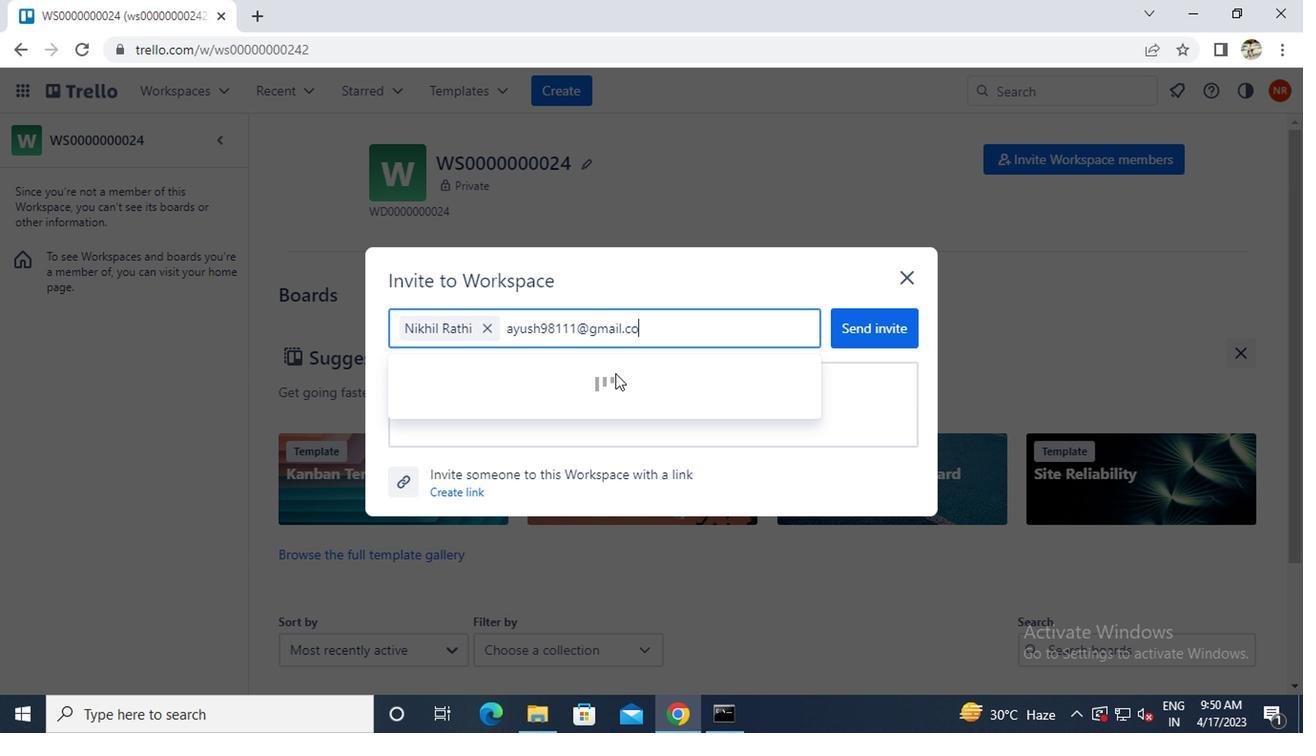 
Action: Mouse moved to (585, 372)
Screenshot: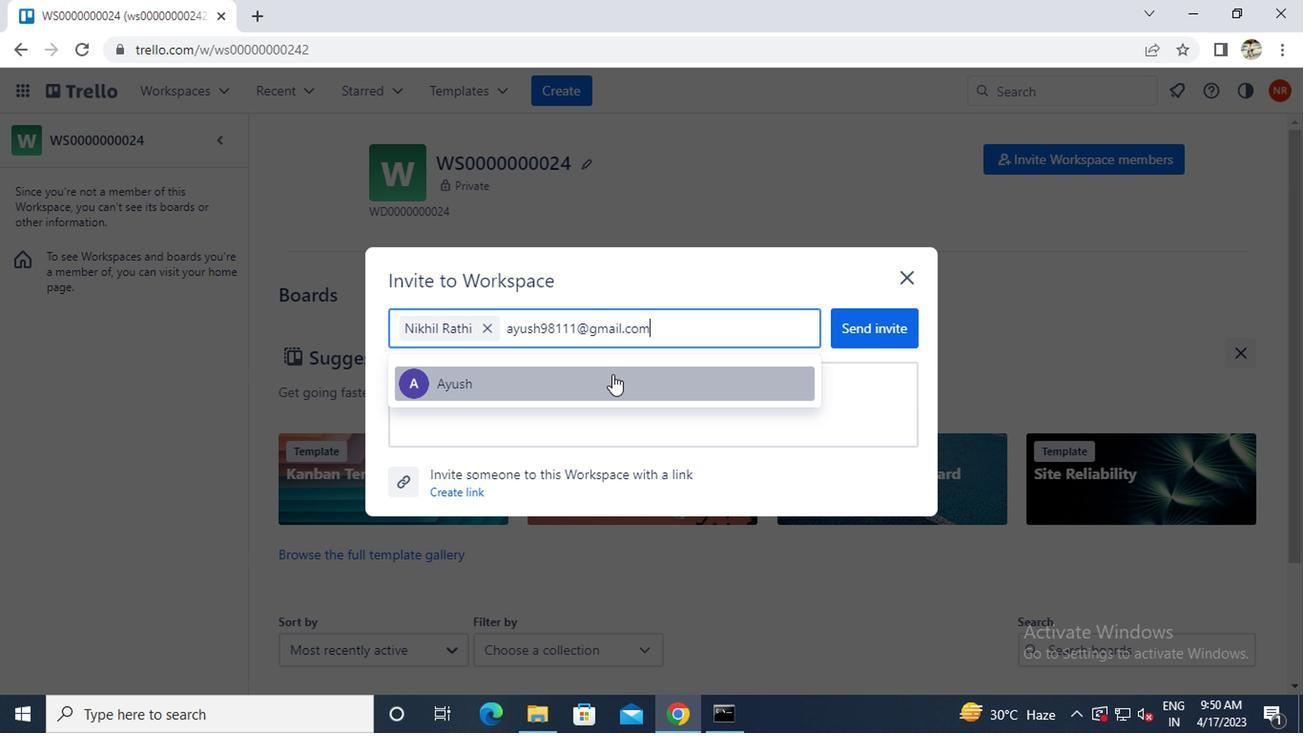 
Action: Mouse pressed left at (585, 372)
Screenshot: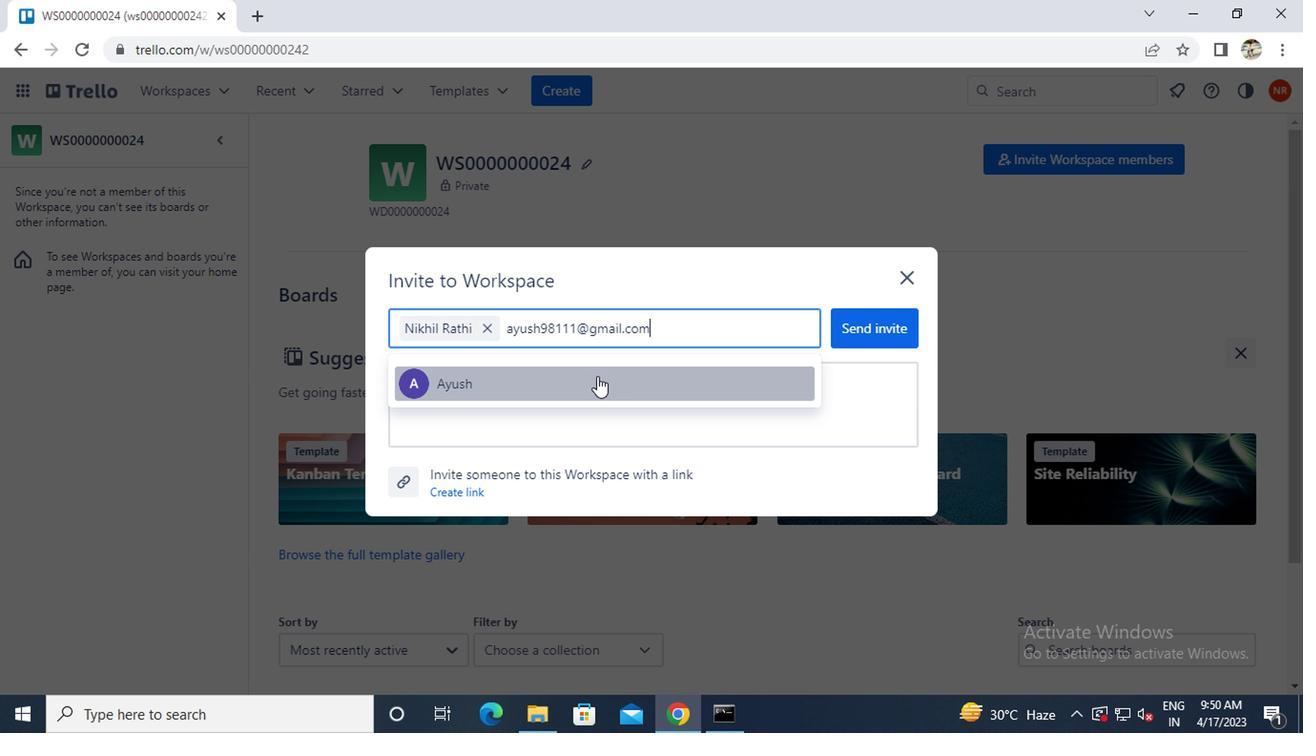 
Action: Key pressed MAILA
Screenshot: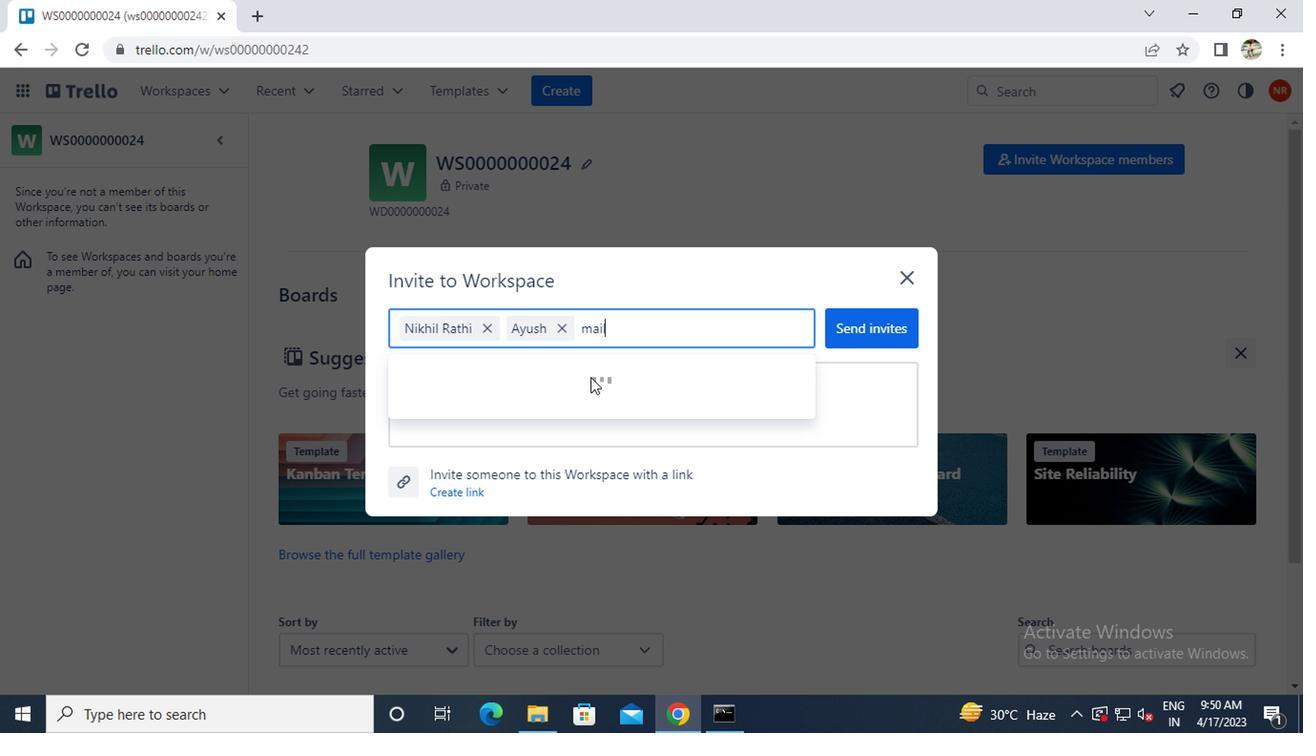 
Action: Mouse moved to (583, 372)
Screenshot: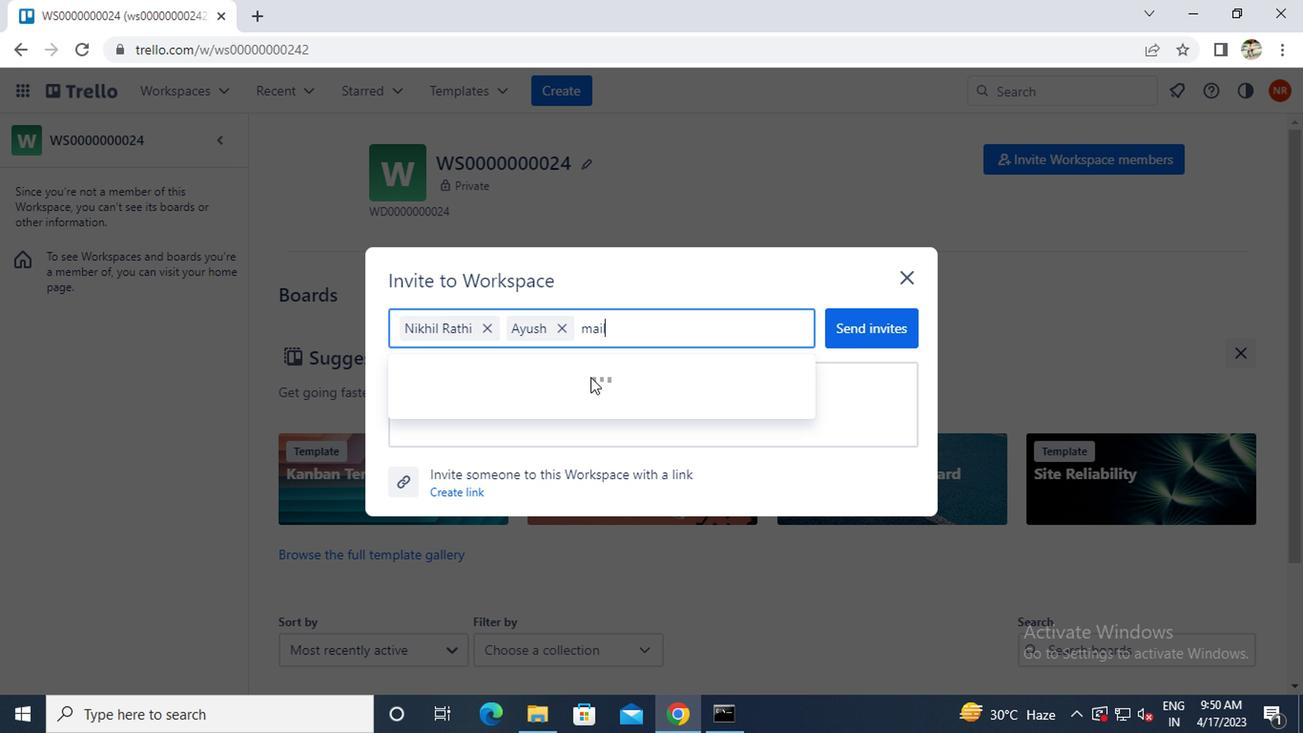 
Action: Key pressed U
Screenshot: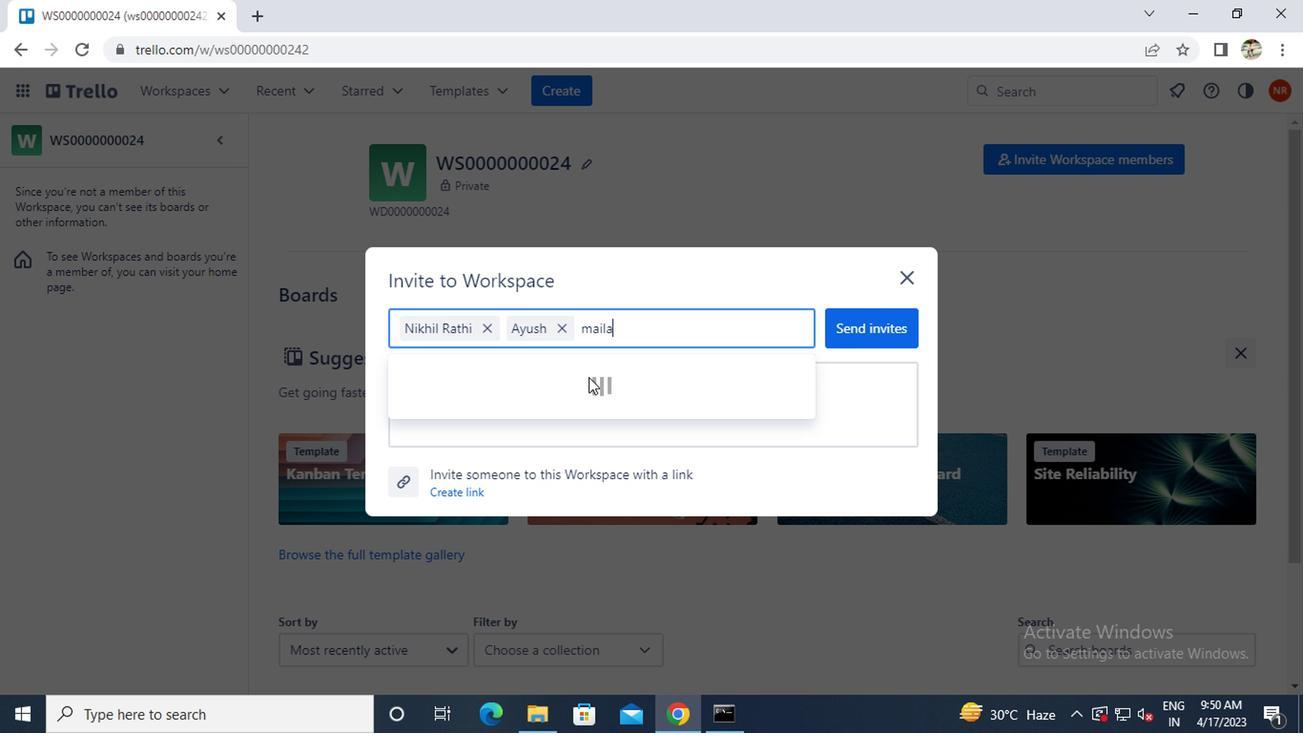 
Action: Mouse moved to (582, 372)
Screenshot: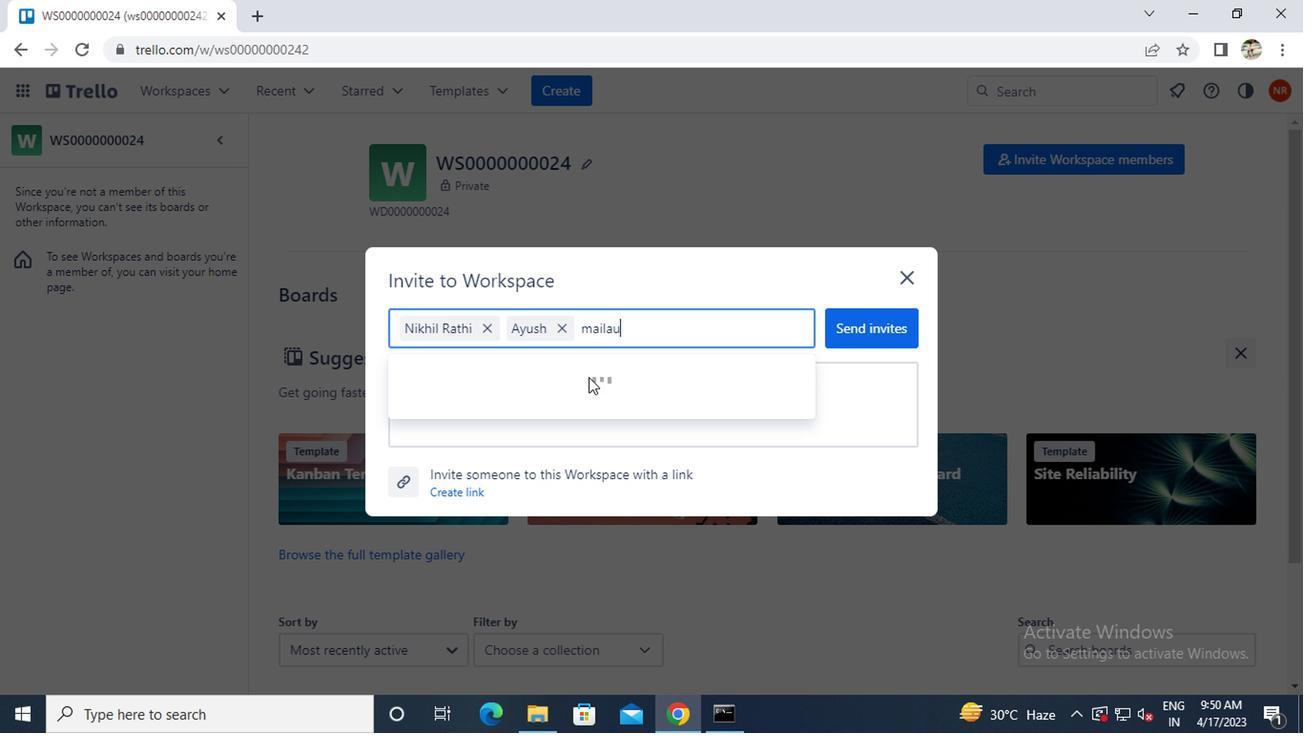 
Action: Key pressed S
Screenshot: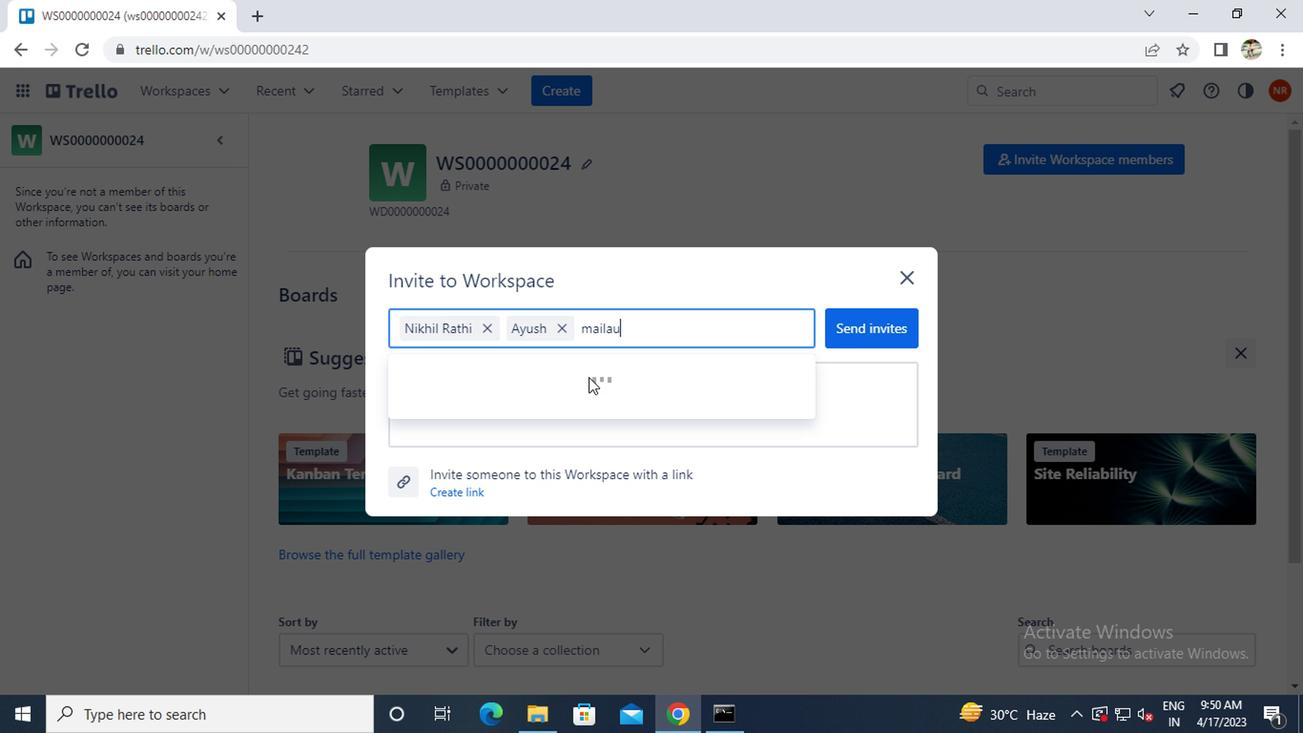
Action: Mouse moved to (581, 372)
Screenshot: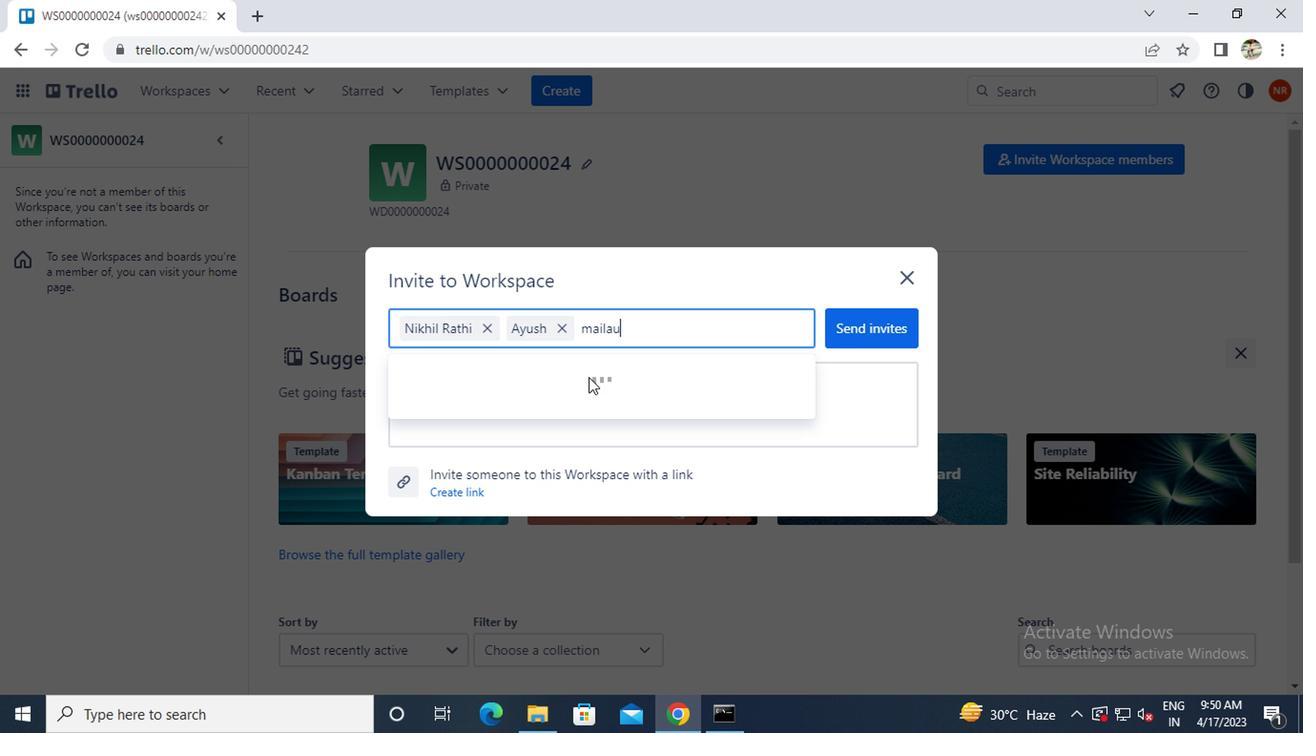 
Action: Key pressed TRA
Screenshot: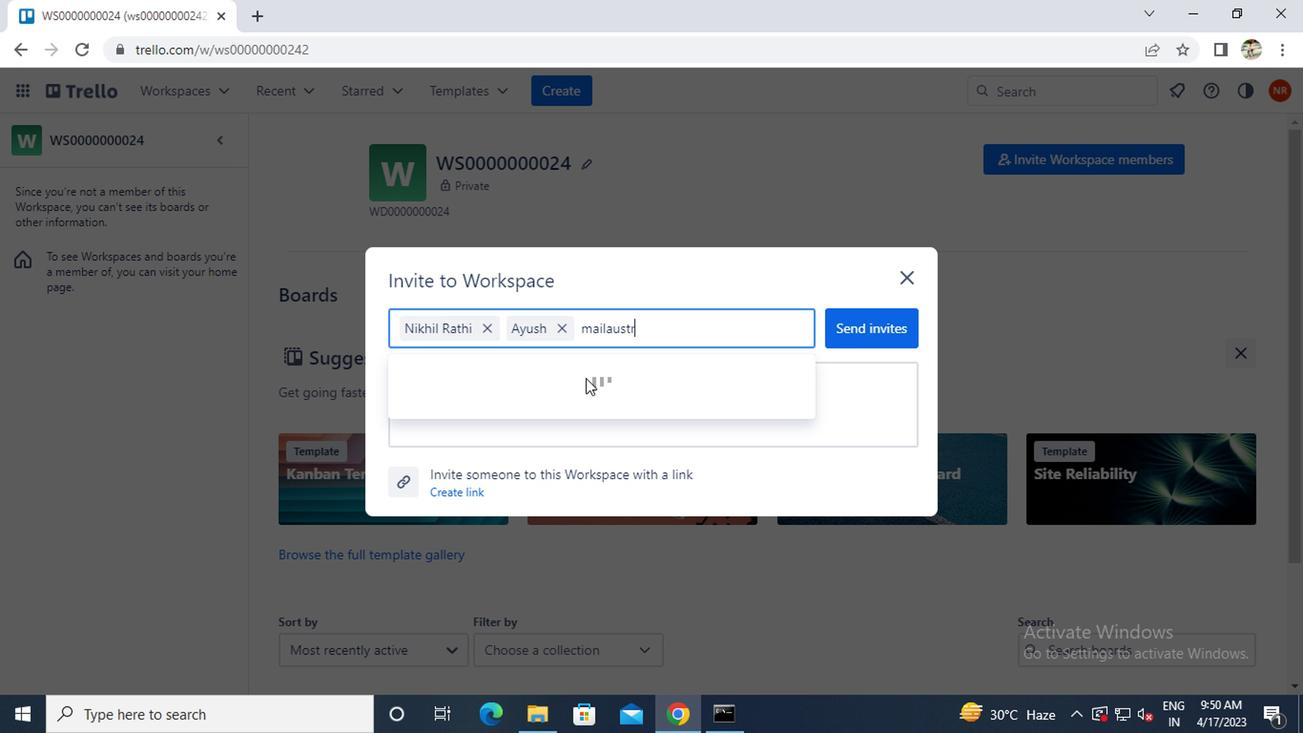 
Action: Mouse moved to (579, 373)
Screenshot: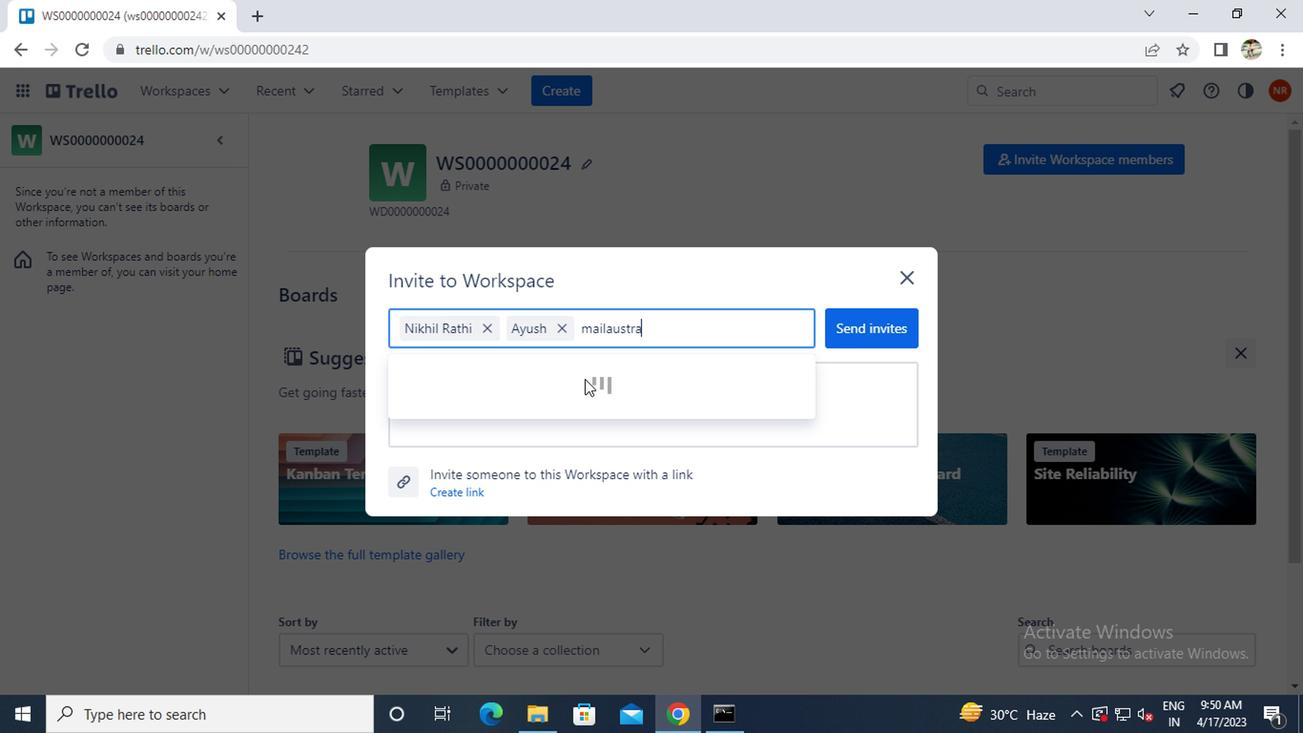 
Action: Key pressed LIA<Key.shift>7<Key.shift>
Screenshot: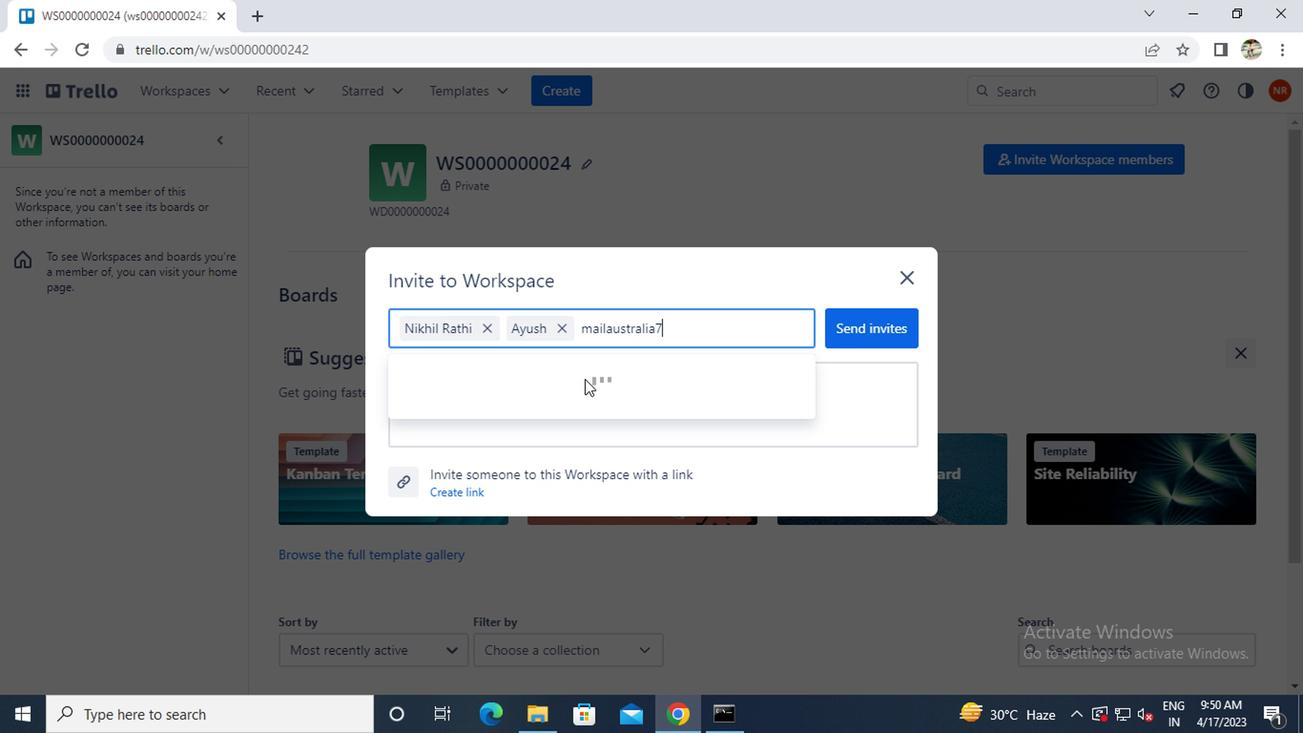 
Action: Mouse moved to (577, 376)
Screenshot: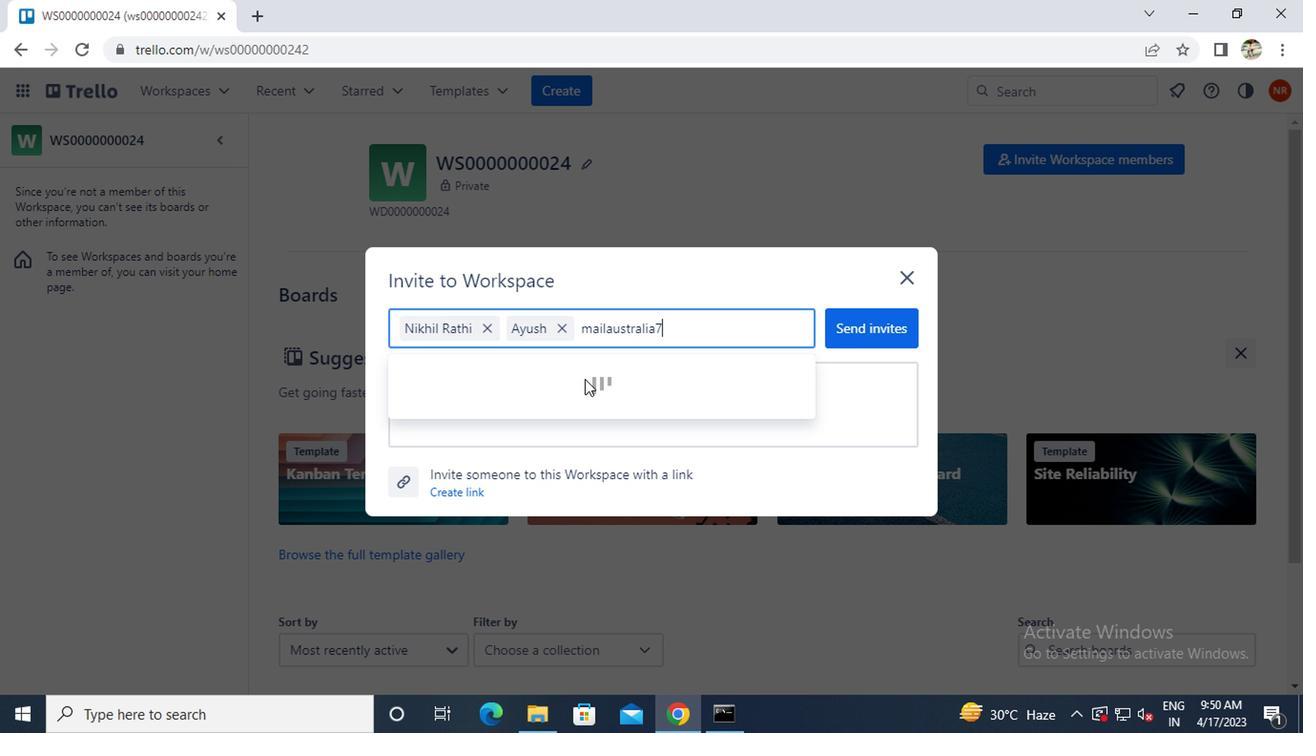 
Action: Key pressed @H<Key.backspace>GMA
Screenshot: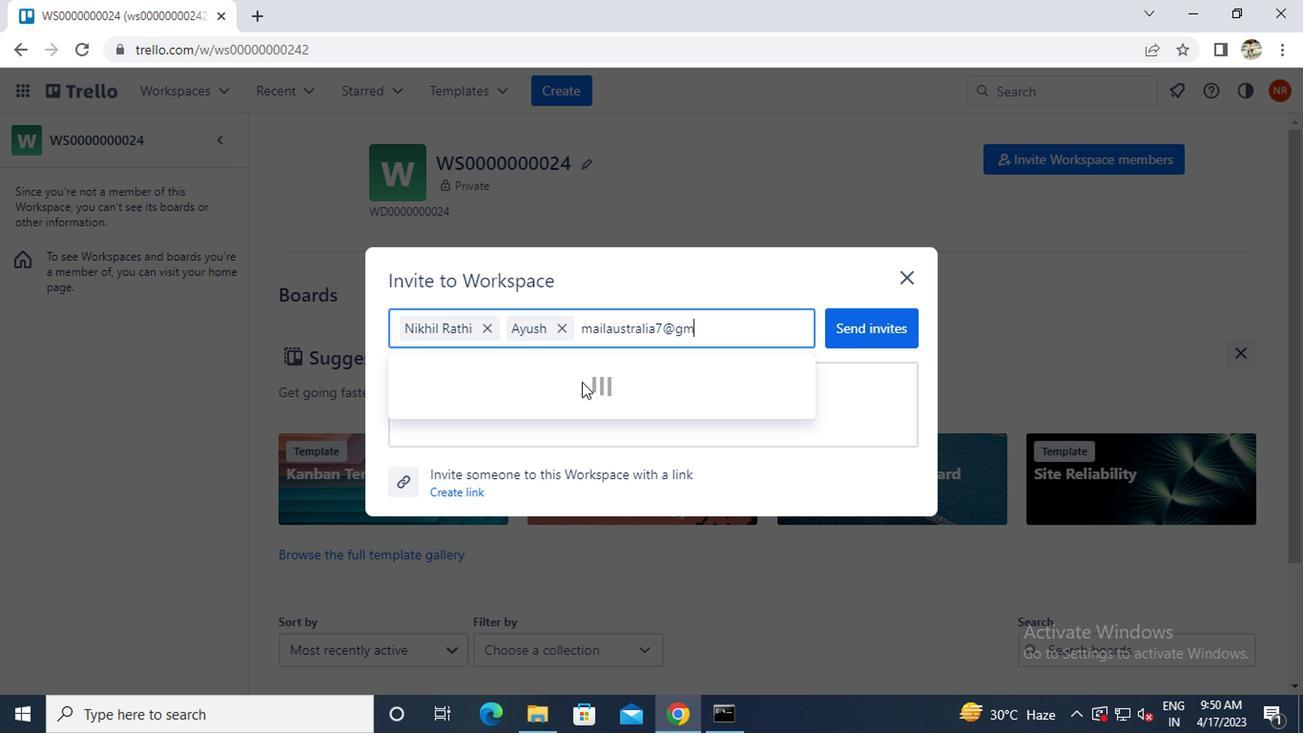 
Action: Mouse moved to (577, 376)
Screenshot: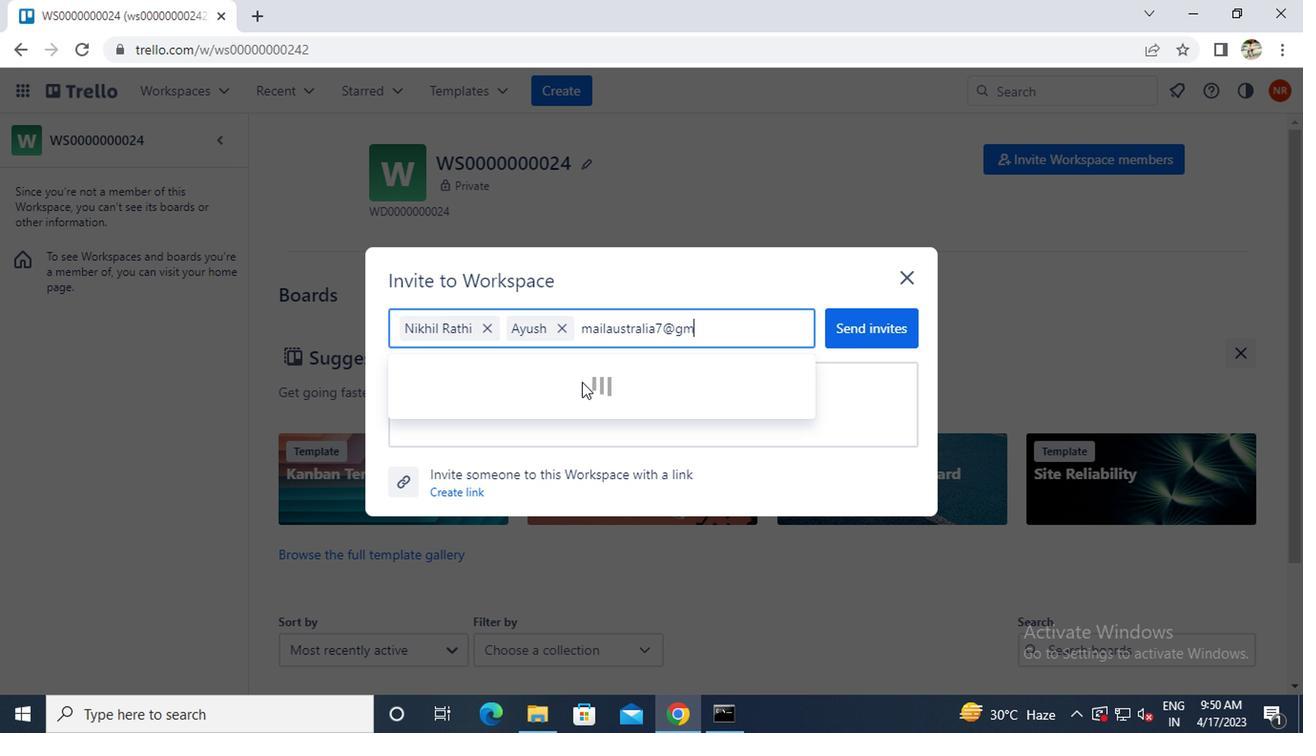 
Action: Key pressed IL.
Screenshot: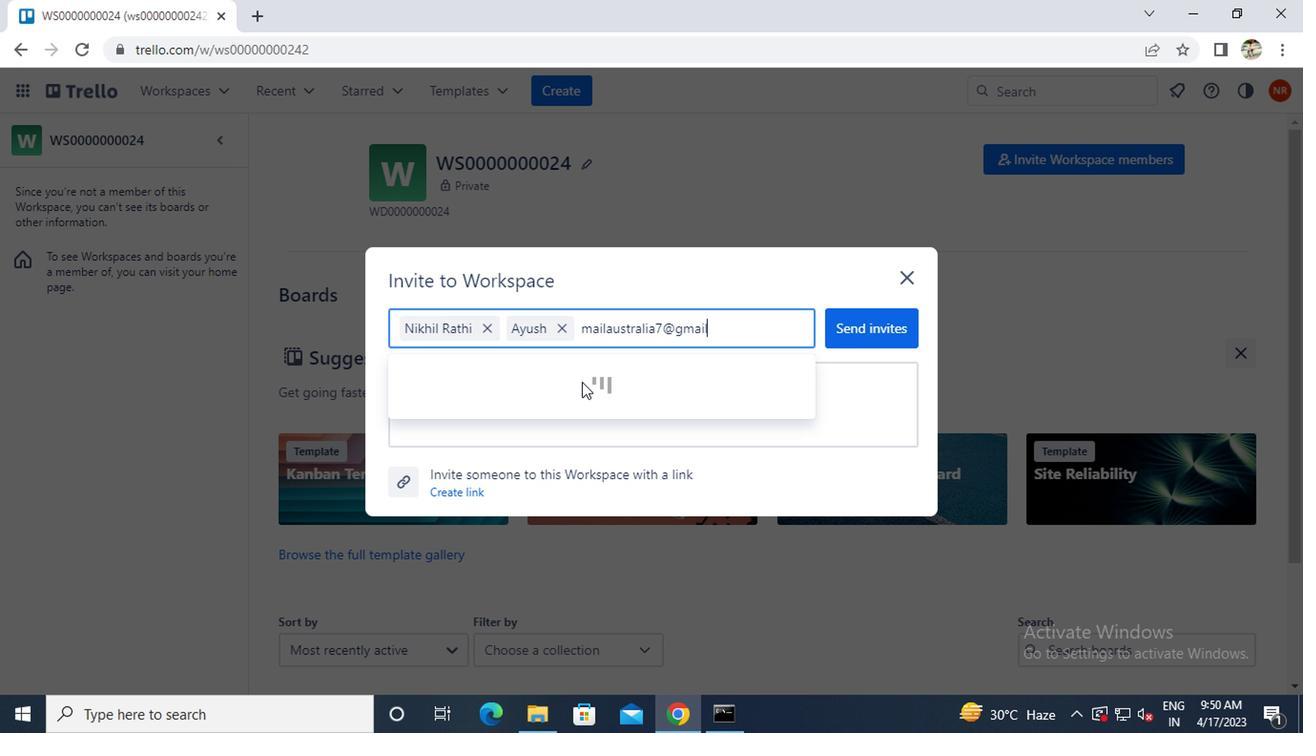 
Action: Mouse moved to (576, 376)
Screenshot: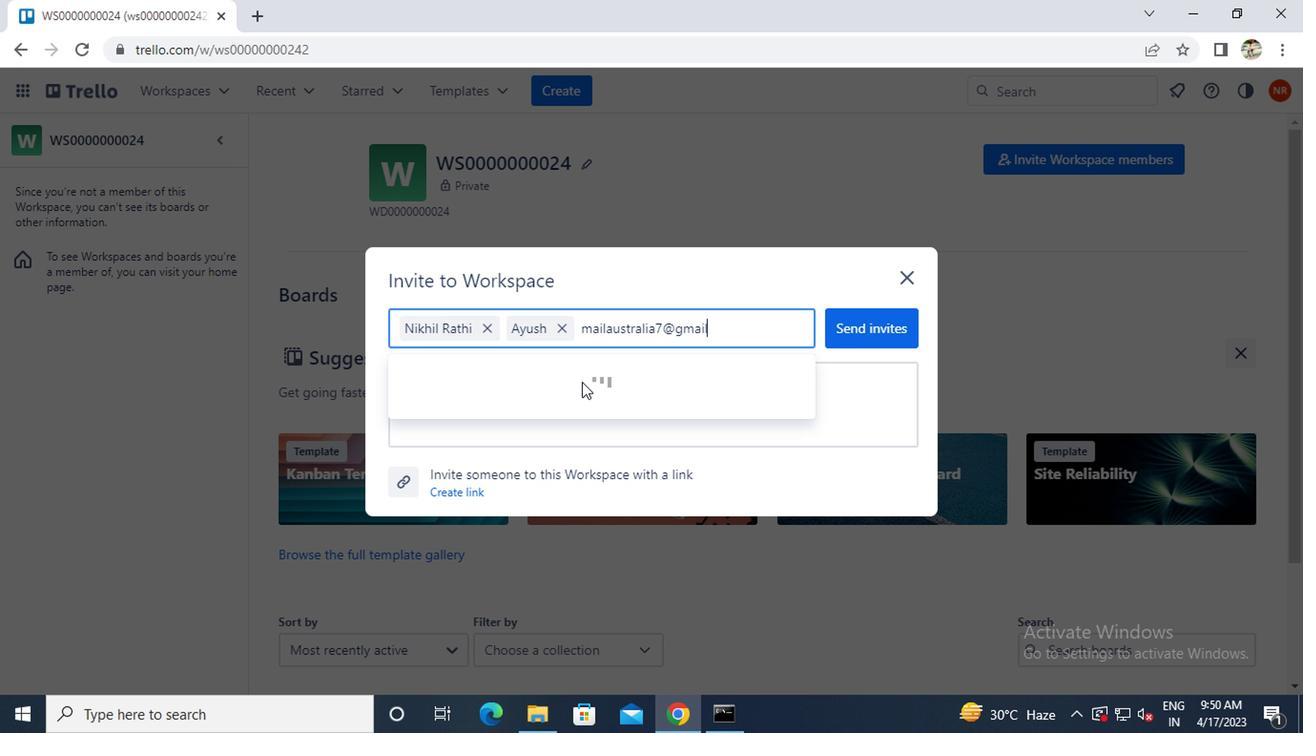 
Action: Key pressed COM
Screenshot: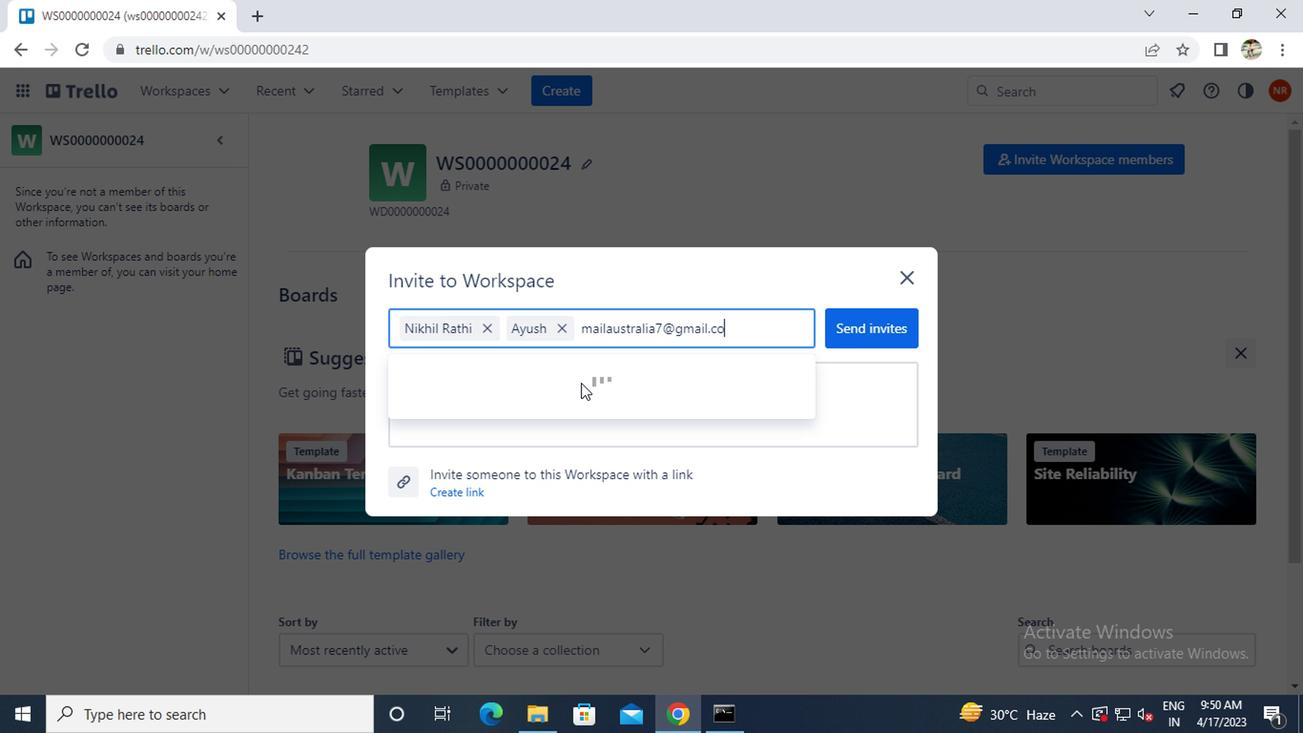 
Action: Mouse pressed left at (576, 376)
Screenshot: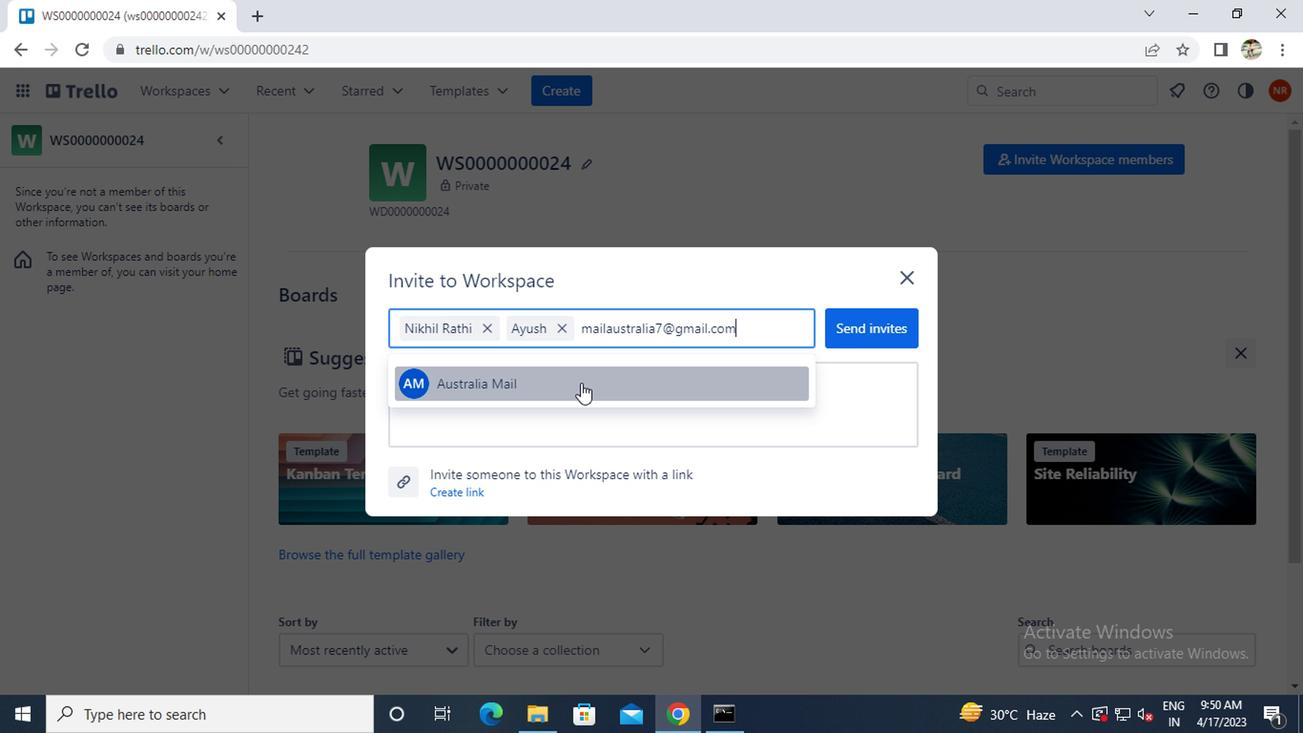 
Action: Mouse moved to (575, 378)
Screenshot: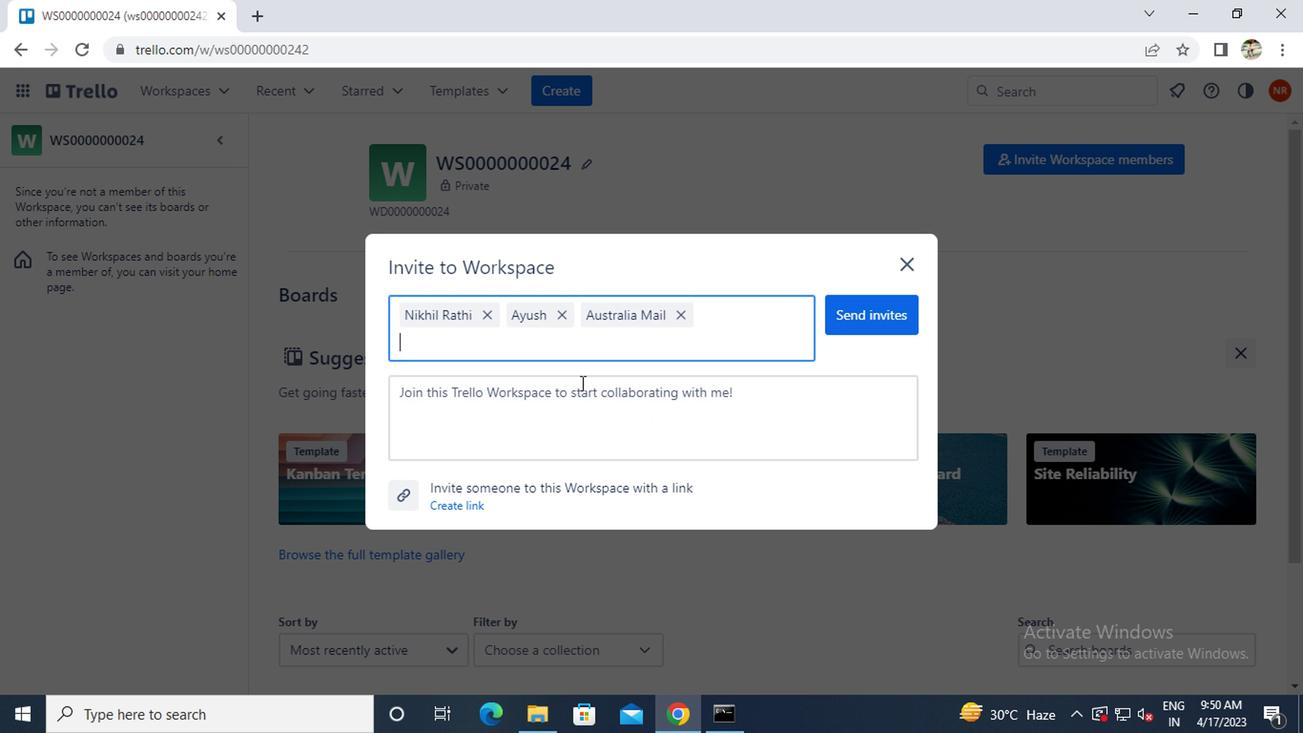 
Action: Key pressed CARXXSTREET791<Key.shift>@GMAIL.COM
Screenshot: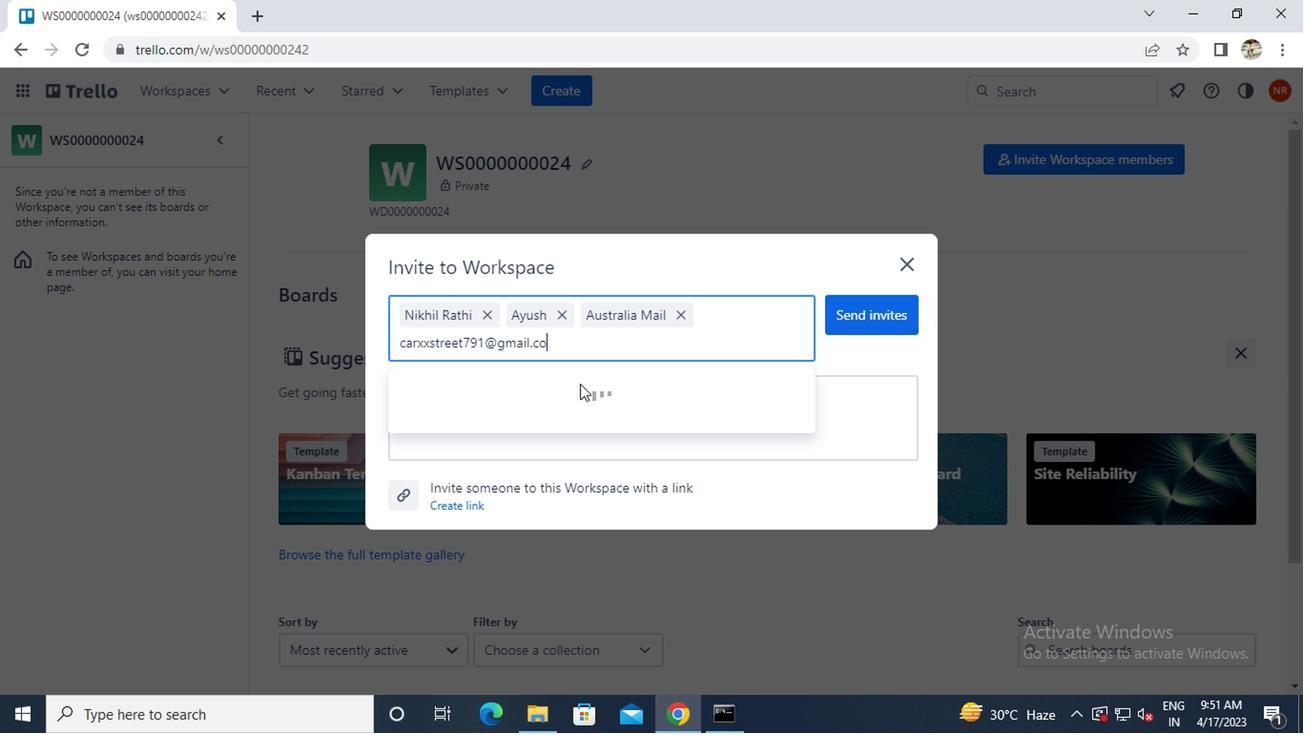 
Action: Mouse pressed left at (575, 378)
Screenshot: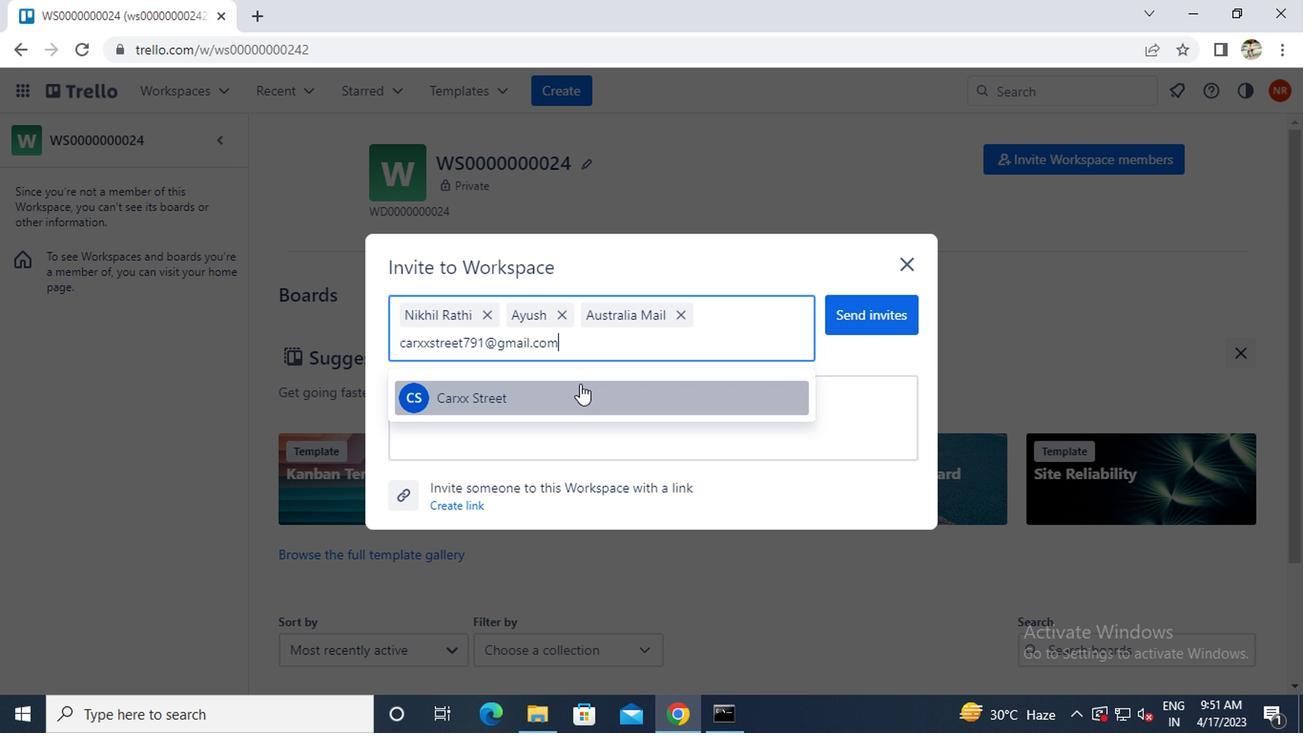 
Action: Mouse moved to (850, 317)
Screenshot: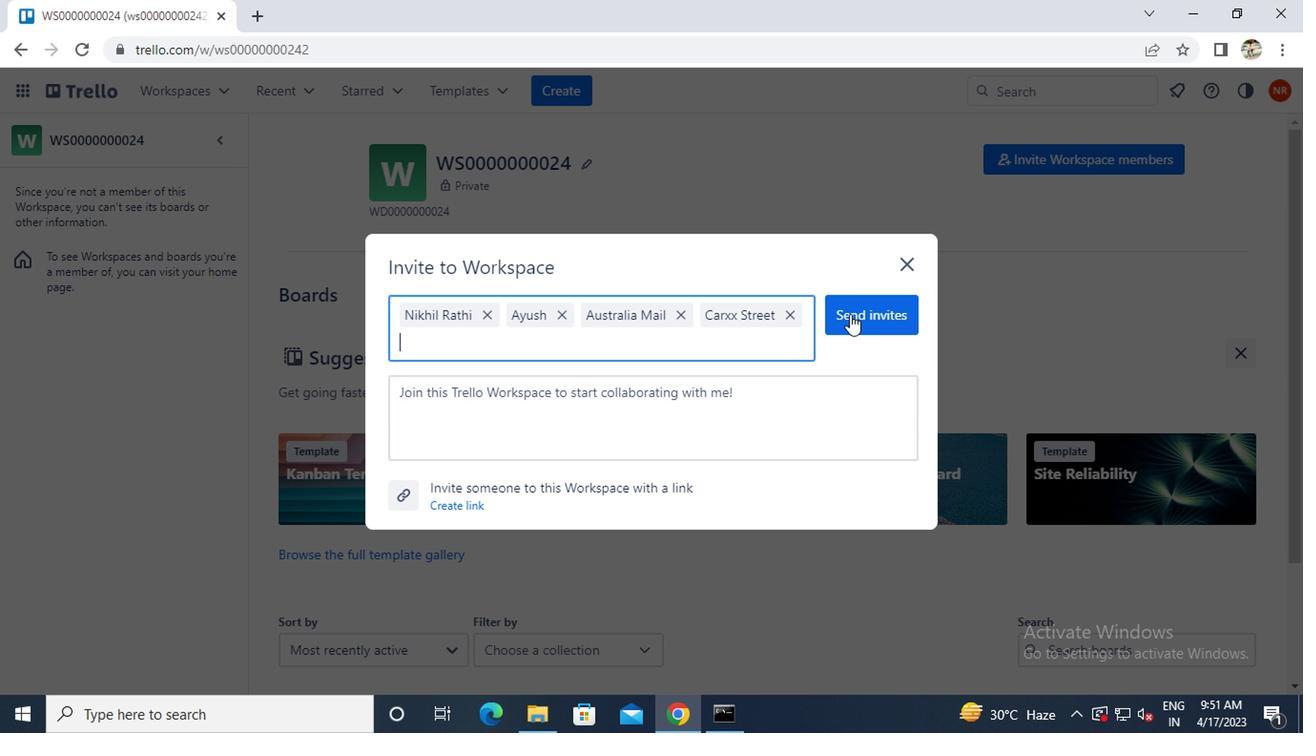 
Action: Mouse pressed left at (850, 317)
Screenshot: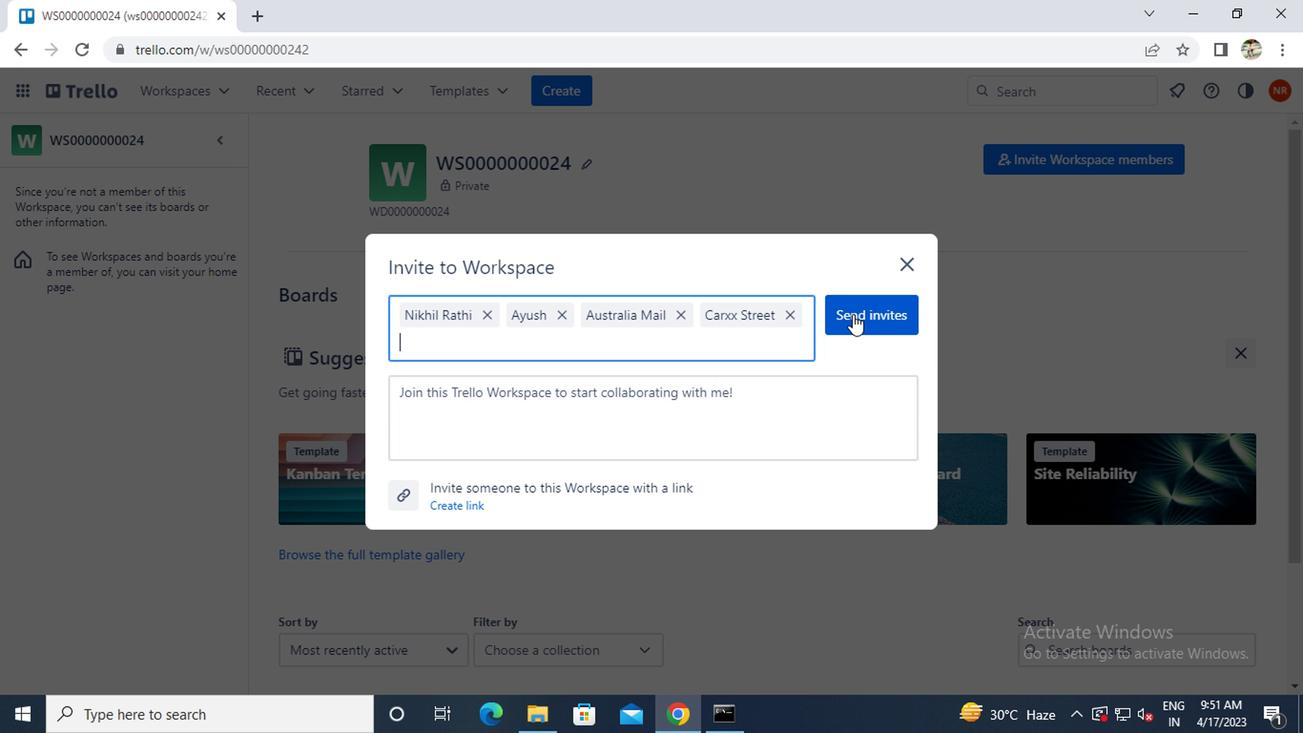 
Action: Mouse moved to (723, 683)
Screenshot: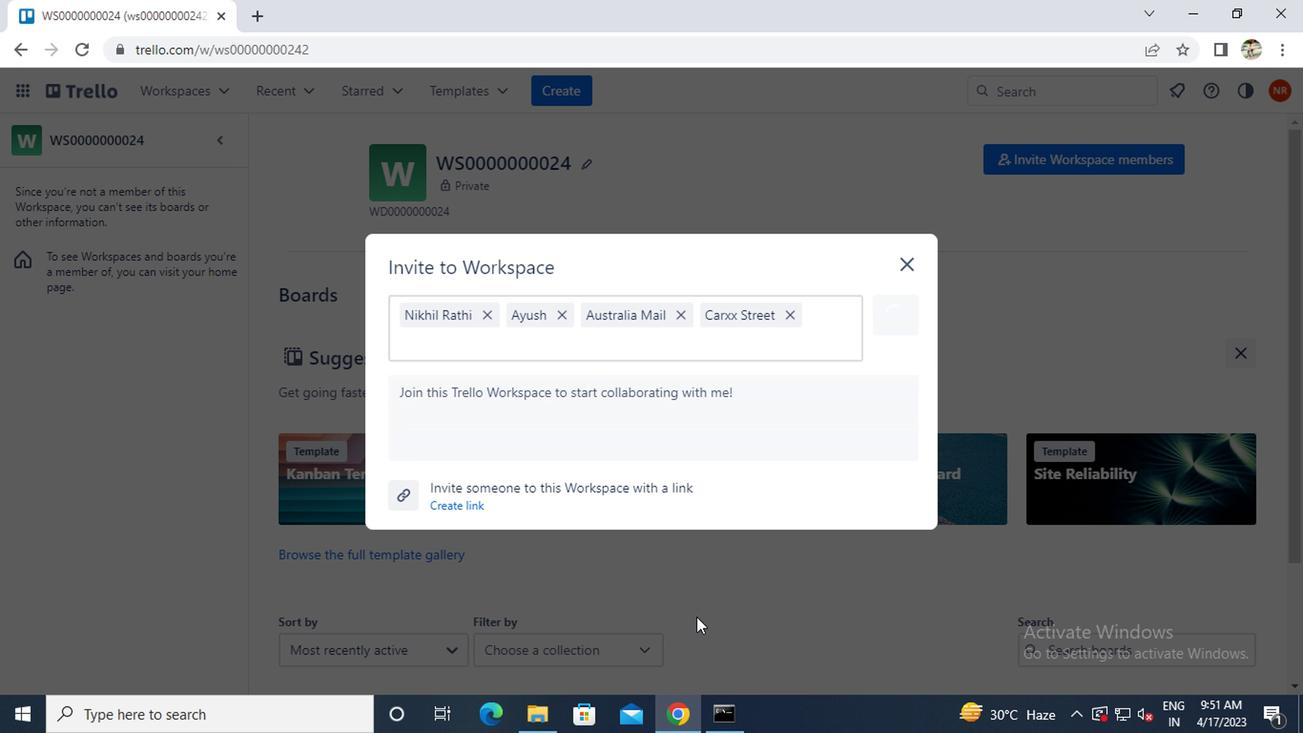 
Action: Mouse pressed left at (723, 683)
Screenshot: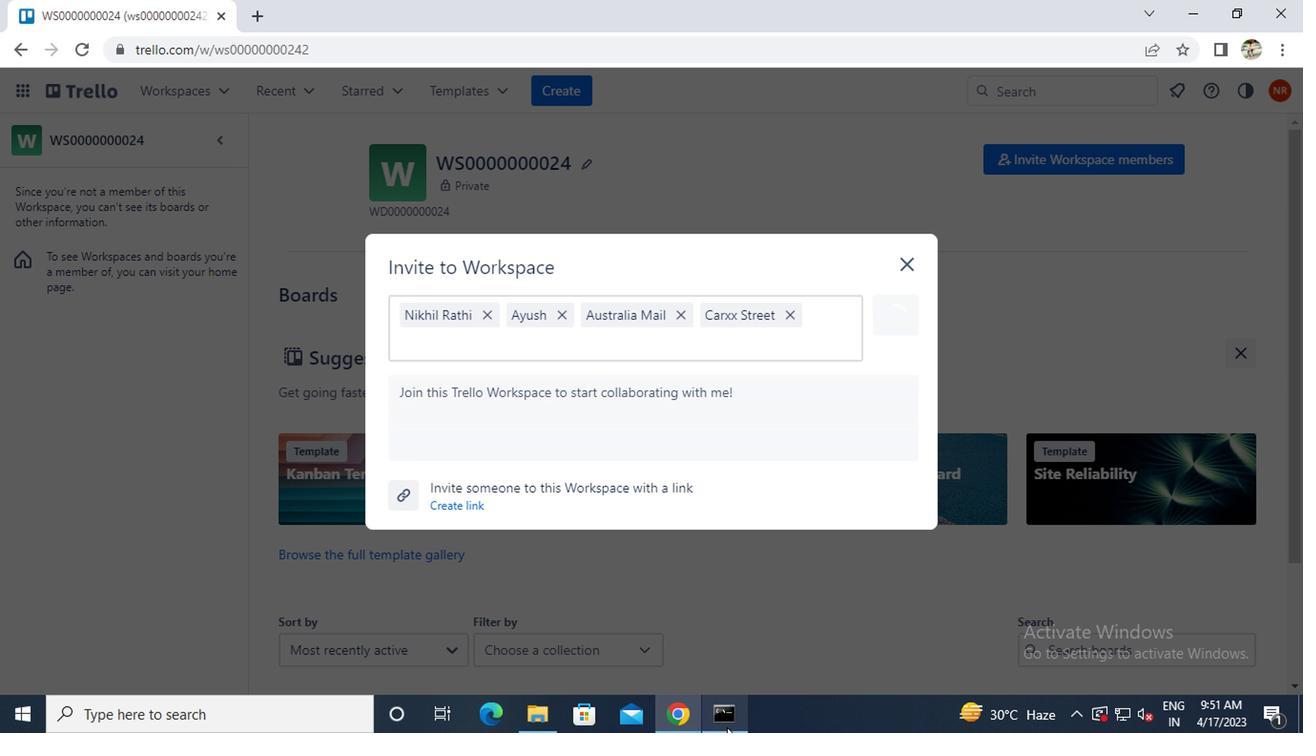 
Action: Mouse moved to (955, 99)
Screenshot: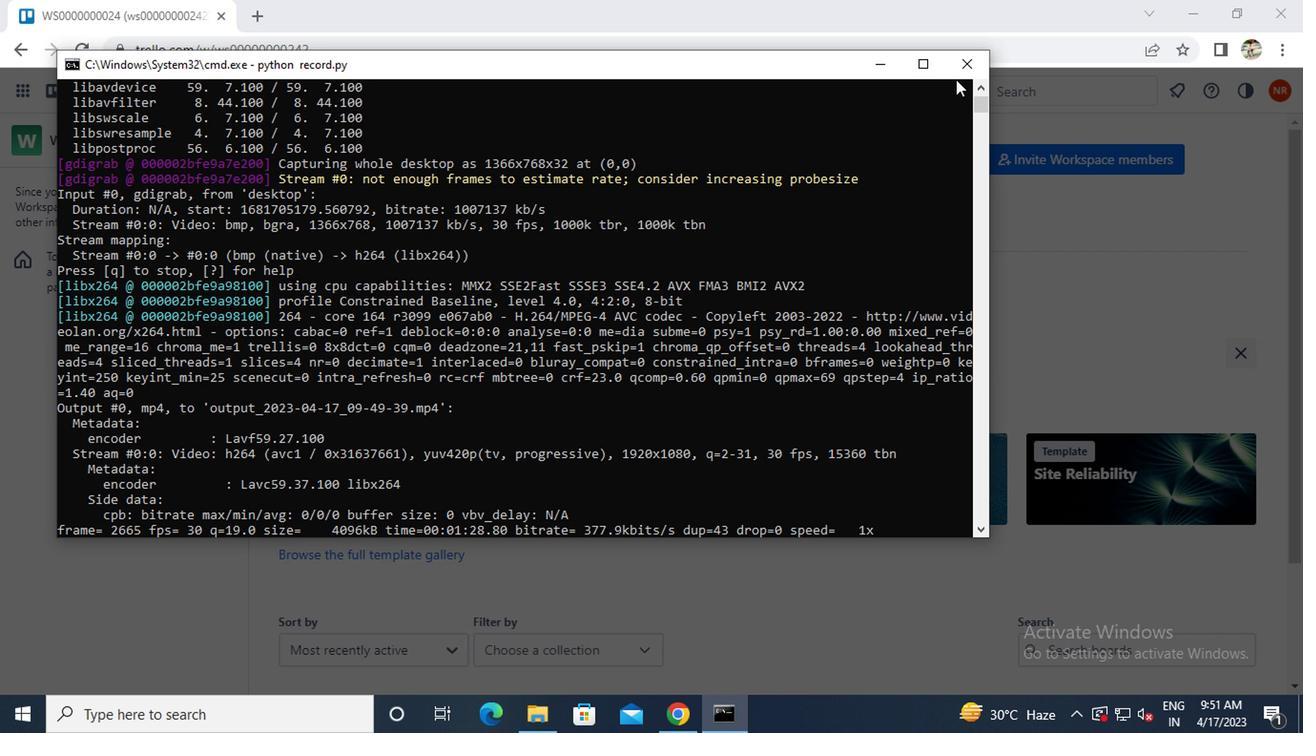 
Action: Mouse pressed left at (955, 99)
Screenshot: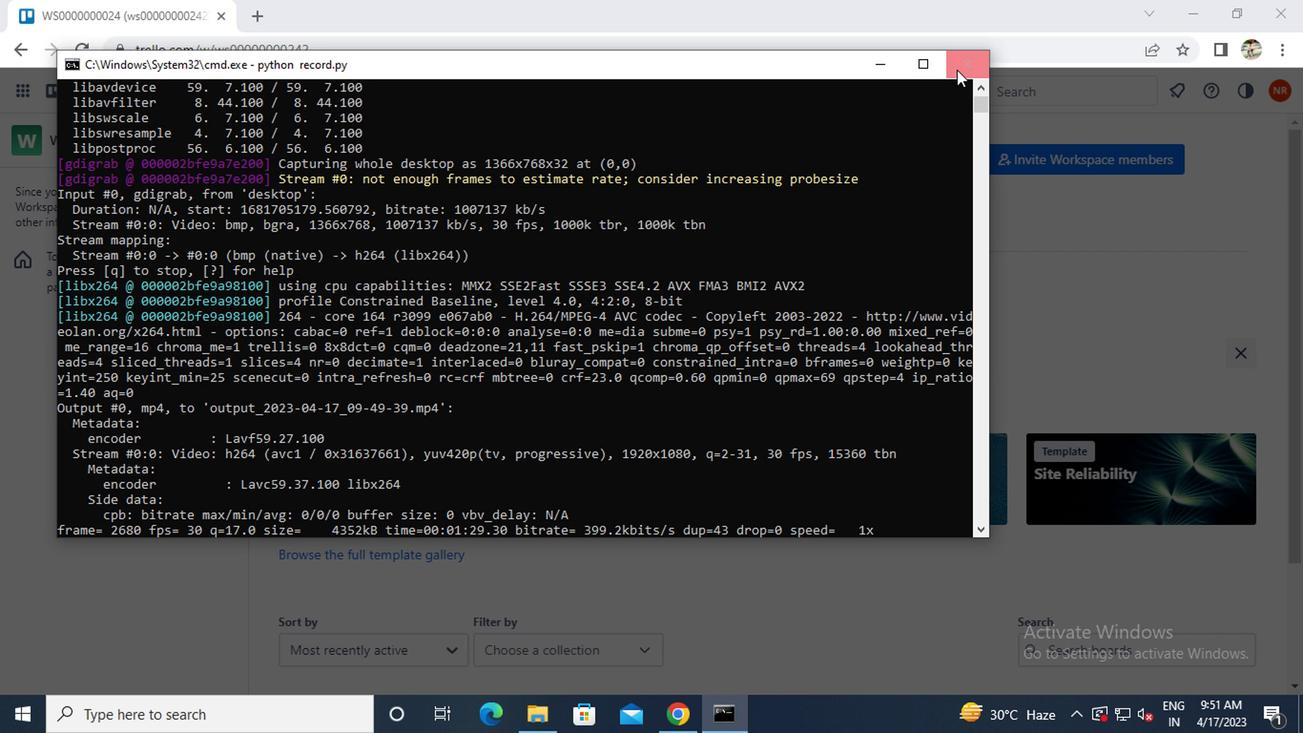 
